 Task: Forward email   from Parteek.kumar@sogtage.net including the signature Sign0000000001 to Sandip@sogtage.net with a subject Subject0000000031 and add a message Message0000000031. Forward email   from Parteek.kumar@sogtage.net including the signature Sign0000000001 to Sandip@sogtage.net; Email000000002; Email000000003 with a subject Subject0000000032 and add a message Message0000000033. Forward email   from Parteek.kumar@sogtage.net including the signature Sign0000000001 to Sandip@sogtage.net with a cc to Vanshu.thakur@sogtage.net with a subject Subject0000000031 and add a message Message0000000033. Forward email   from Parteek.kumar@sogtage.net including the signature Sign0000000001 to Sandip@sogtage.net with a cc to Vanshu.thakur@sogtage.net and bcc to Nikhil.rathi@sogtage.net with a subject Subject0000000031 and add a message Message0000000033. Forward email   from Parteek.kumar@sogtage.net including the signature Sign0000000001 to Sandip@sogtage.net; Email000000002 with a cc to Nikhil.rathi@sogtage.net; Ayush@sogtage.net and bcc to Pooja.Chaudhary@sogtage.net with a subject Subject0000000031 and add a message Message0000000033
Action: Mouse moved to (347, 428)
Screenshot: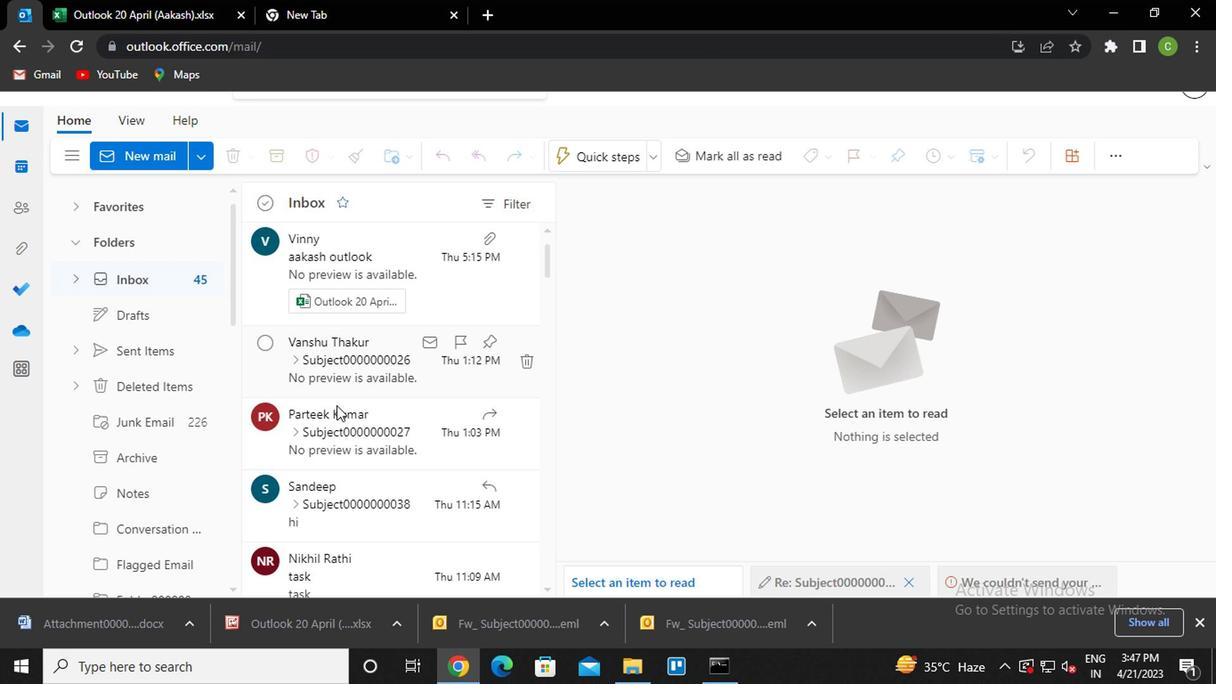 
Action: Mouse pressed left at (347, 428)
Screenshot: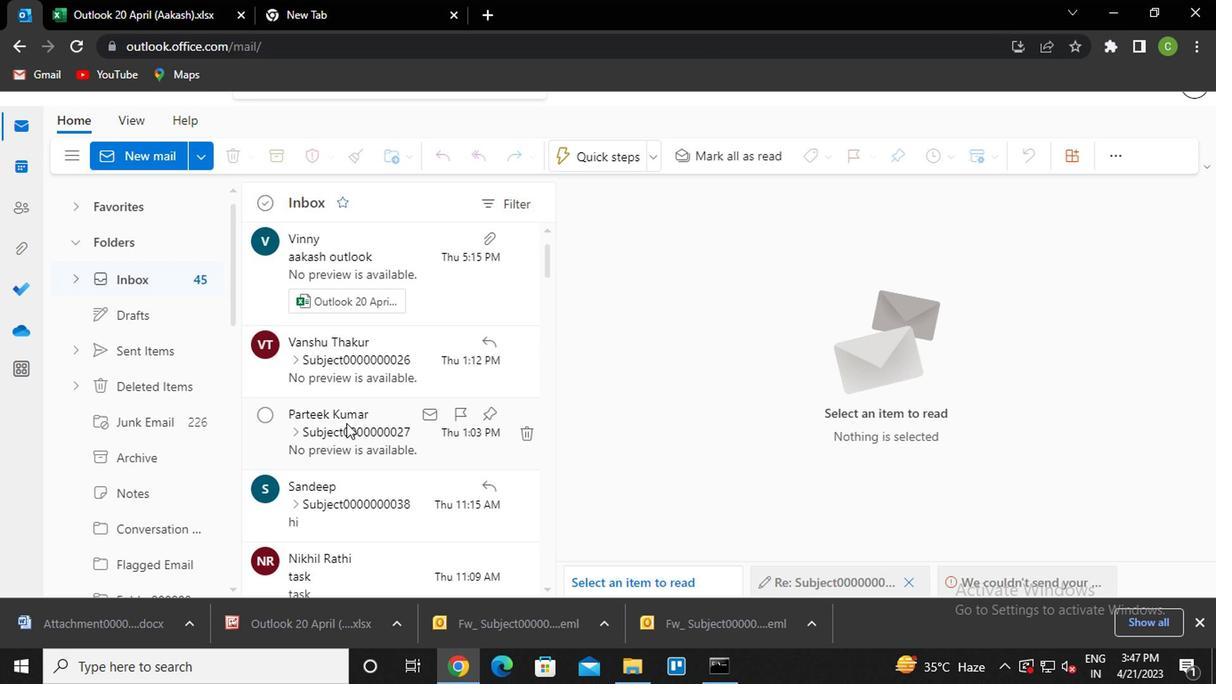 
Action: Mouse moved to (1132, 255)
Screenshot: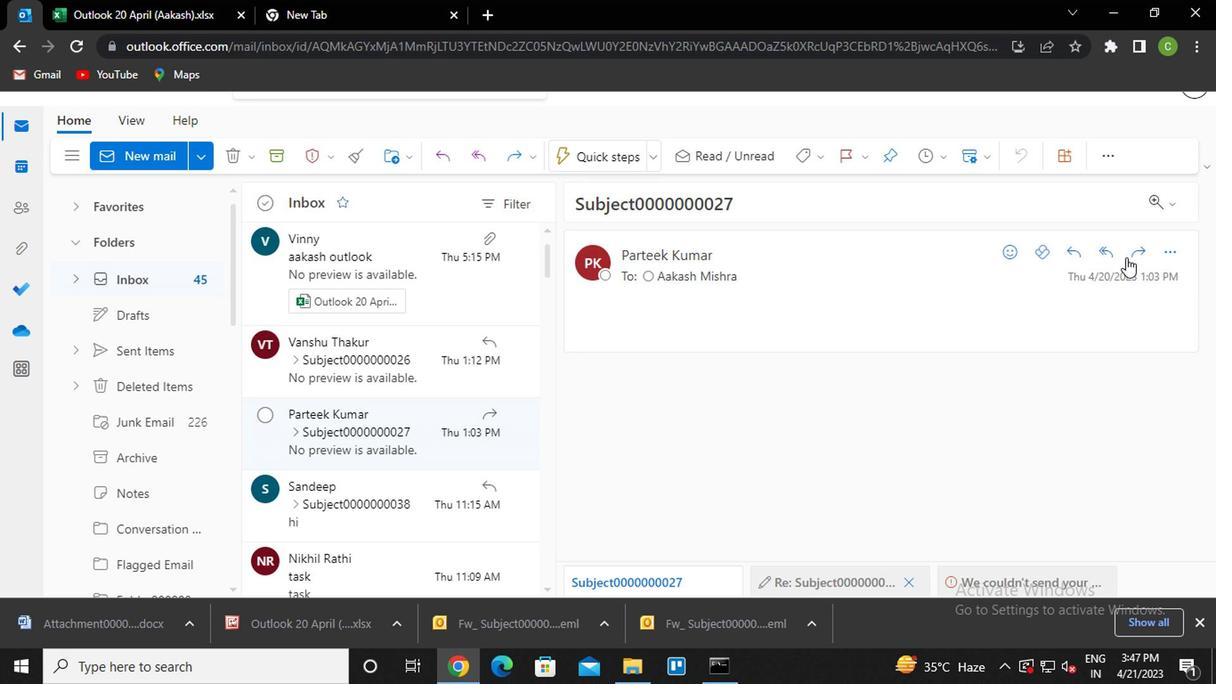 
Action: Mouse pressed left at (1132, 255)
Screenshot: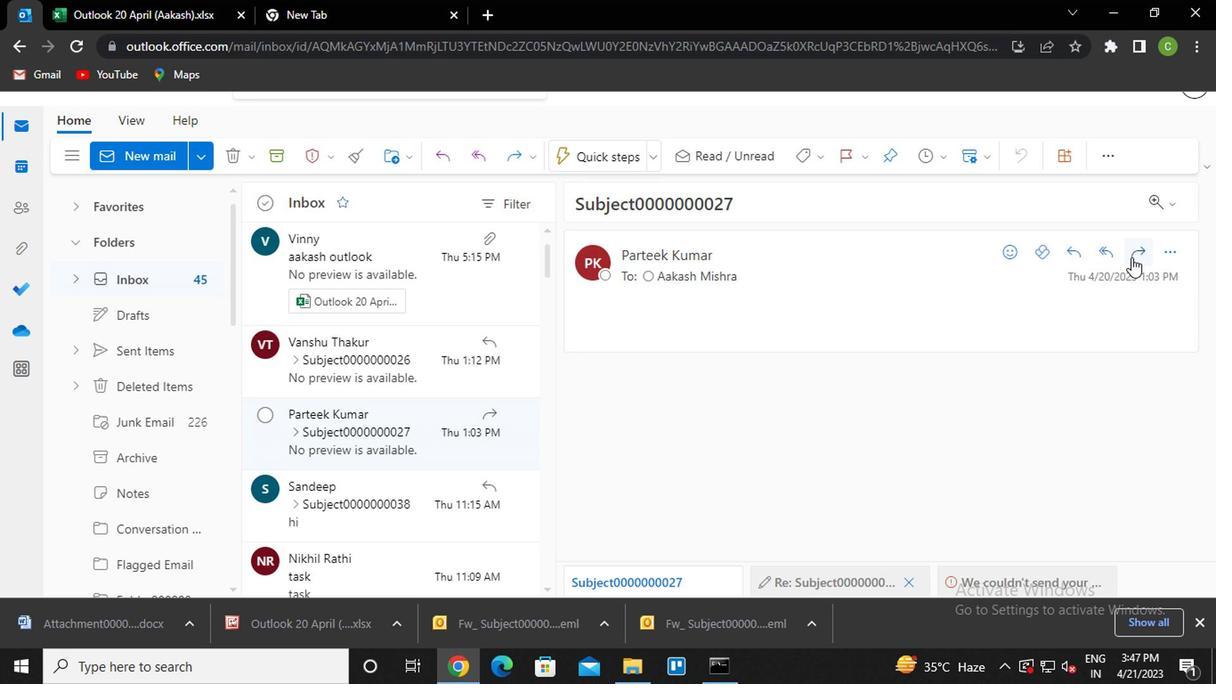 
Action: Mouse moved to (920, 168)
Screenshot: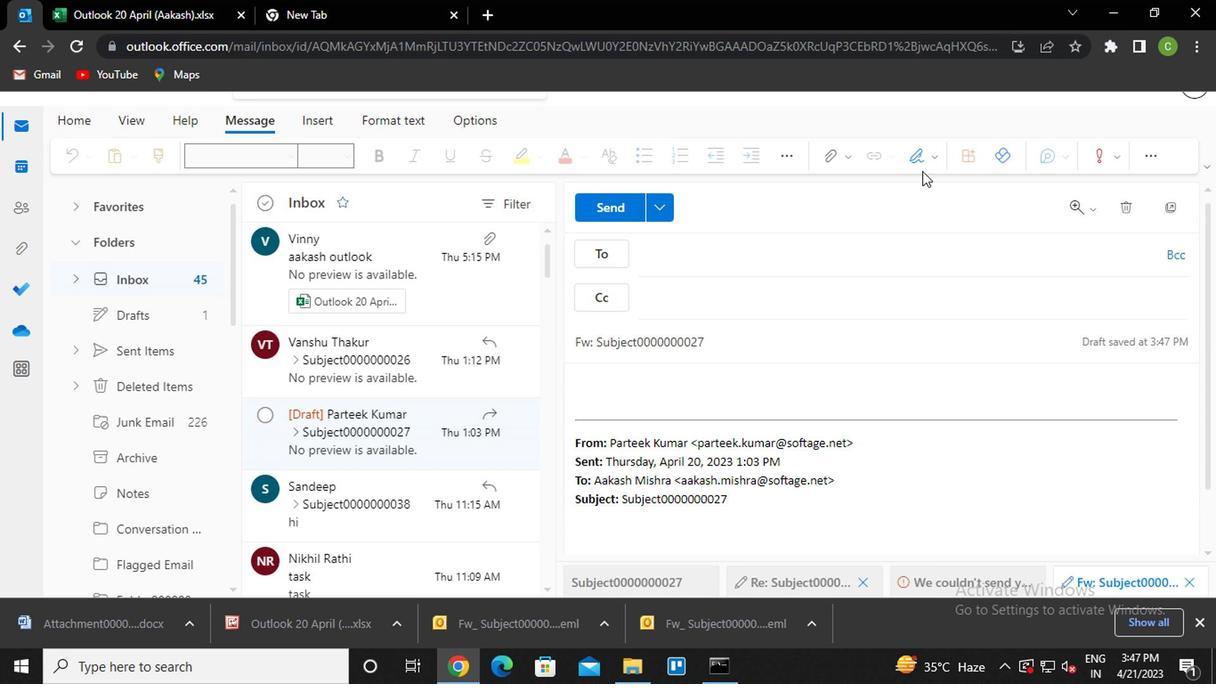 
Action: Mouse pressed left at (920, 168)
Screenshot: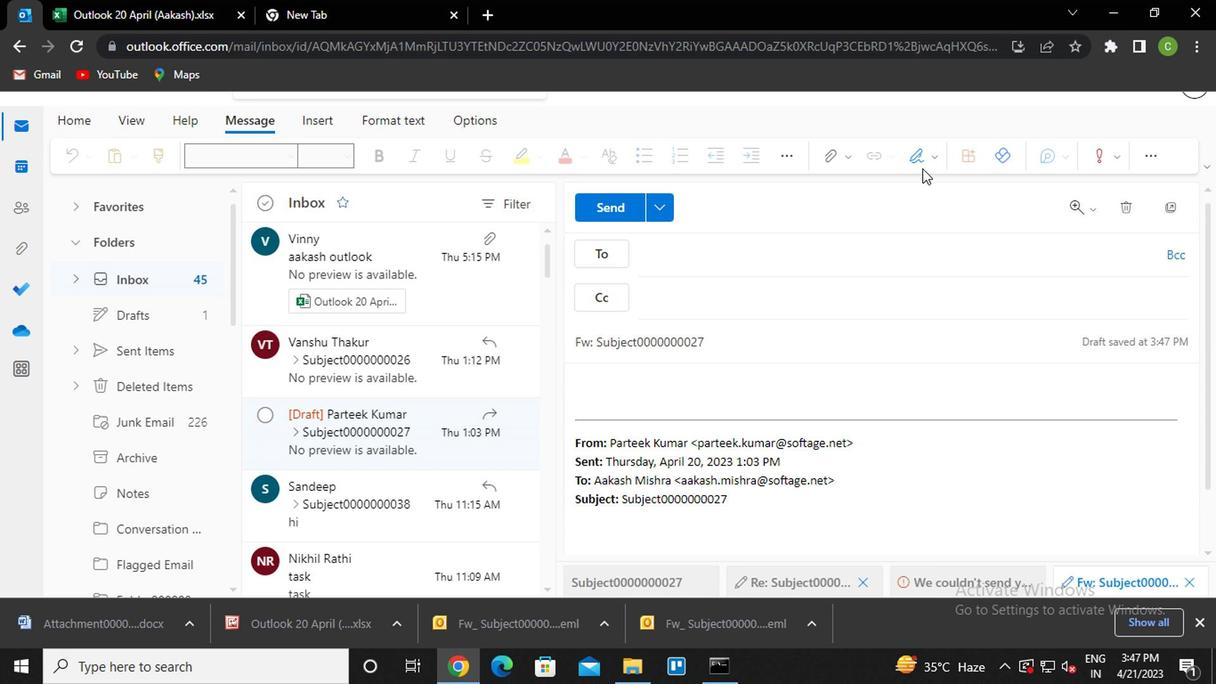 
Action: Mouse moved to (880, 195)
Screenshot: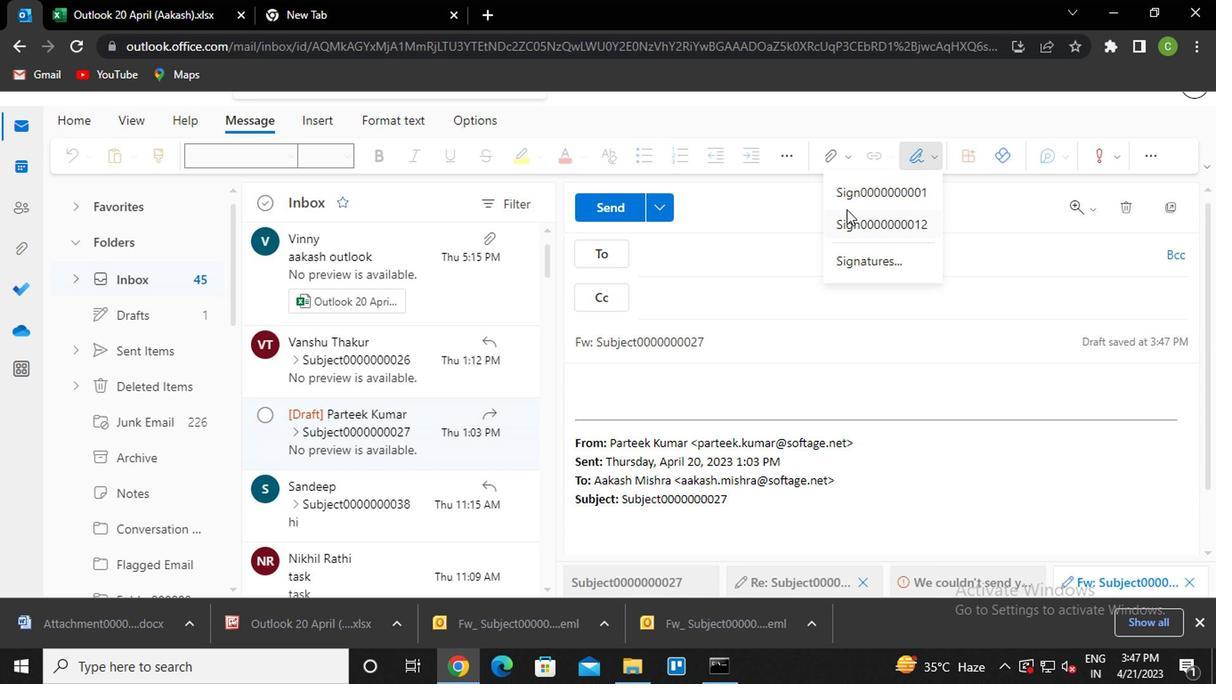 
Action: Mouse pressed left at (880, 195)
Screenshot: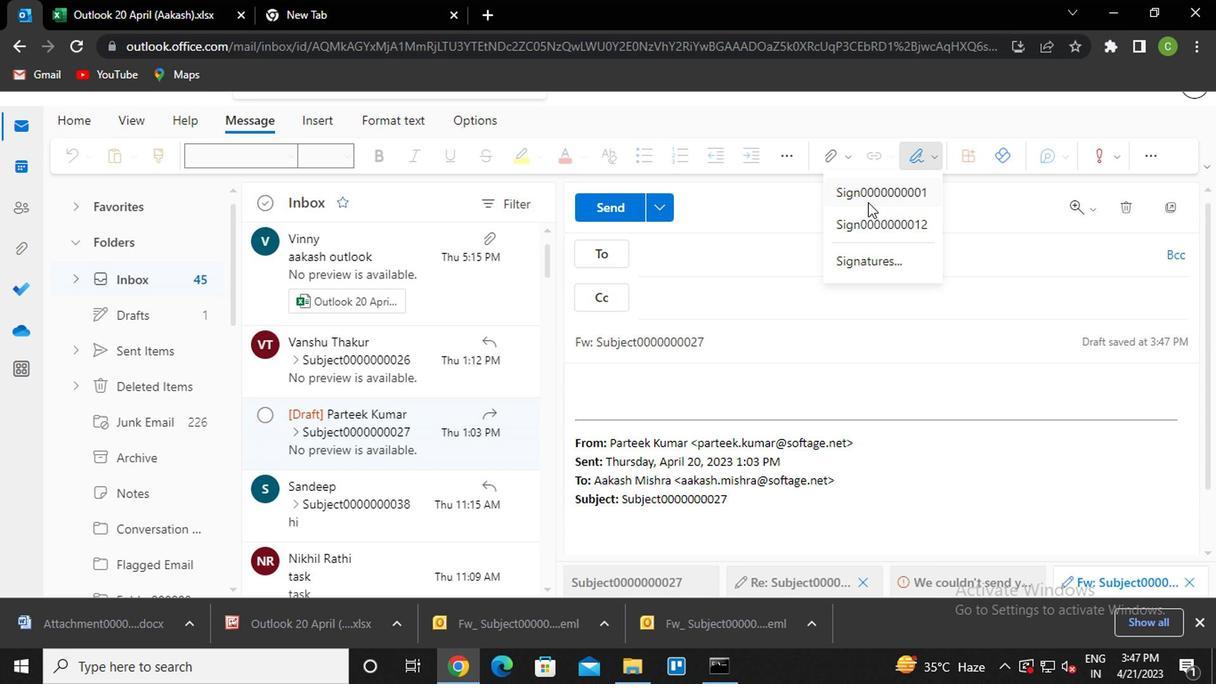 
Action: Mouse moved to (709, 250)
Screenshot: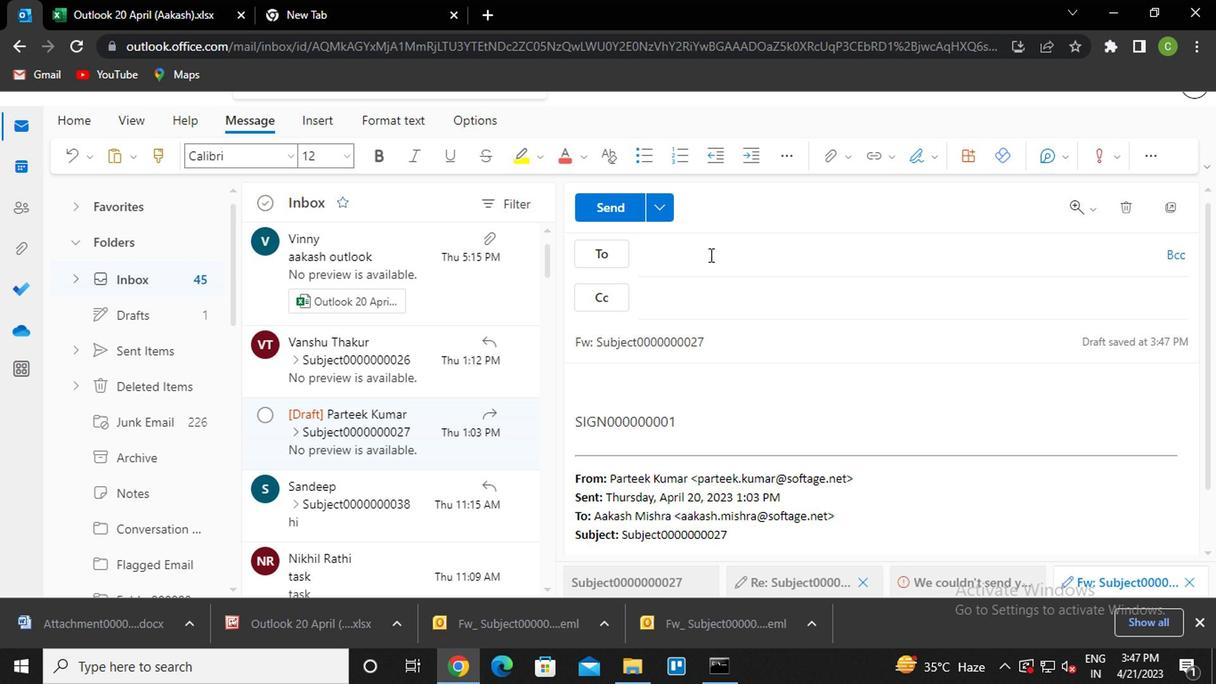 
Action: Mouse pressed left at (709, 250)
Screenshot: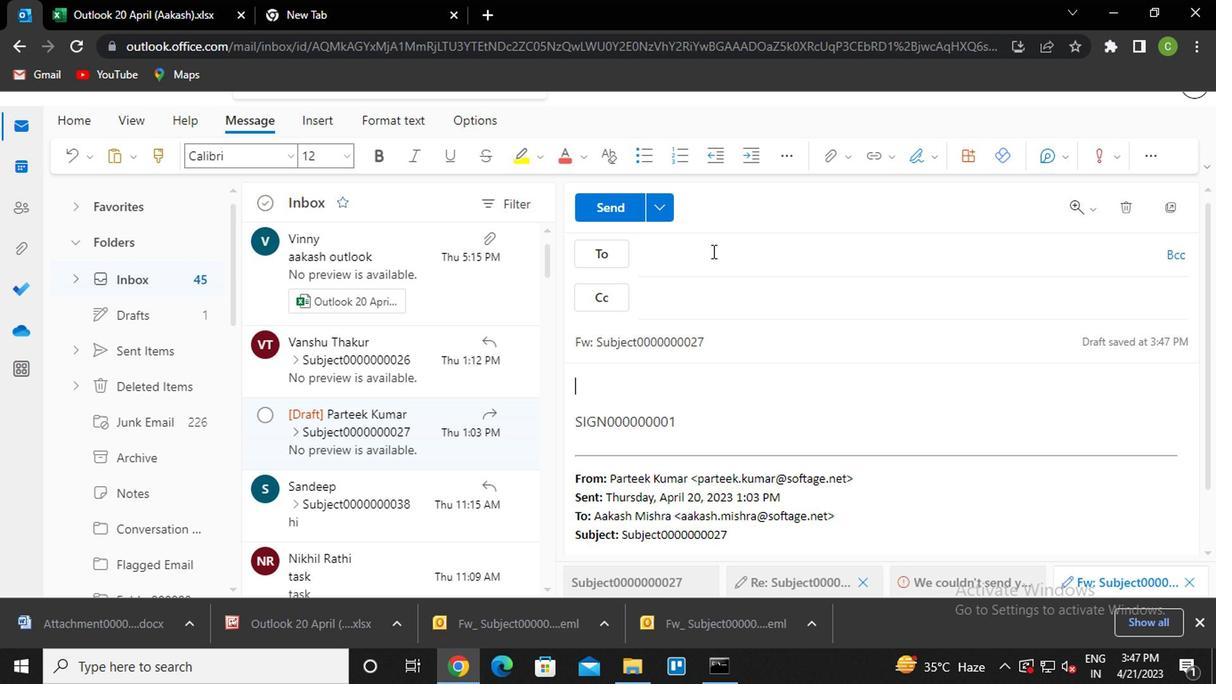 
Action: Key pressed sa<Key.enter>
Screenshot: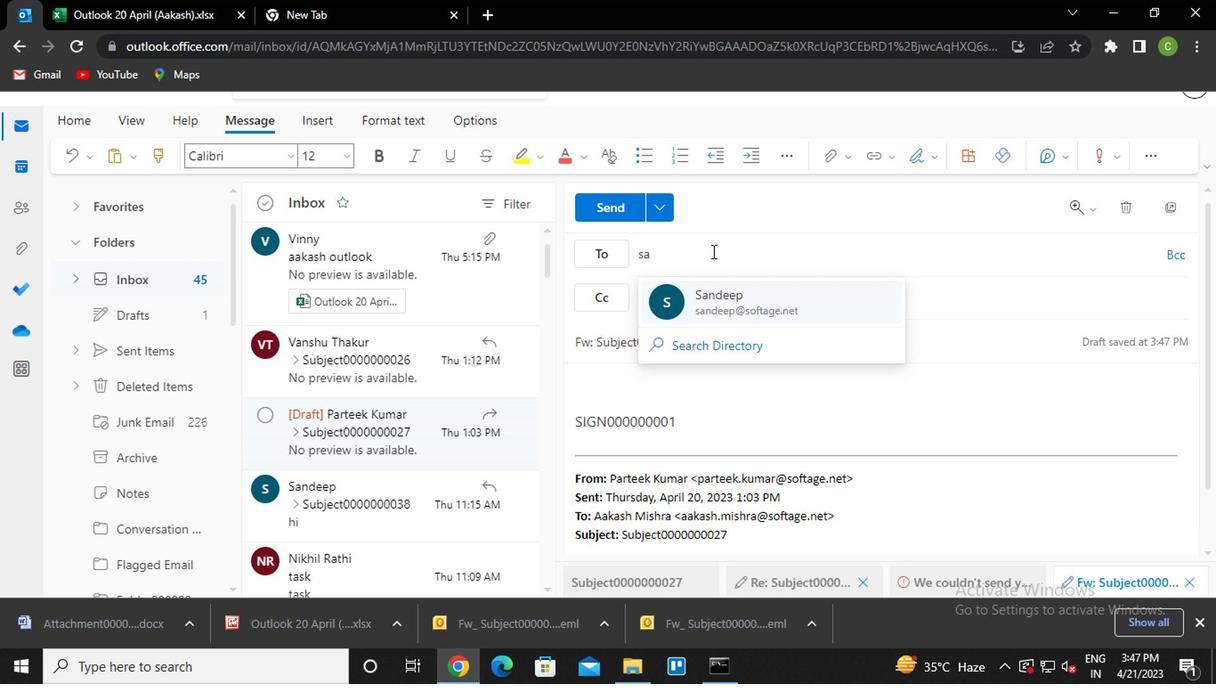 
Action: Mouse moved to (716, 331)
Screenshot: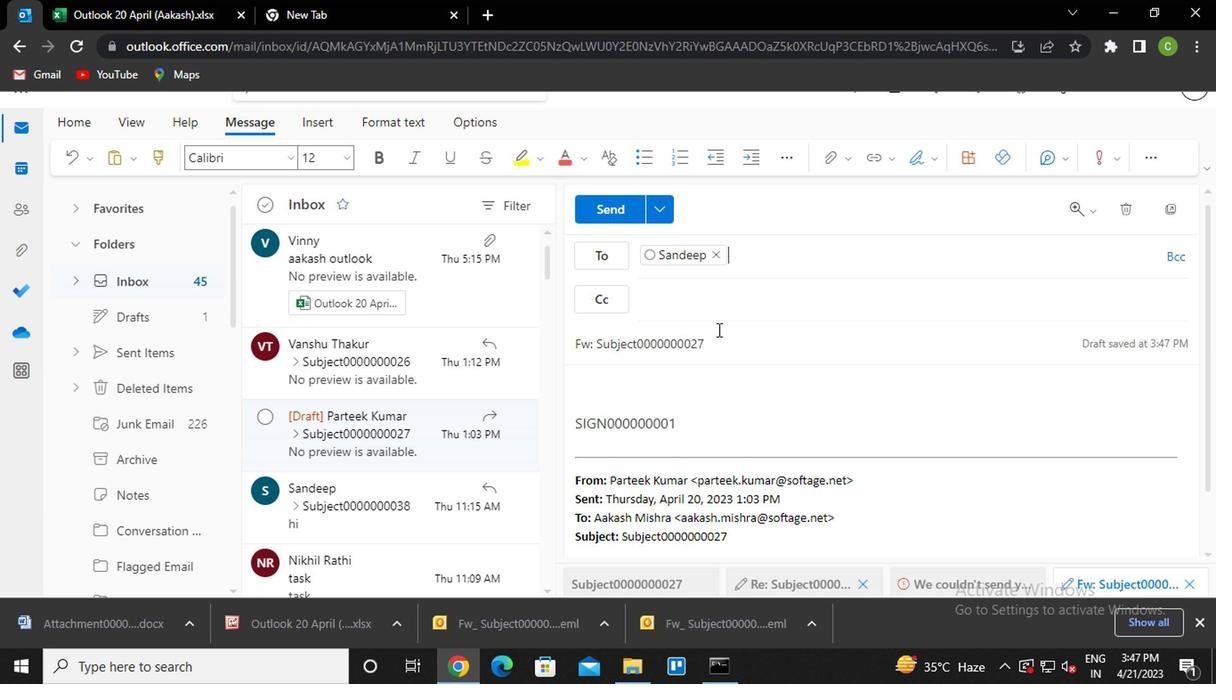 
Action: Mouse pressed left at (716, 331)
Screenshot: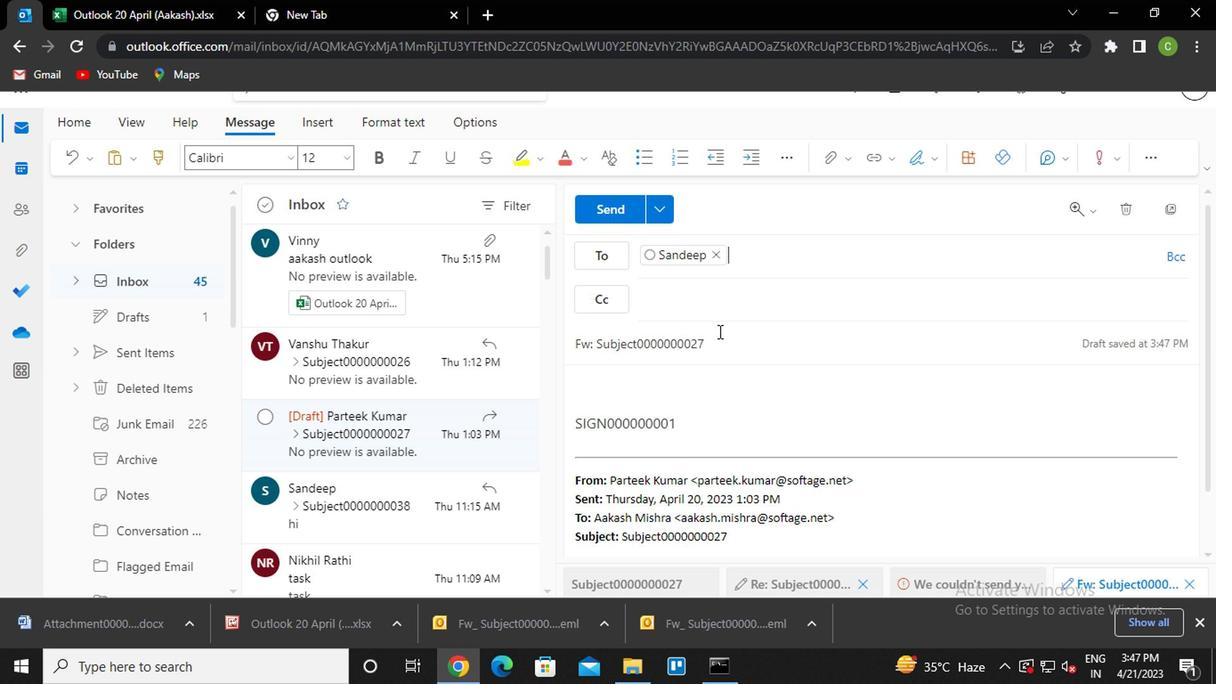 
Action: Key pressed <Key.backspace><Key.backspace>31
Screenshot: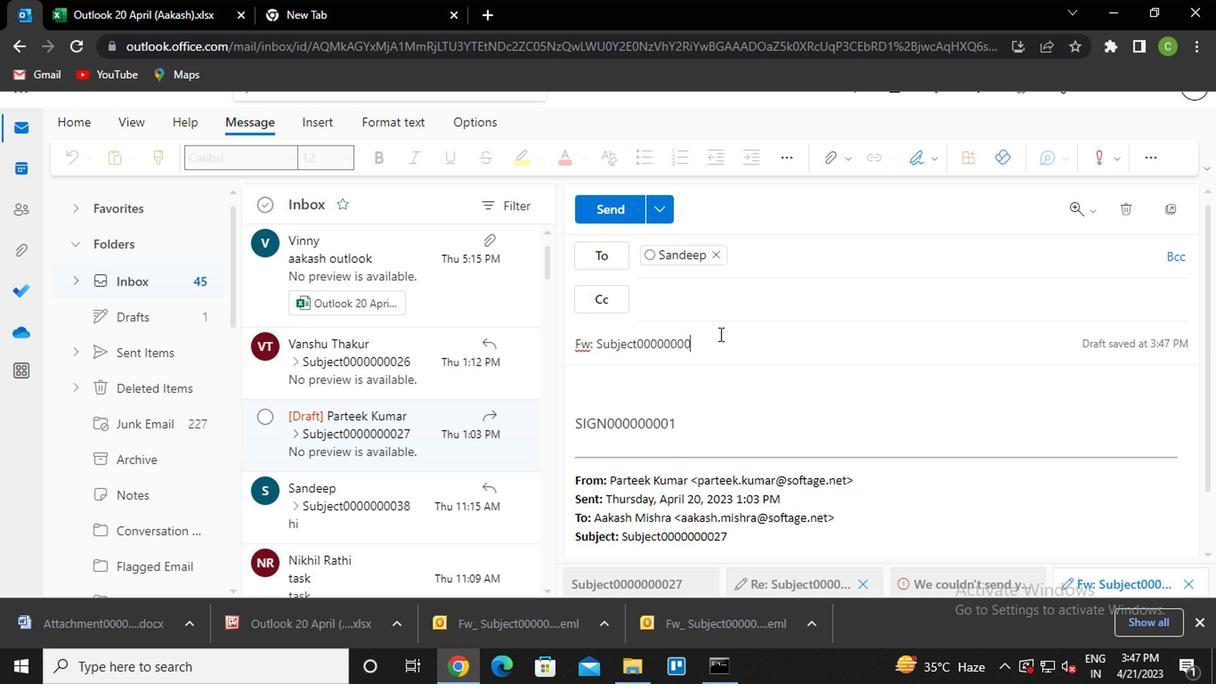 
Action: Mouse moved to (691, 415)
Screenshot: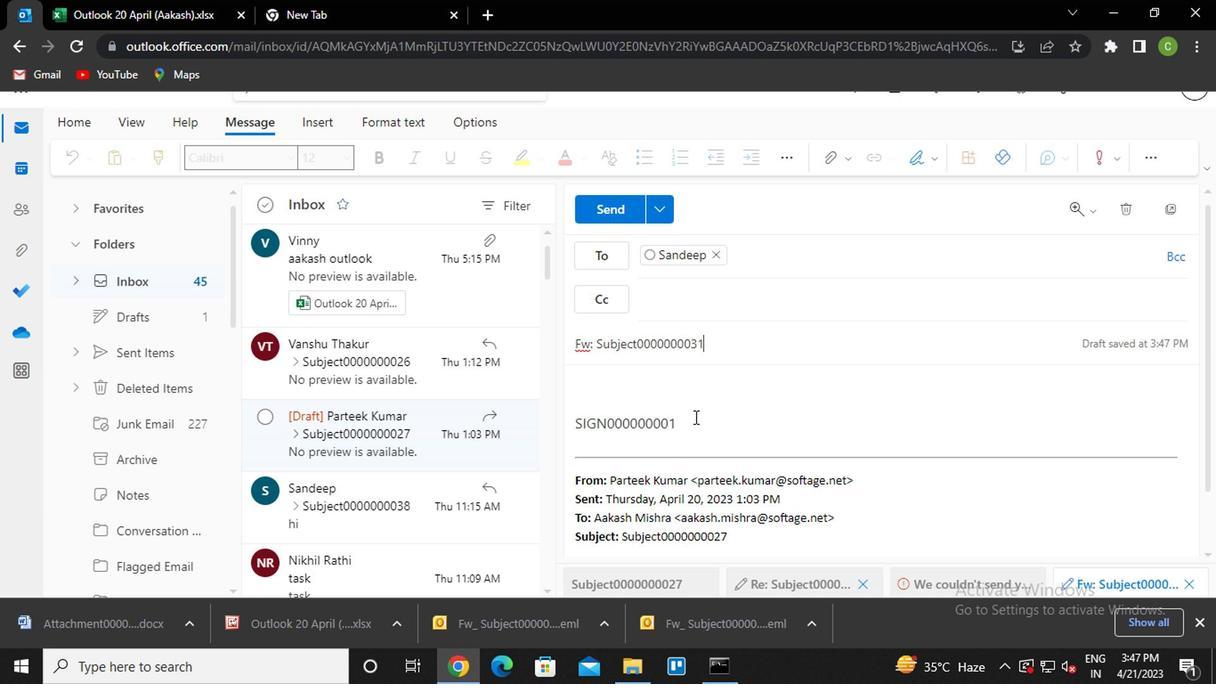 
Action: Mouse pressed left at (691, 415)
Screenshot: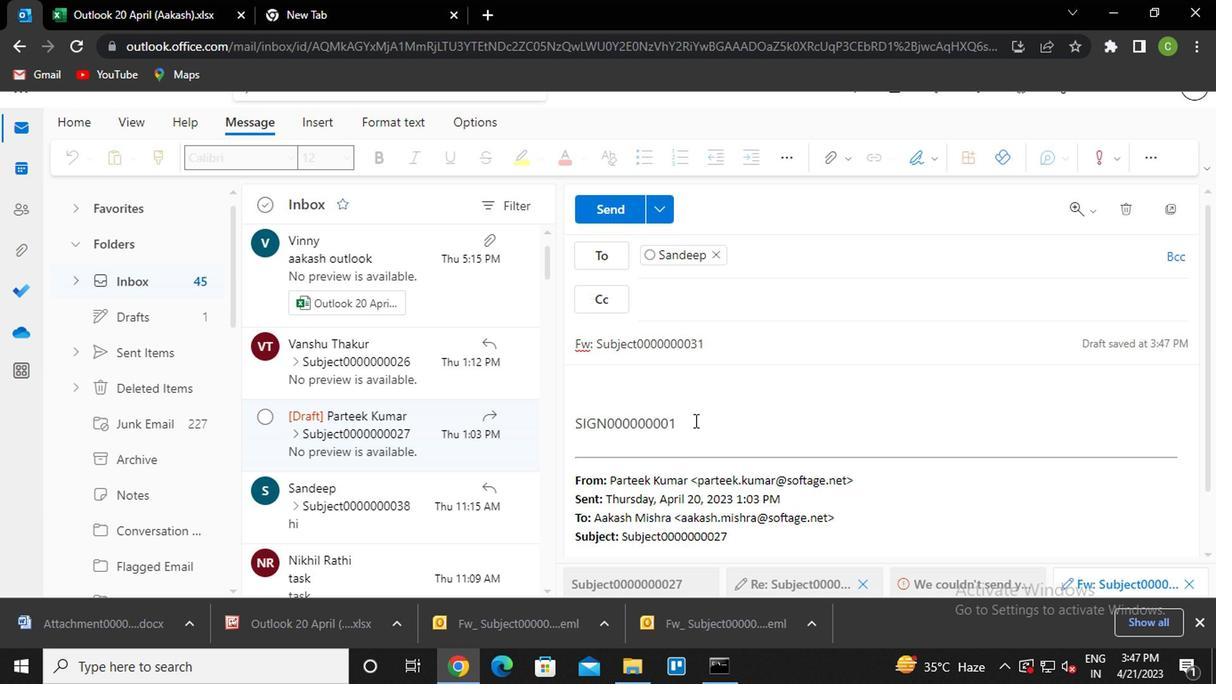 
Action: Key pressed <Key.enter><Key.caps_lock>m<Key.caps_lock>essage0000000031
Screenshot: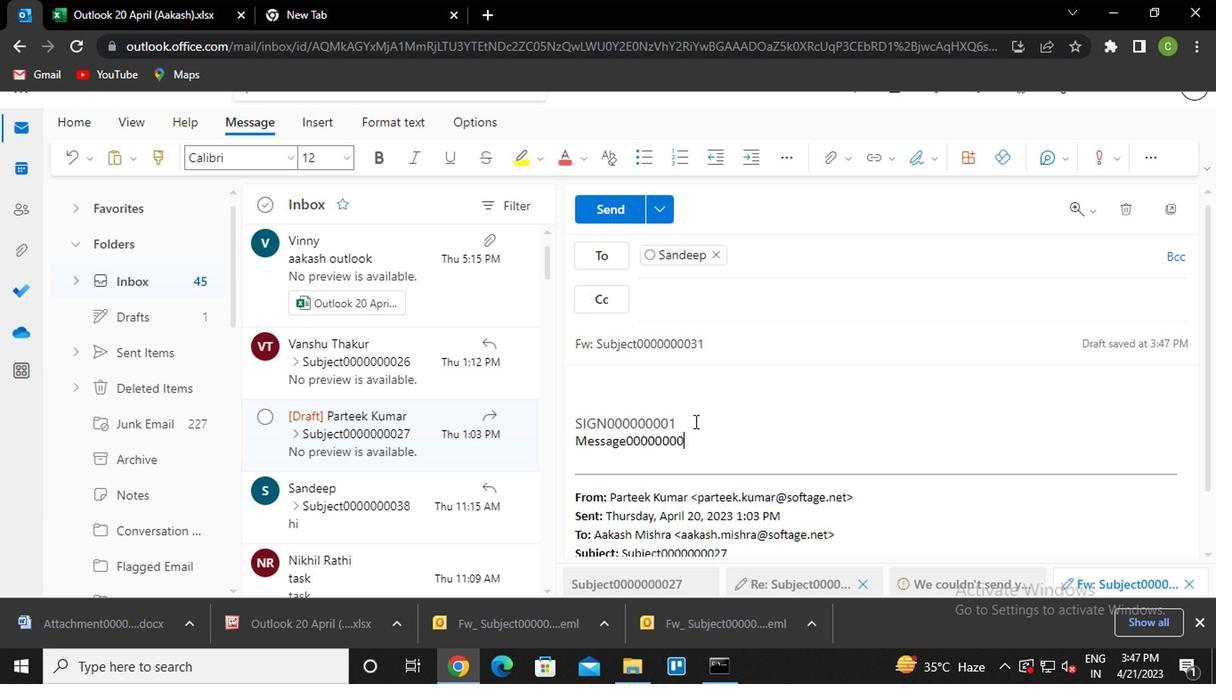 
Action: Mouse moved to (622, 217)
Screenshot: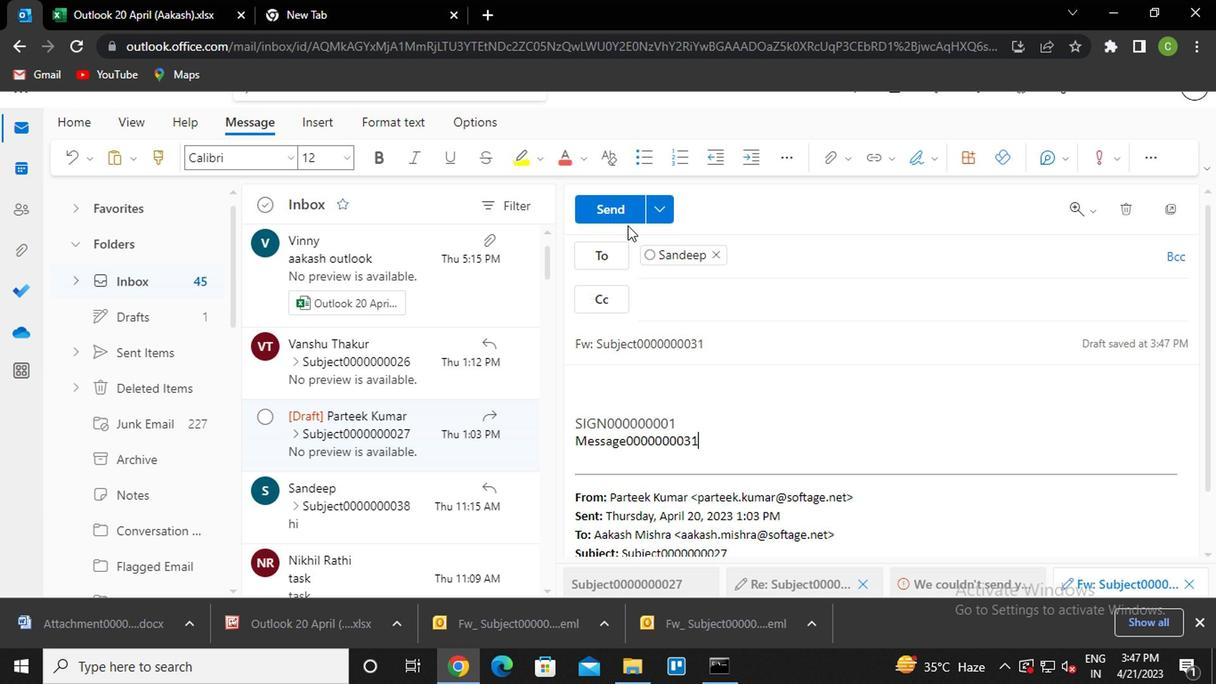 
Action: Mouse pressed left at (622, 217)
Screenshot: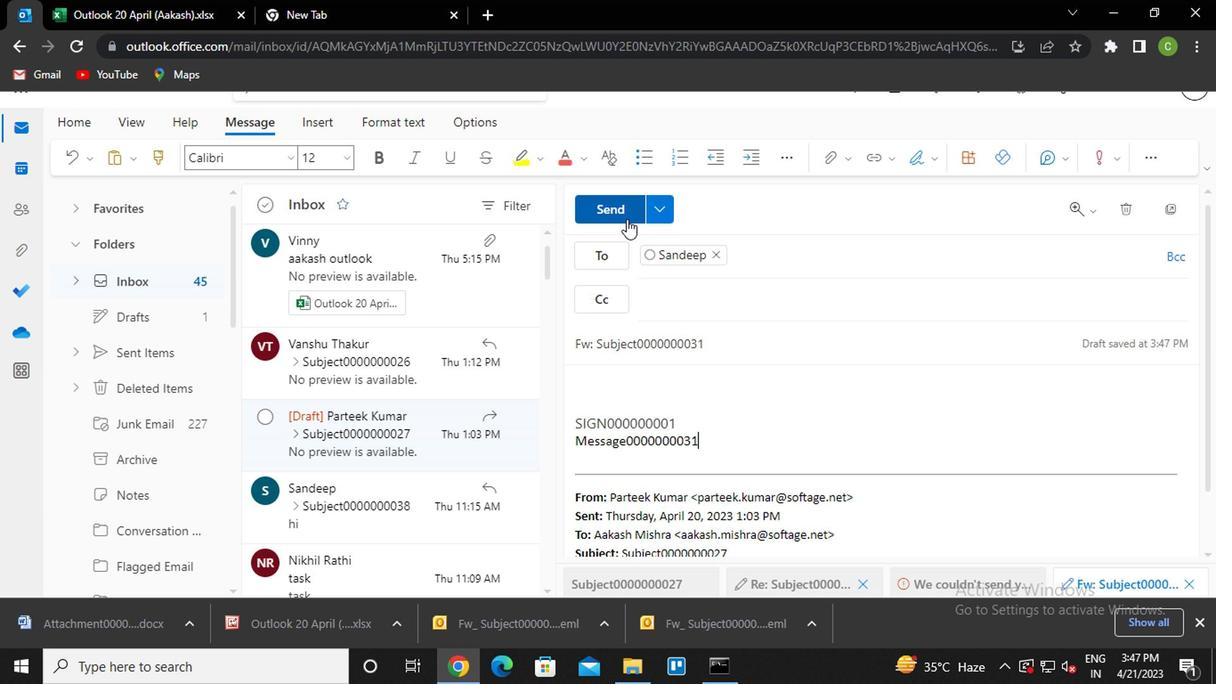 
Action: Mouse moved to (1133, 252)
Screenshot: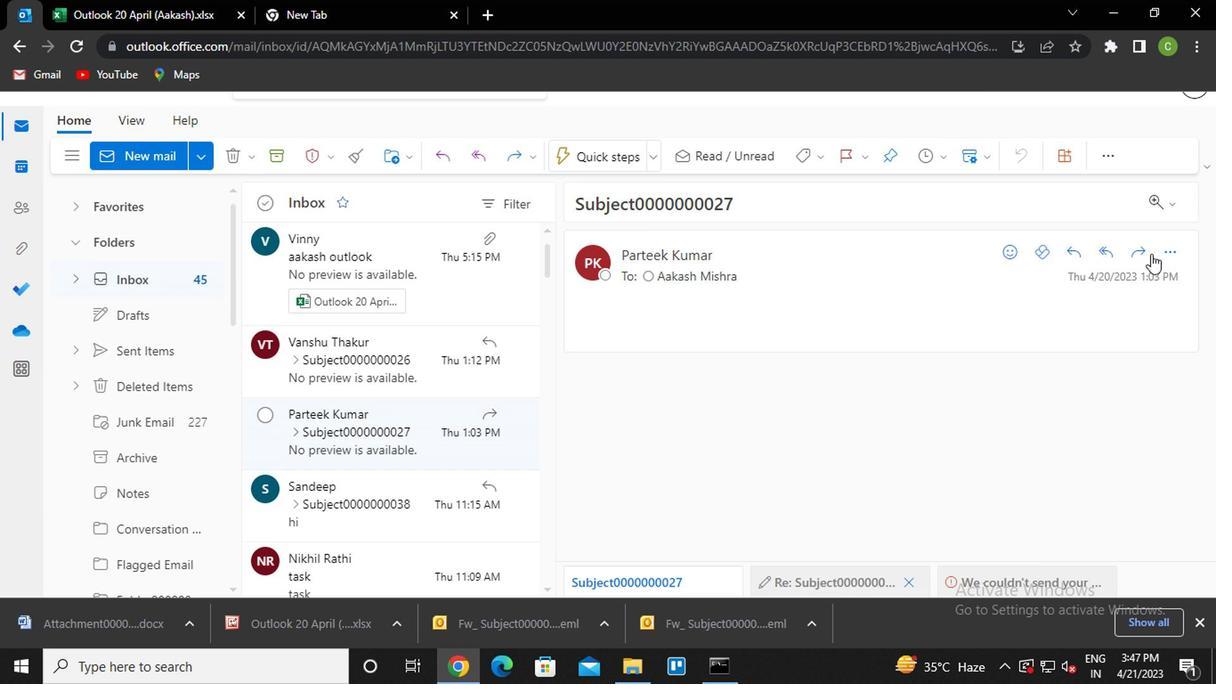 
Action: Mouse pressed left at (1133, 252)
Screenshot: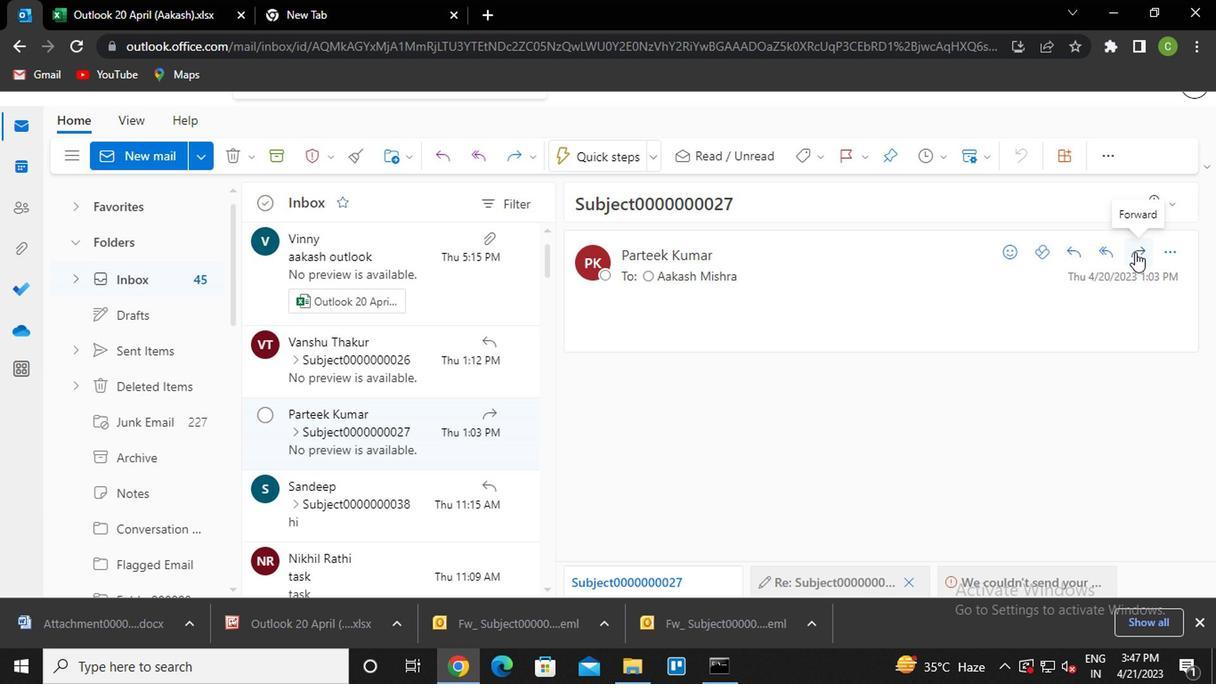 
Action: Mouse moved to (914, 163)
Screenshot: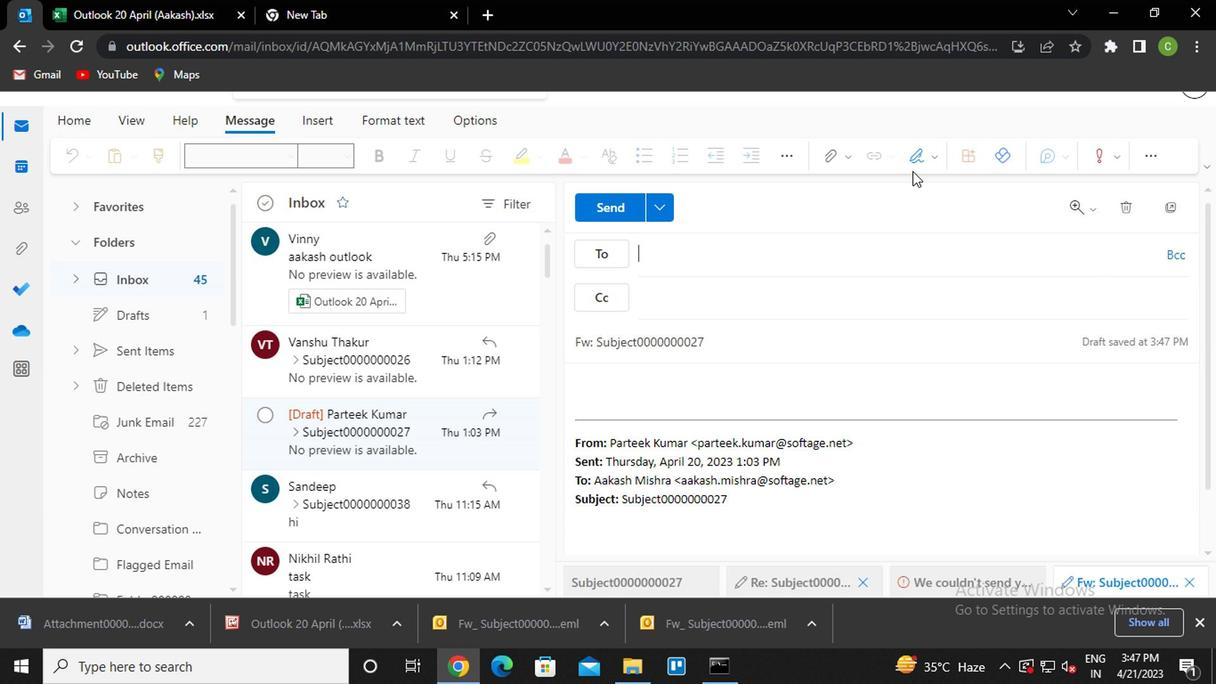 
Action: Mouse pressed left at (914, 163)
Screenshot: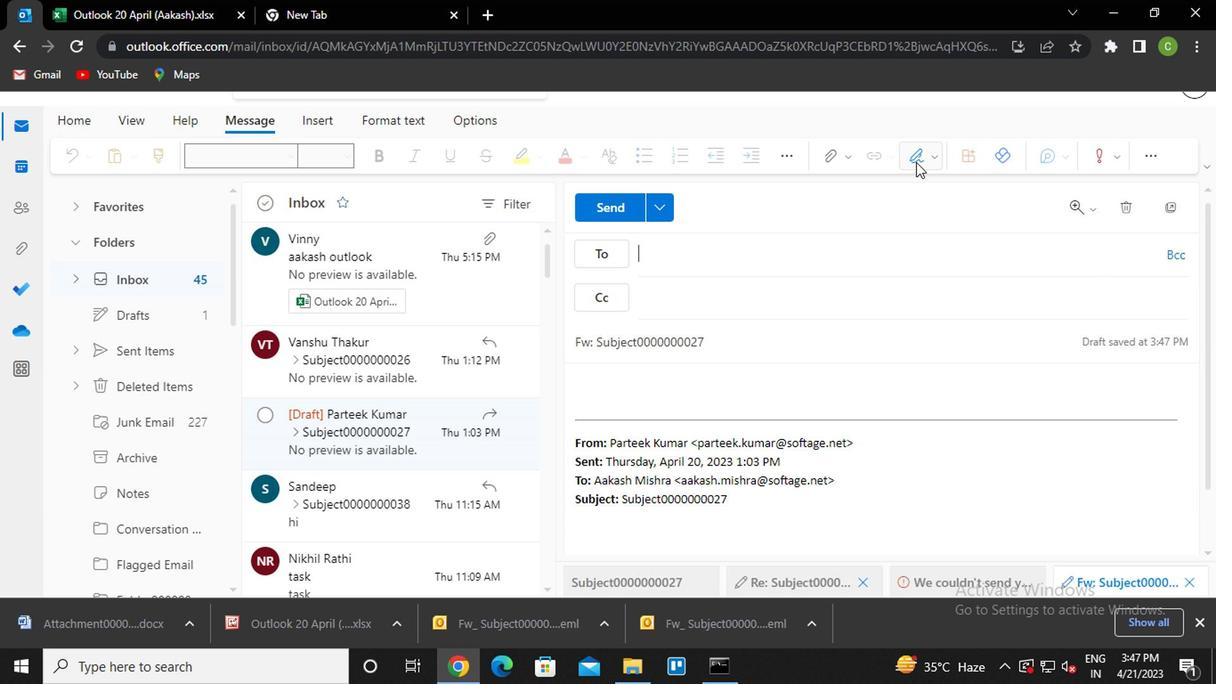 
Action: Mouse moved to (854, 202)
Screenshot: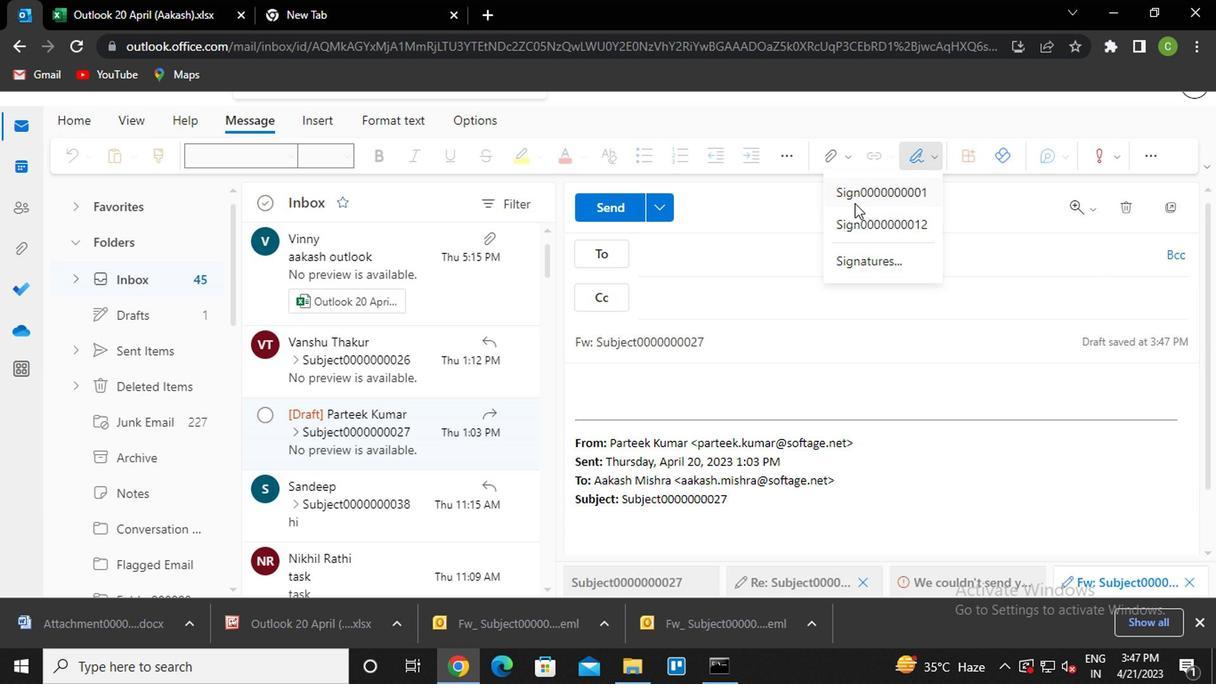 
Action: Mouse pressed left at (854, 202)
Screenshot: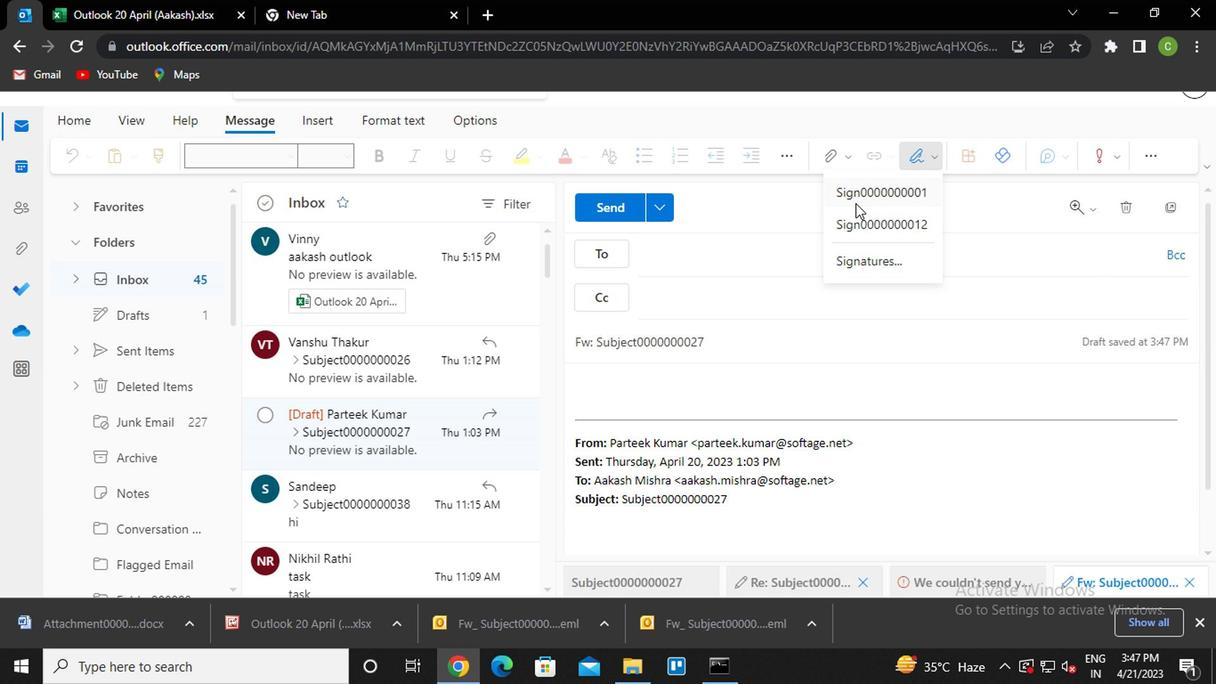 
Action: Mouse moved to (686, 255)
Screenshot: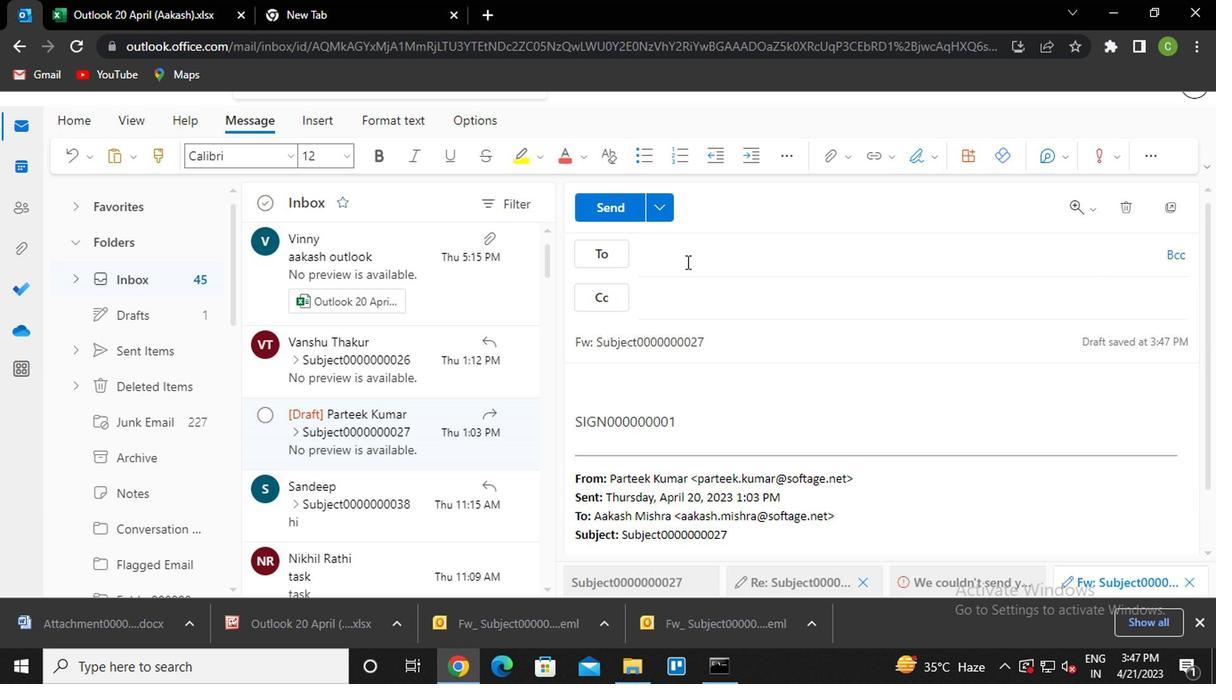 
Action: Mouse pressed left at (686, 255)
Screenshot: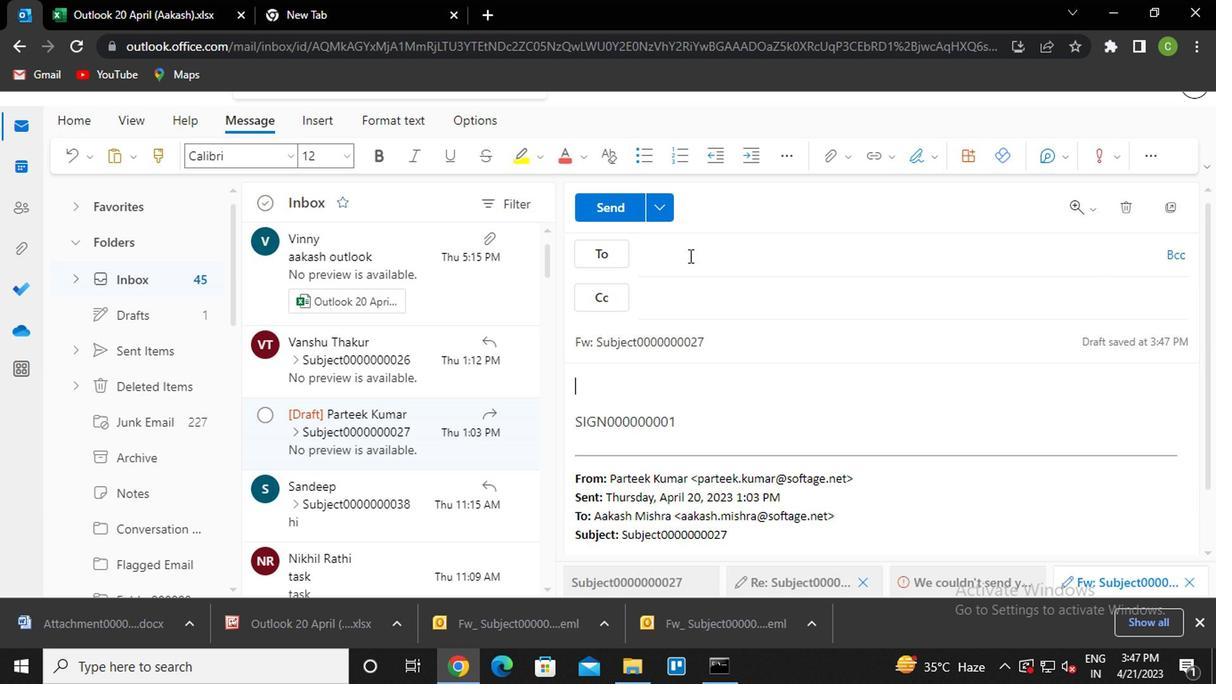 
Action: Key pressed sa<Key.enter>
Screenshot: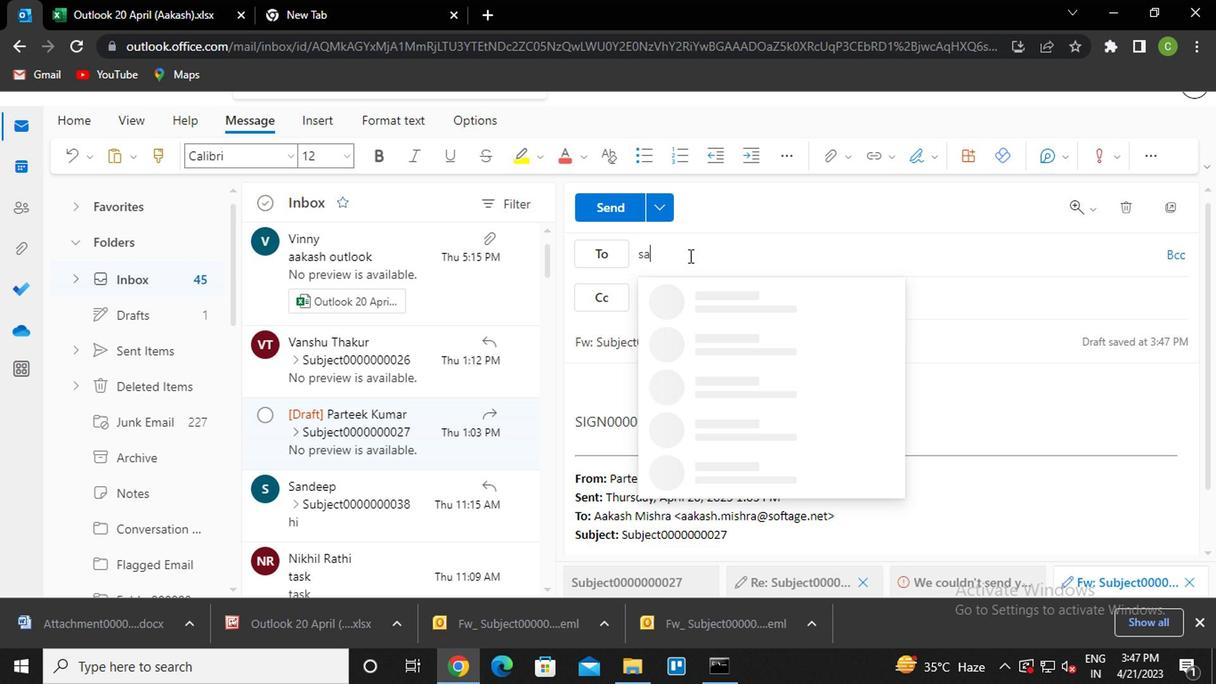
Action: Mouse moved to (745, 268)
Screenshot: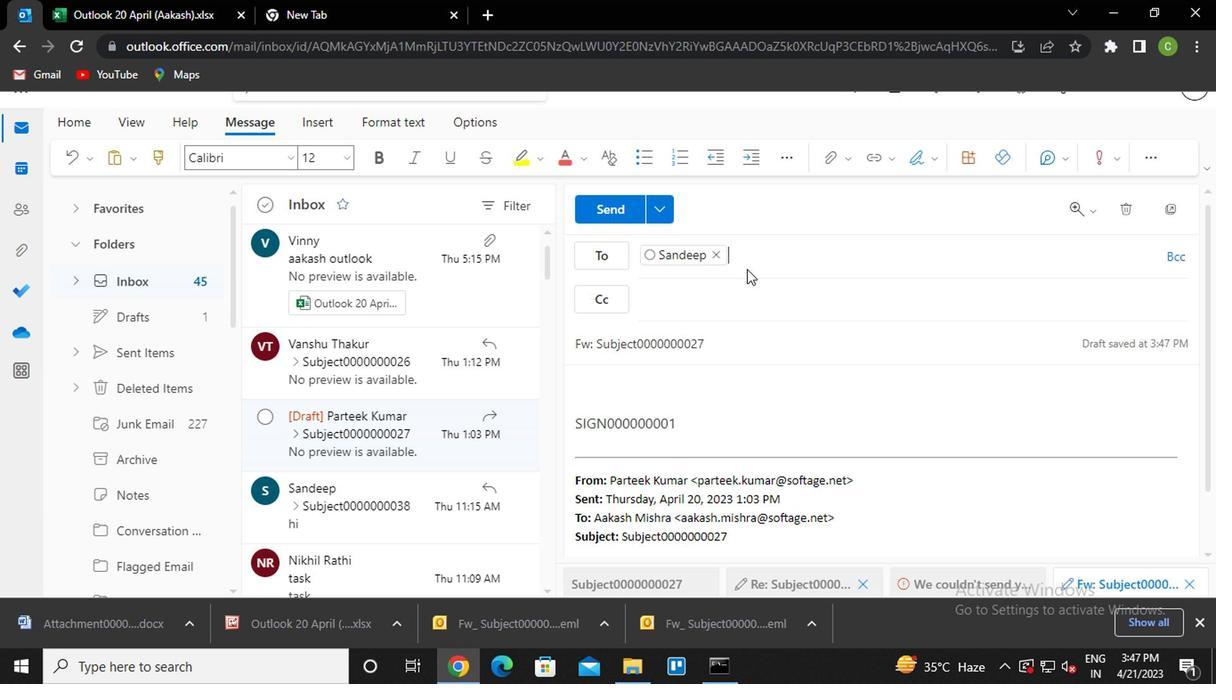 
Action: Key pressed vas<Key.enter>
Screenshot: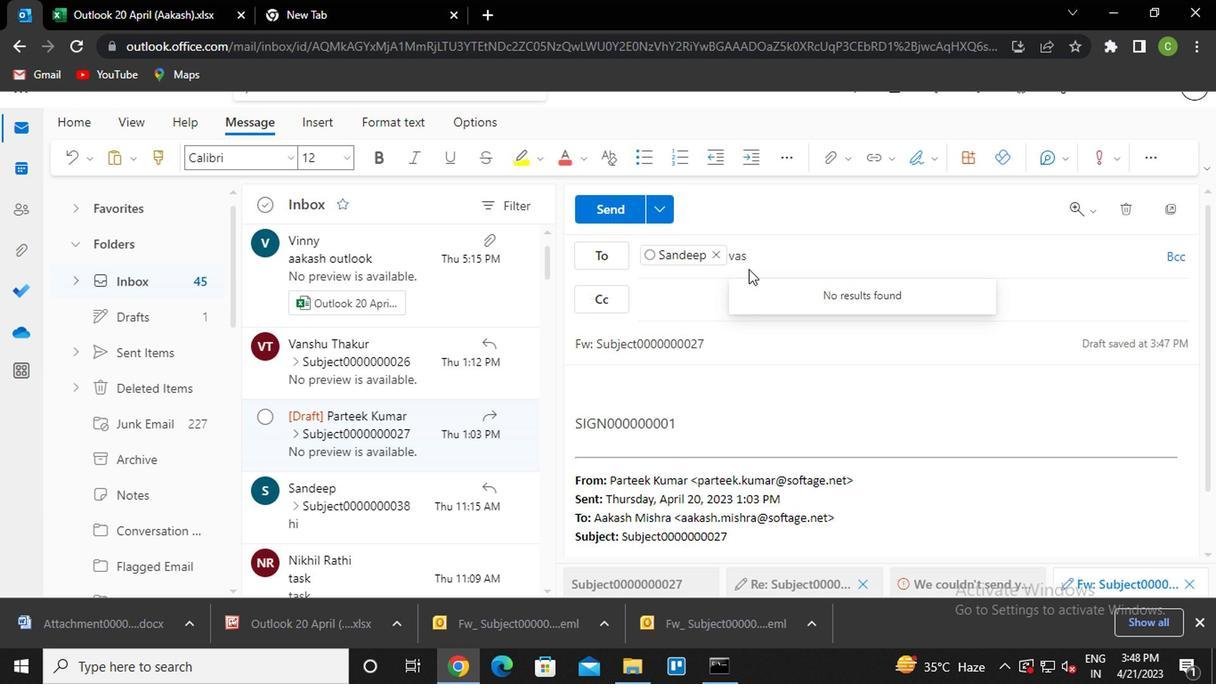 
Action: Mouse moved to (771, 267)
Screenshot: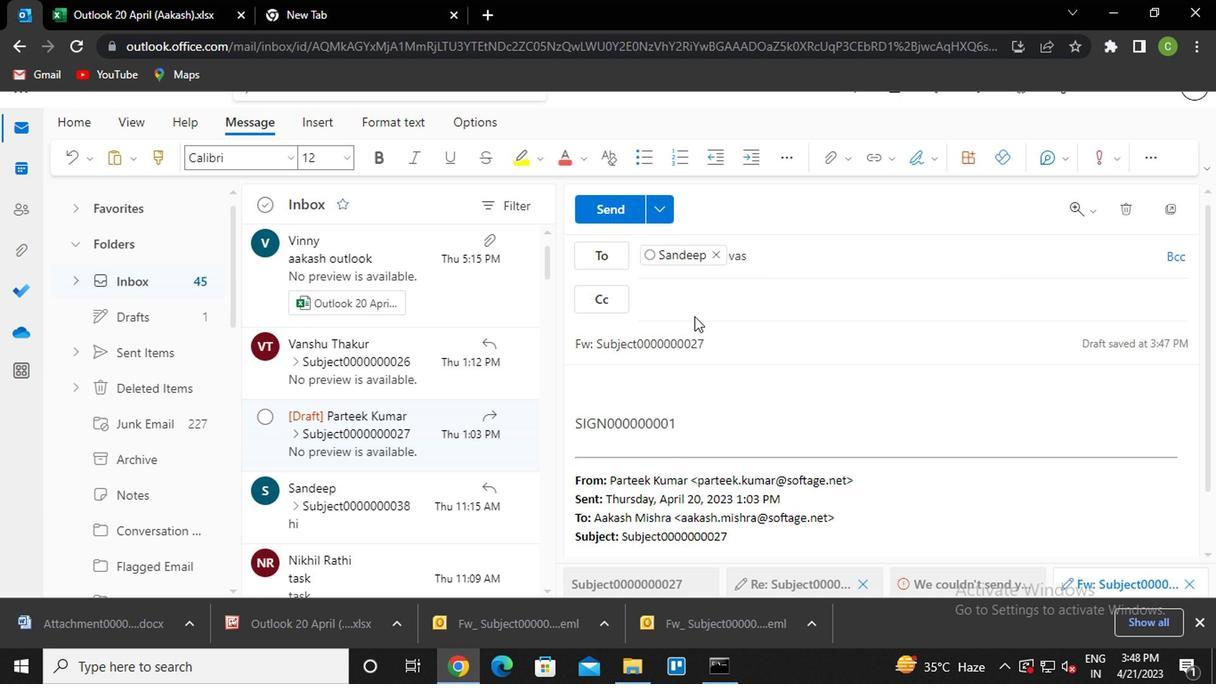 
Action: Key pressed <Key.backspace>n<Key.enter>
Screenshot: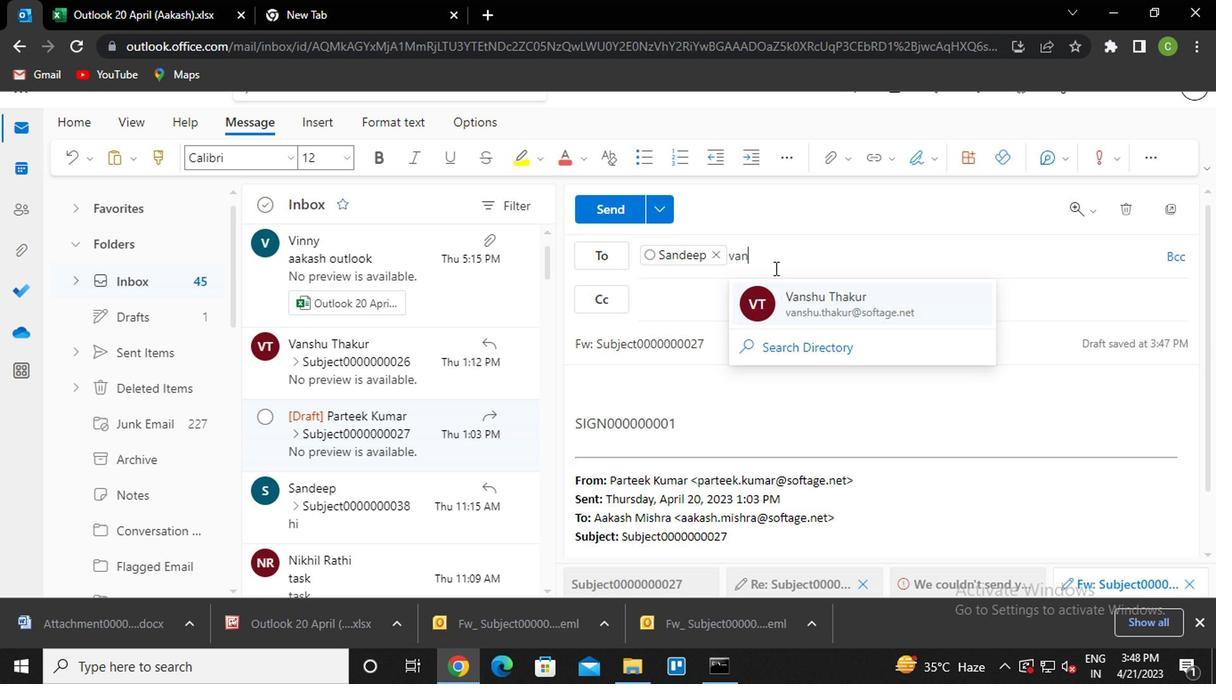 
Action: Mouse moved to (773, 266)
Screenshot: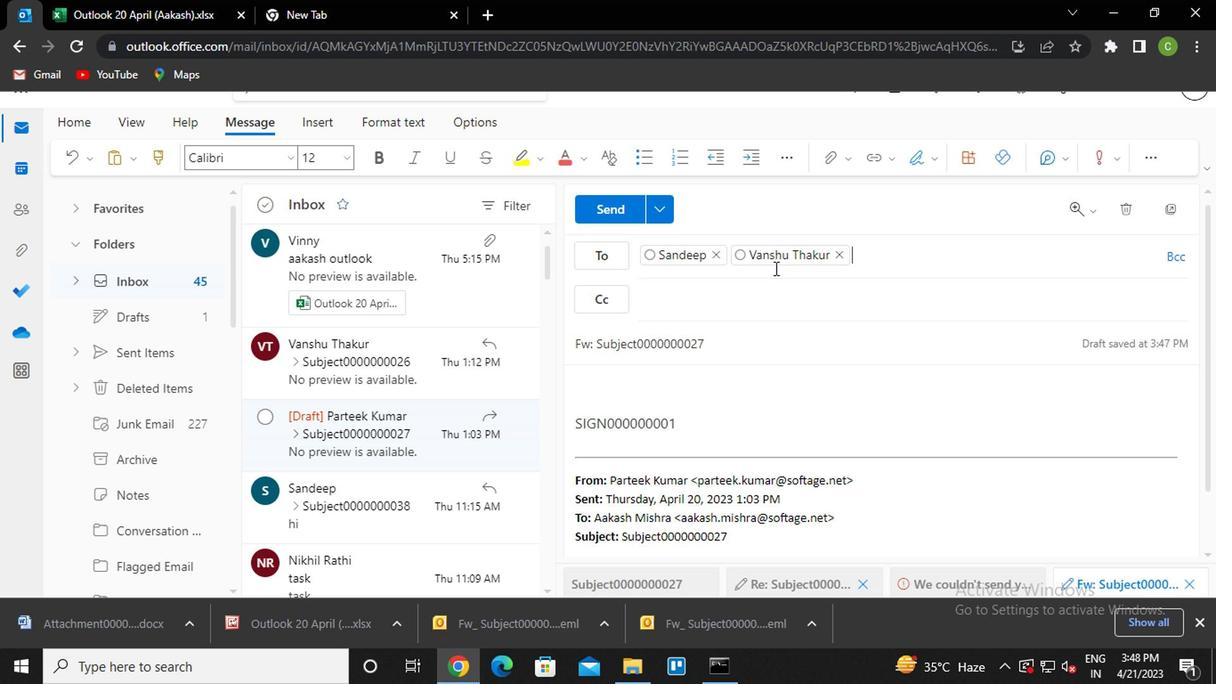 
Action: Key pressed nik<Key.enter>
Screenshot: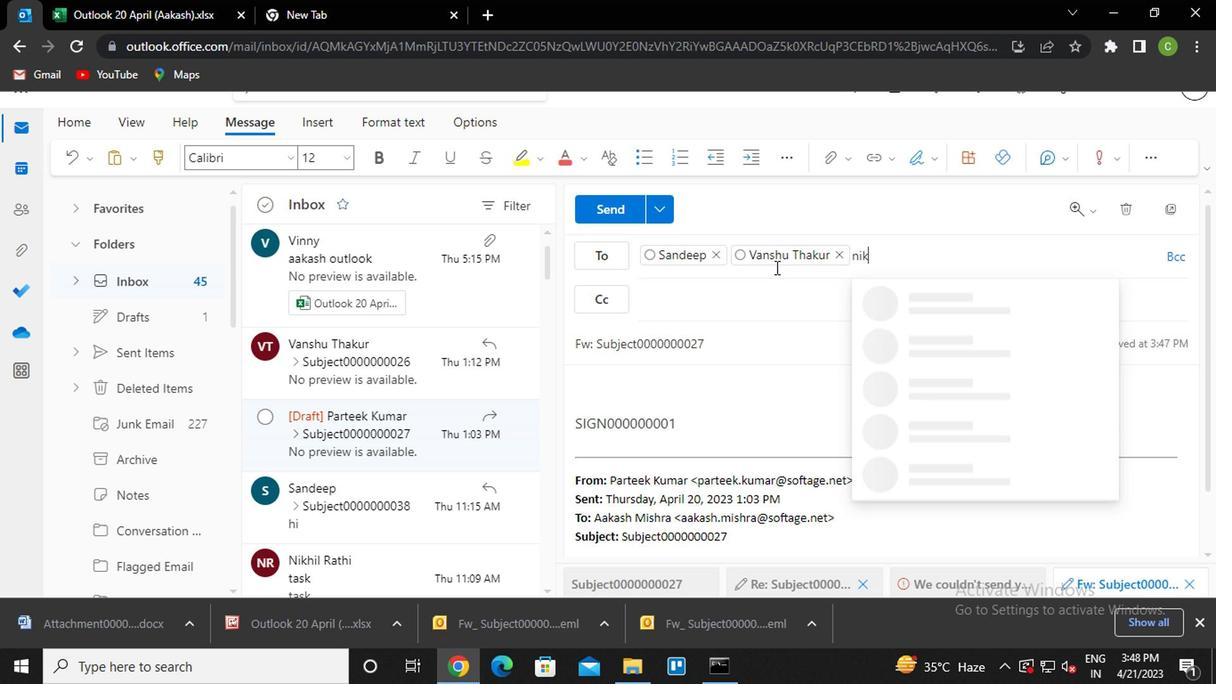 
Action: Mouse moved to (747, 336)
Screenshot: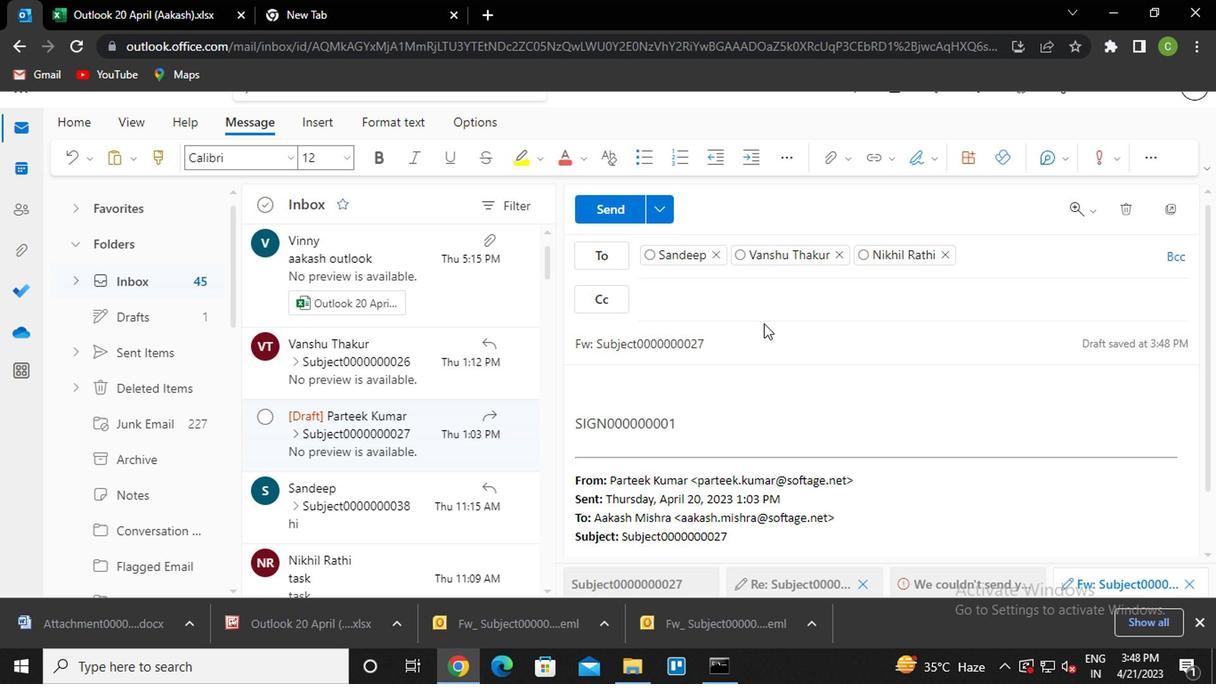 
Action: Mouse pressed left at (747, 336)
Screenshot: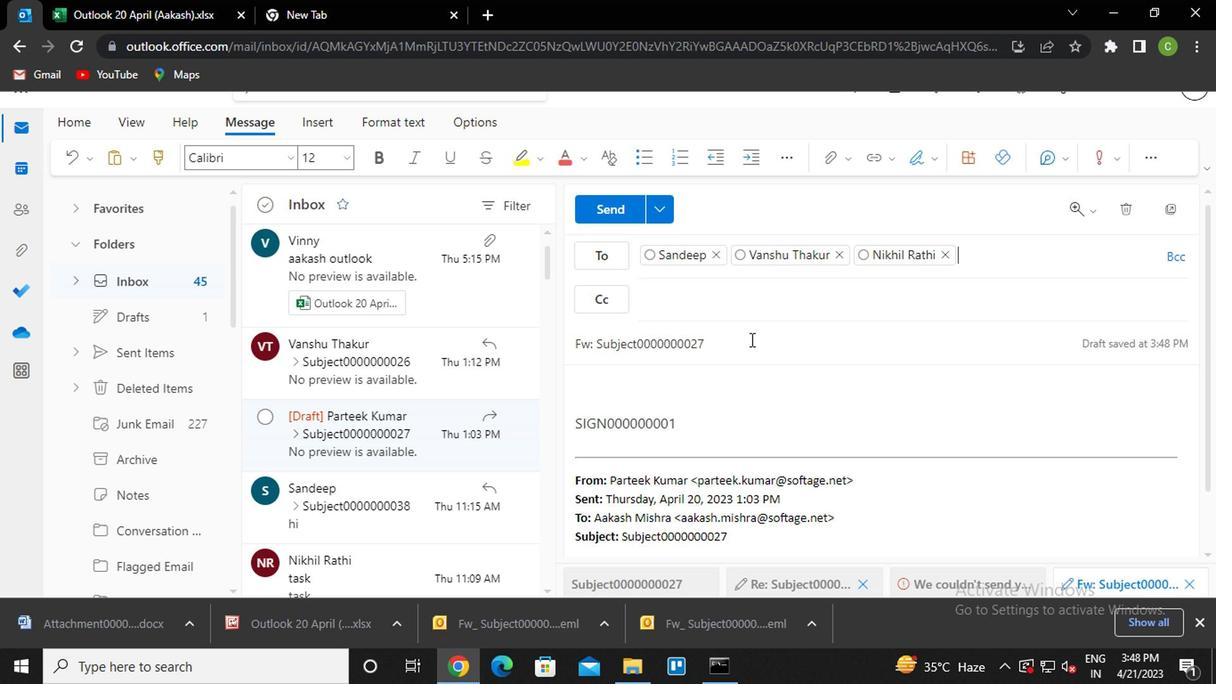 
Action: Key pressed <Key.backspace><Key.backspace>32
Screenshot: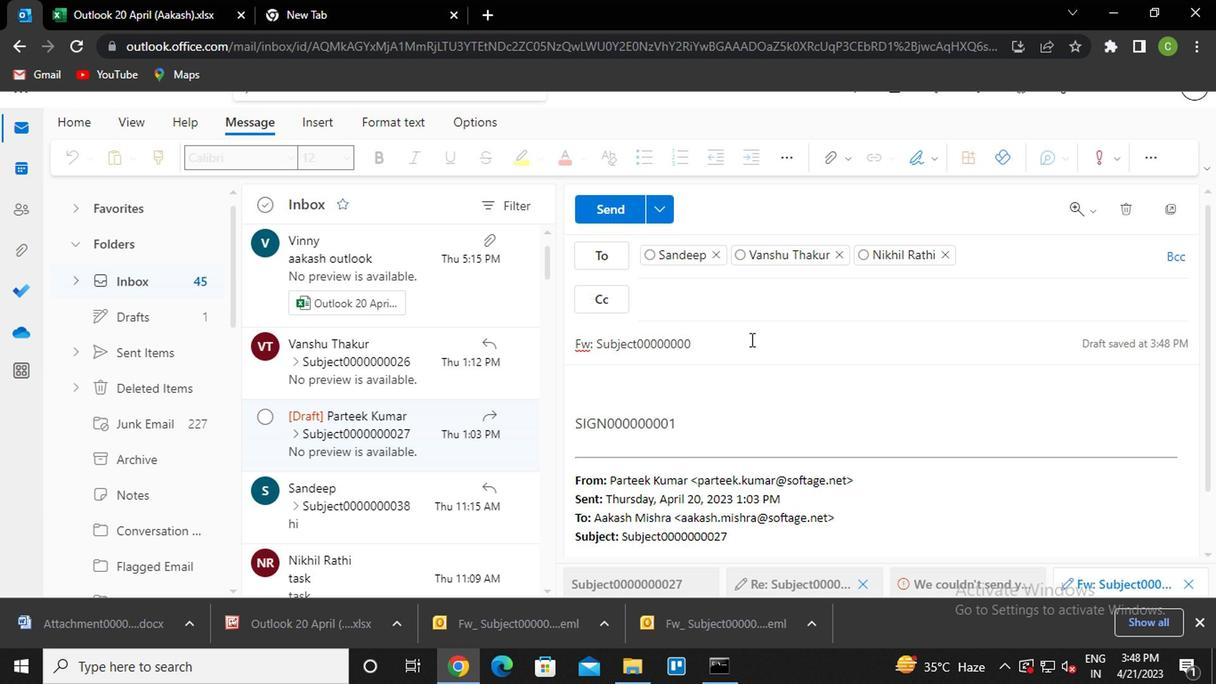 
Action: Mouse moved to (698, 406)
Screenshot: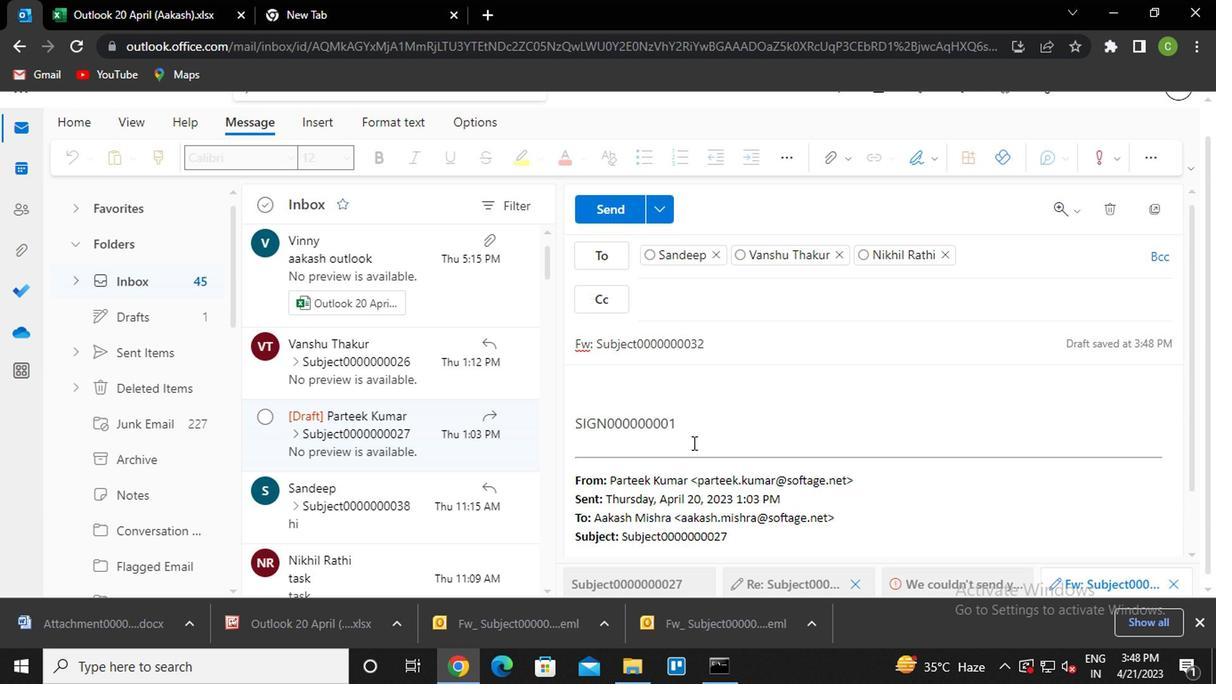 
Action: Mouse pressed left at (698, 406)
Screenshot: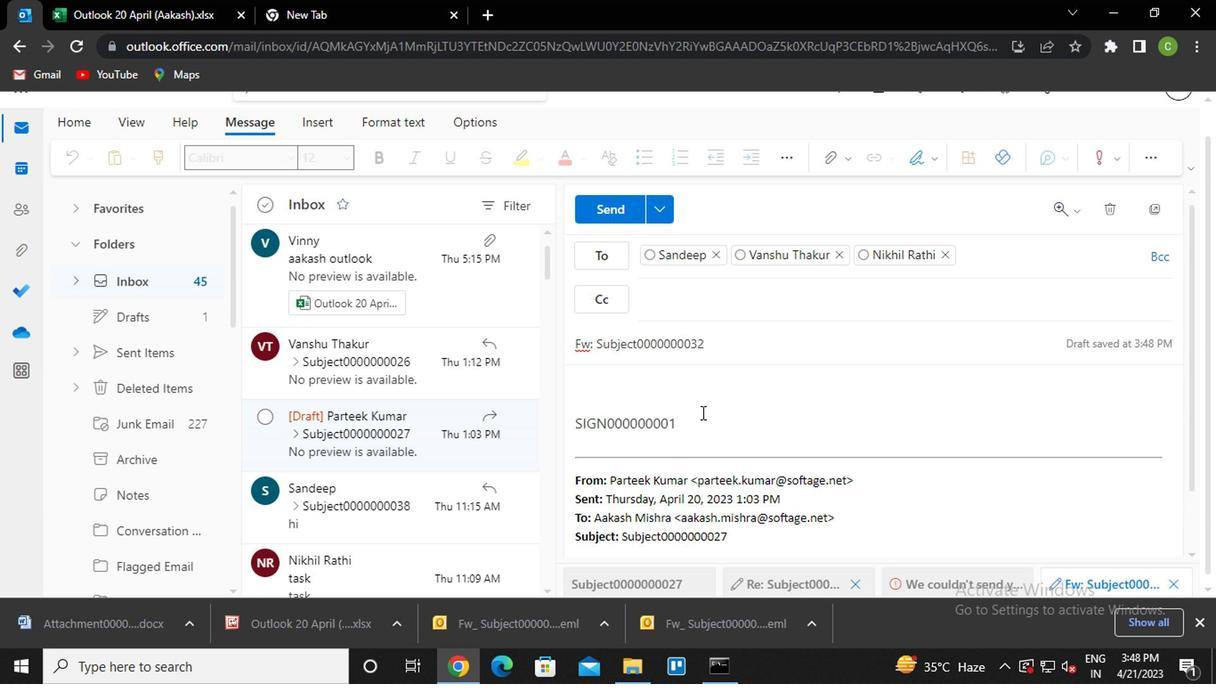 
Action: Mouse moved to (690, 394)
Screenshot: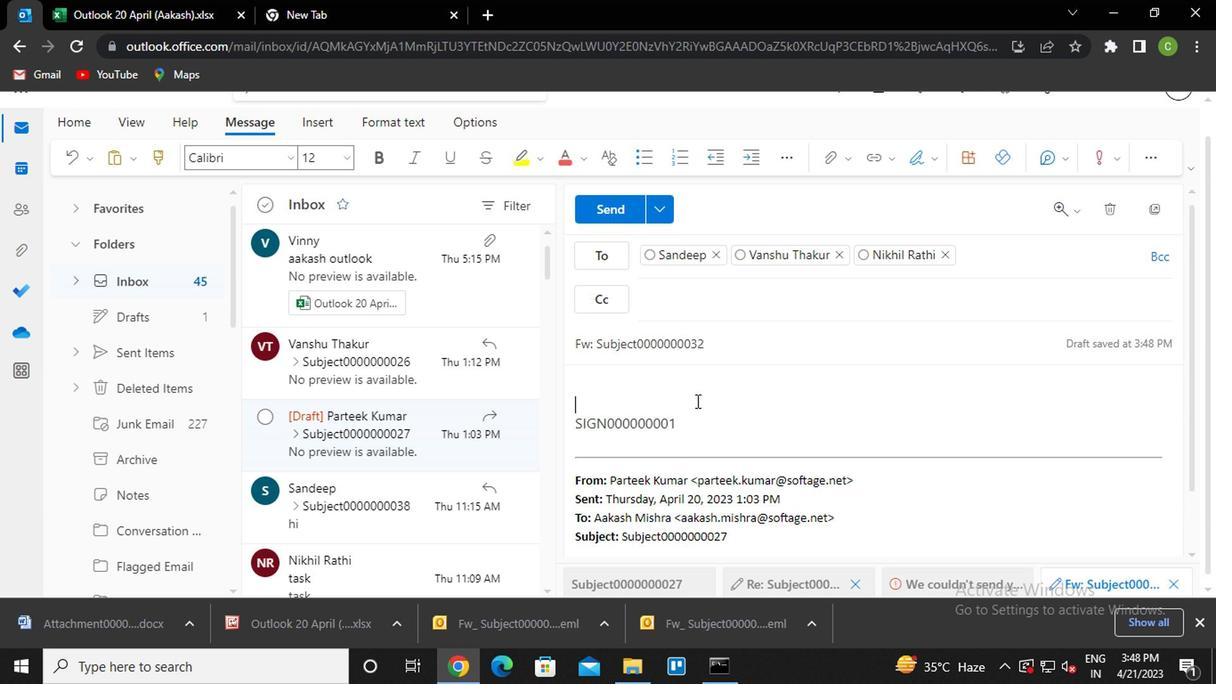 
Action: Key pressed <Key.caps_lock>m<Key.caps_lock>essage-0000000033
Screenshot: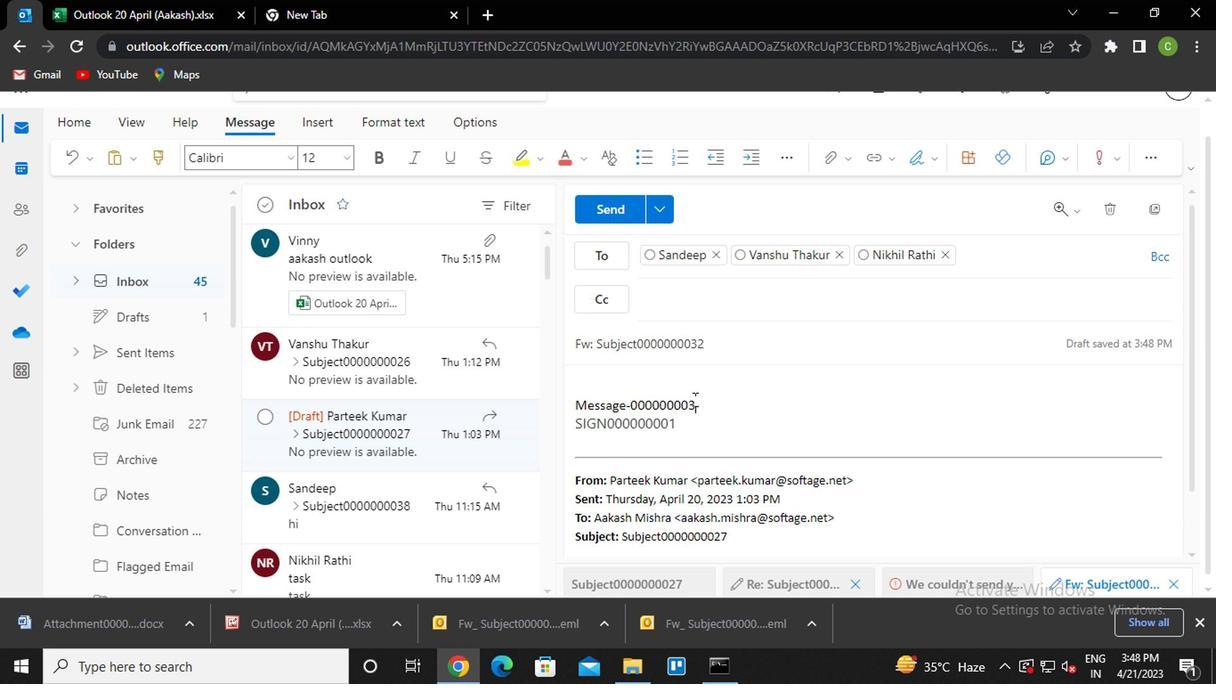 
Action: Mouse moved to (626, 402)
Screenshot: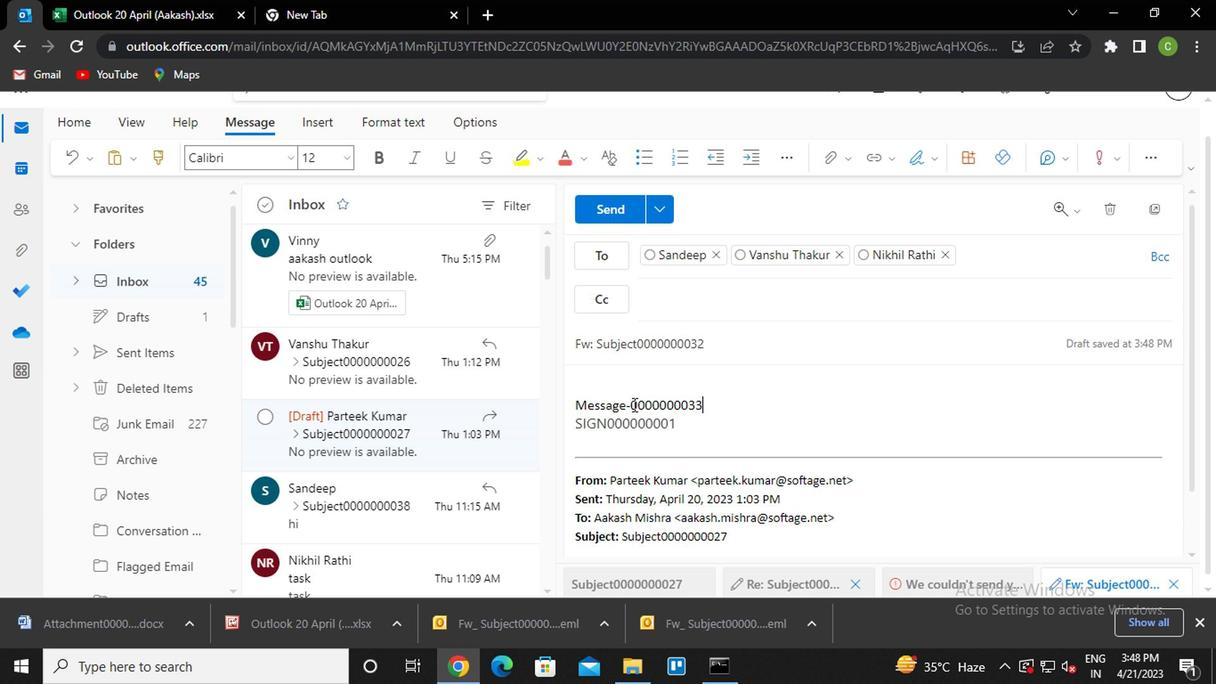 
Action: Mouse pressed left at (626, 402)
Screenshot: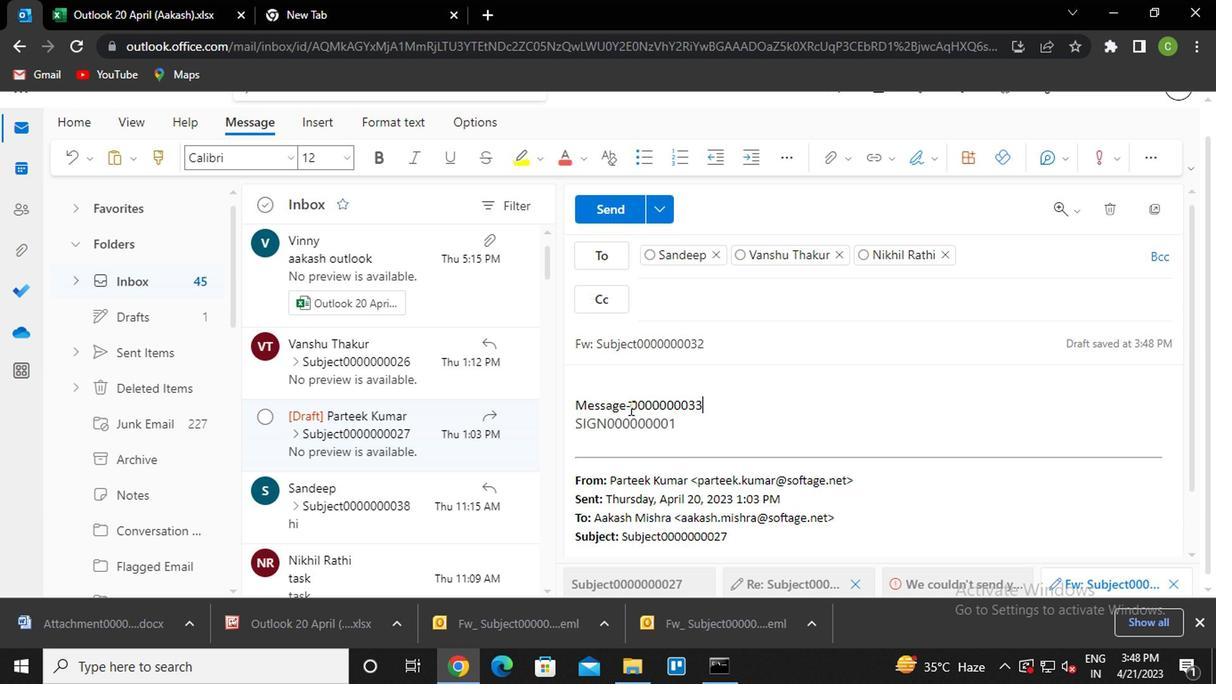 
Action: Mouse moved to (666, 406)
Screenshot: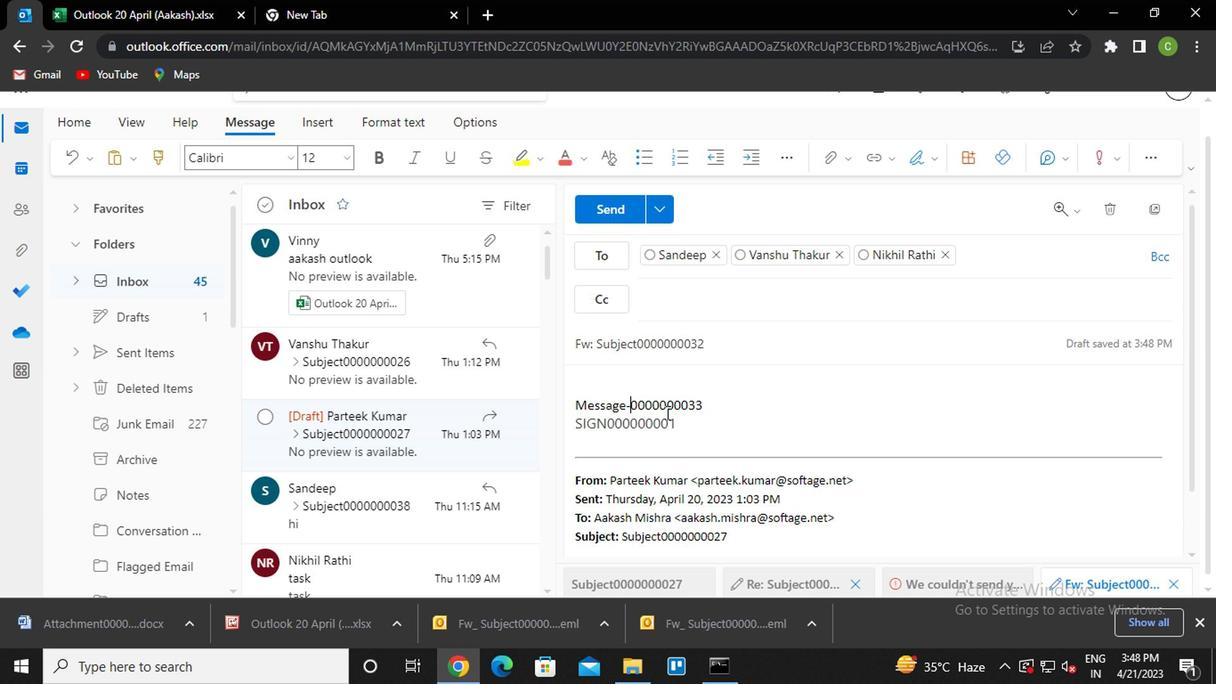 
Action: Key pressed <Key.backspace>0
Screenshot: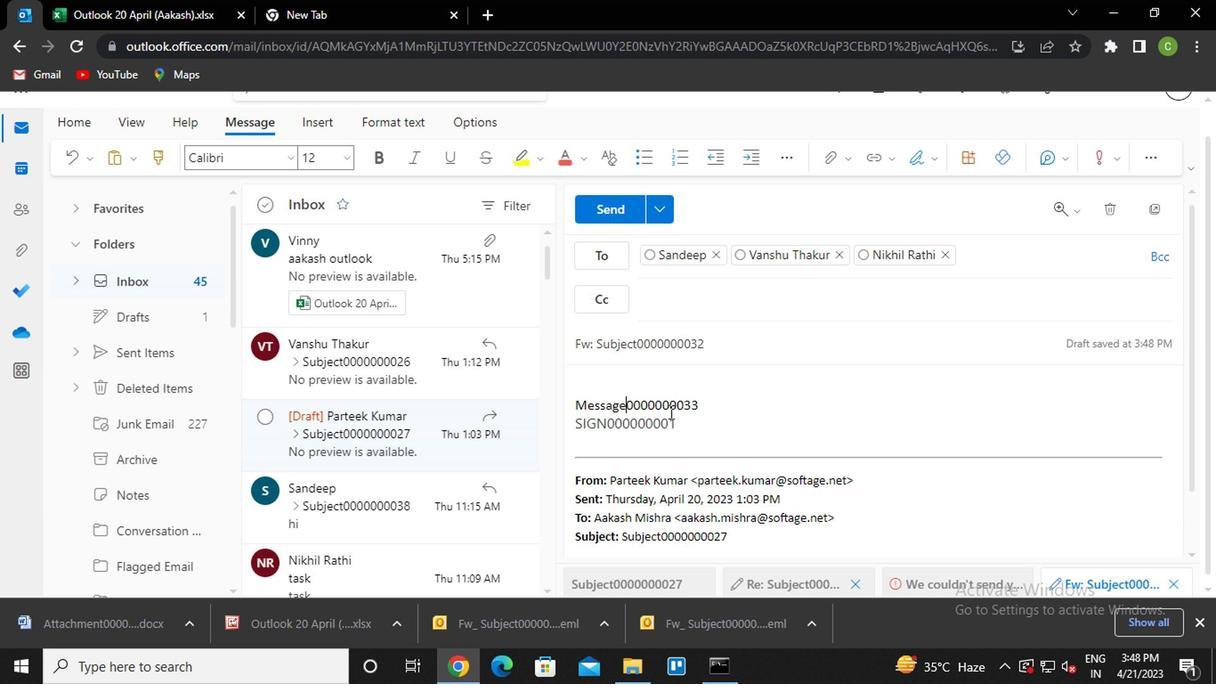 
Action: Mouse moved to (612, 204)
Screenshot: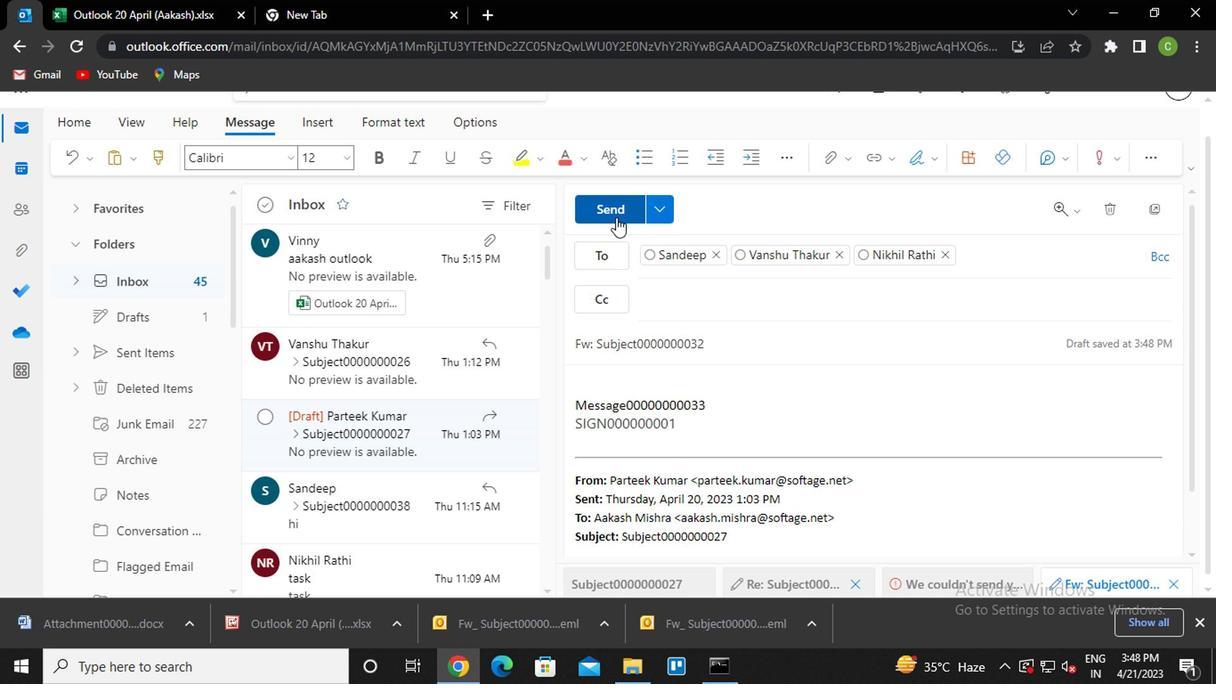
Action: Mouse pressed left at (612, 204)
Screenshot: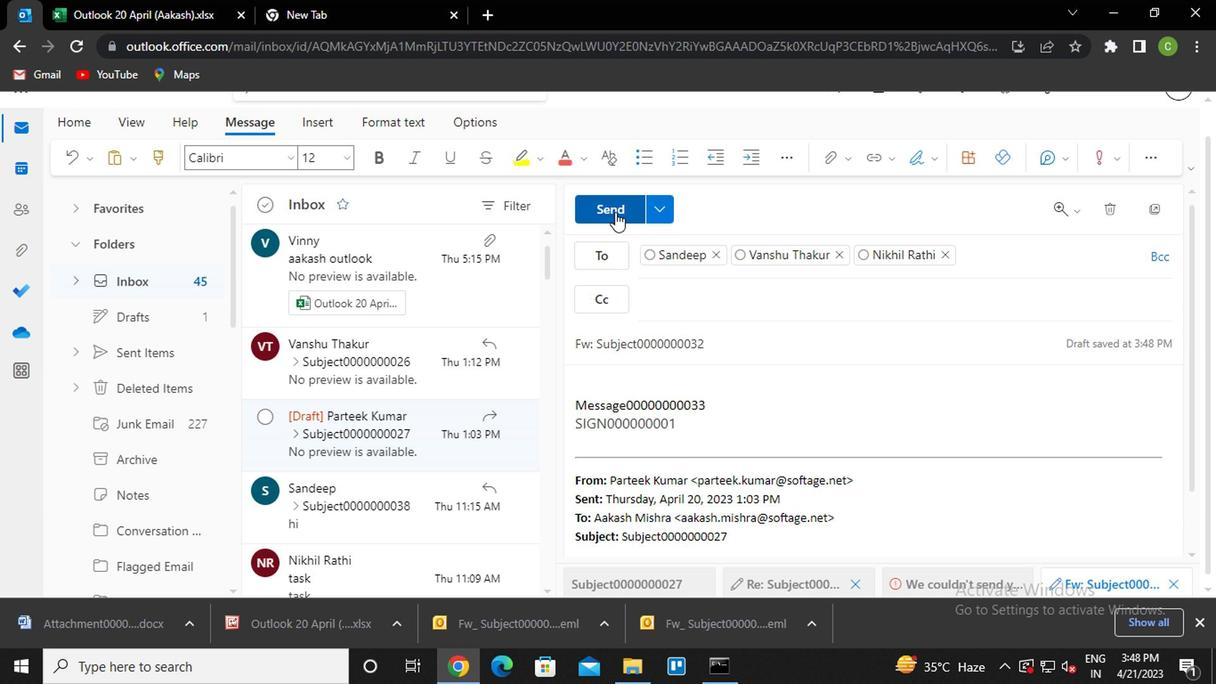 
Action: Mouse moved to (1106, 245)
Screenshot: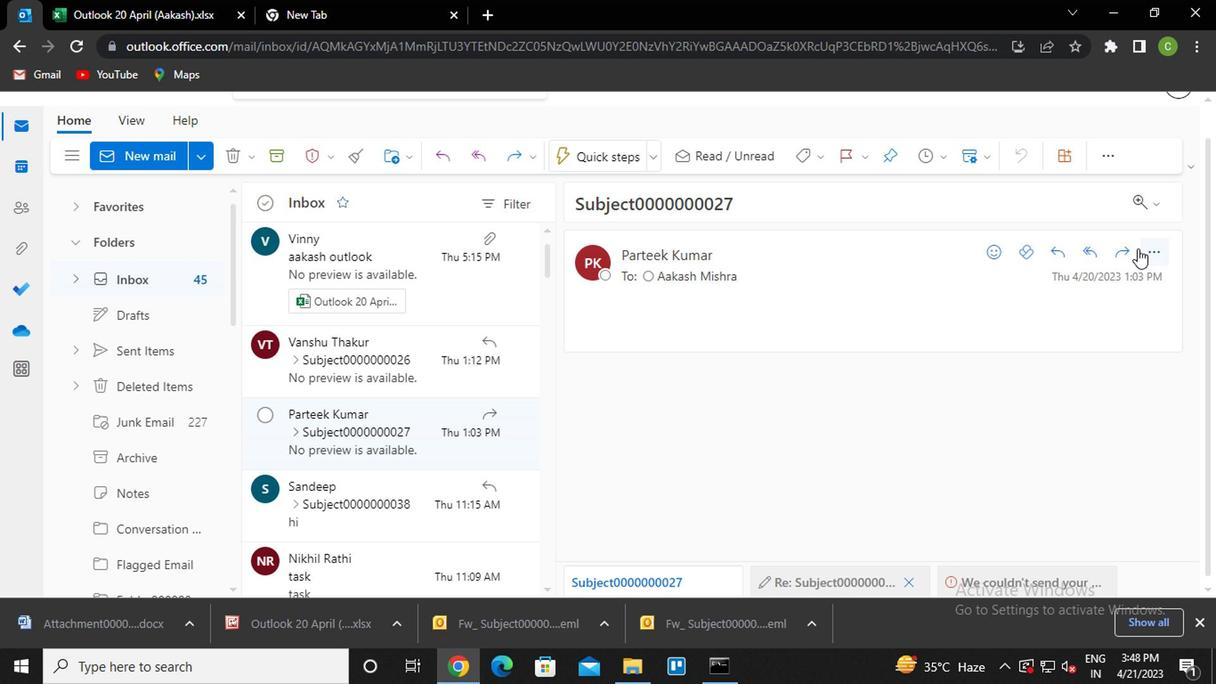
Action: Mouse pressed left at (1106, 245)
Screenshot: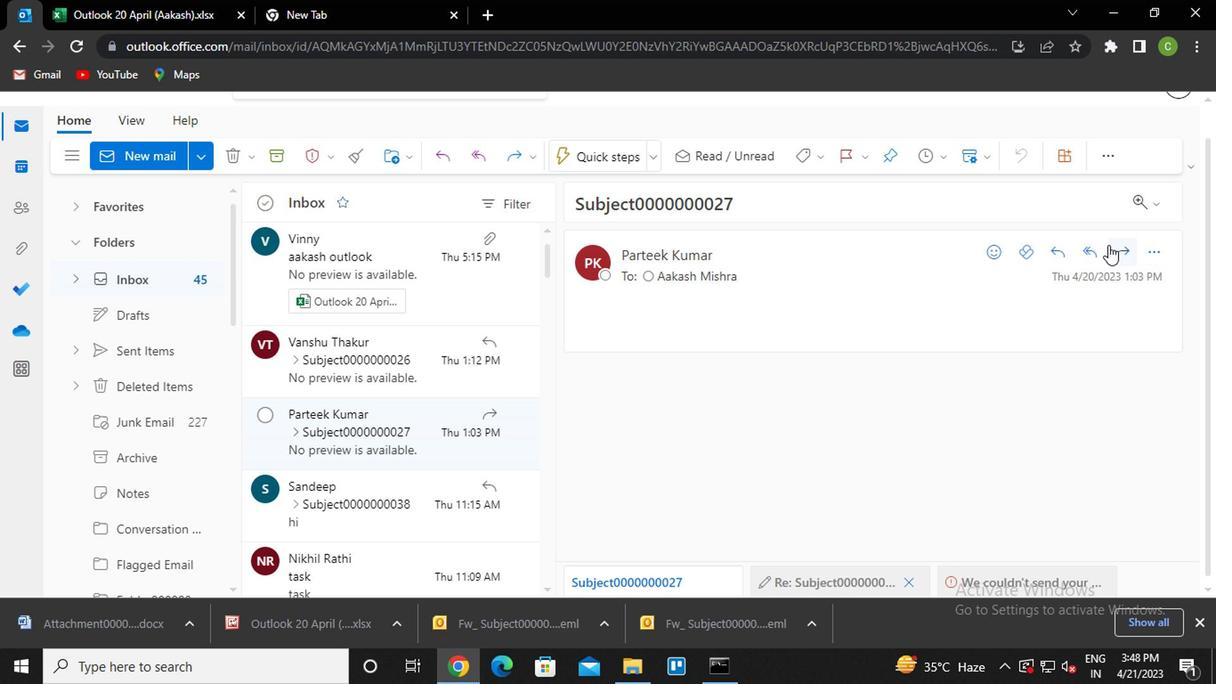 
Action: Mouse moved to (911, 157)
Screenshot: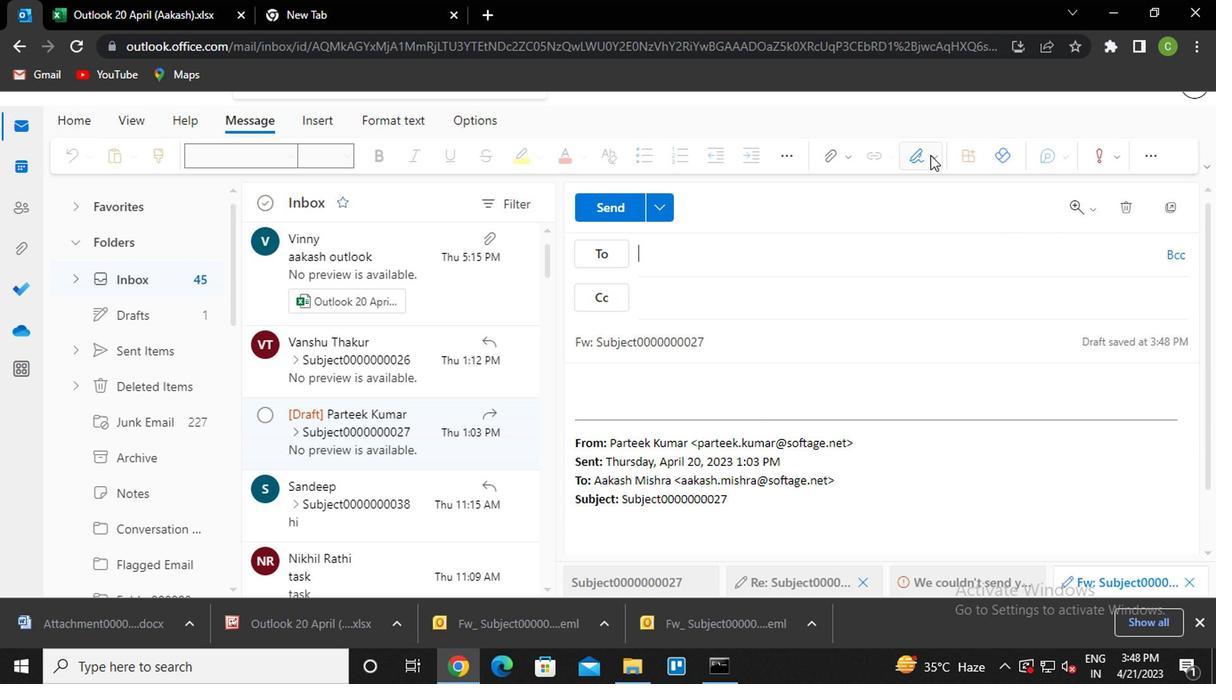 
Action: Mouse pressed left at (911, 157)
Screenshot: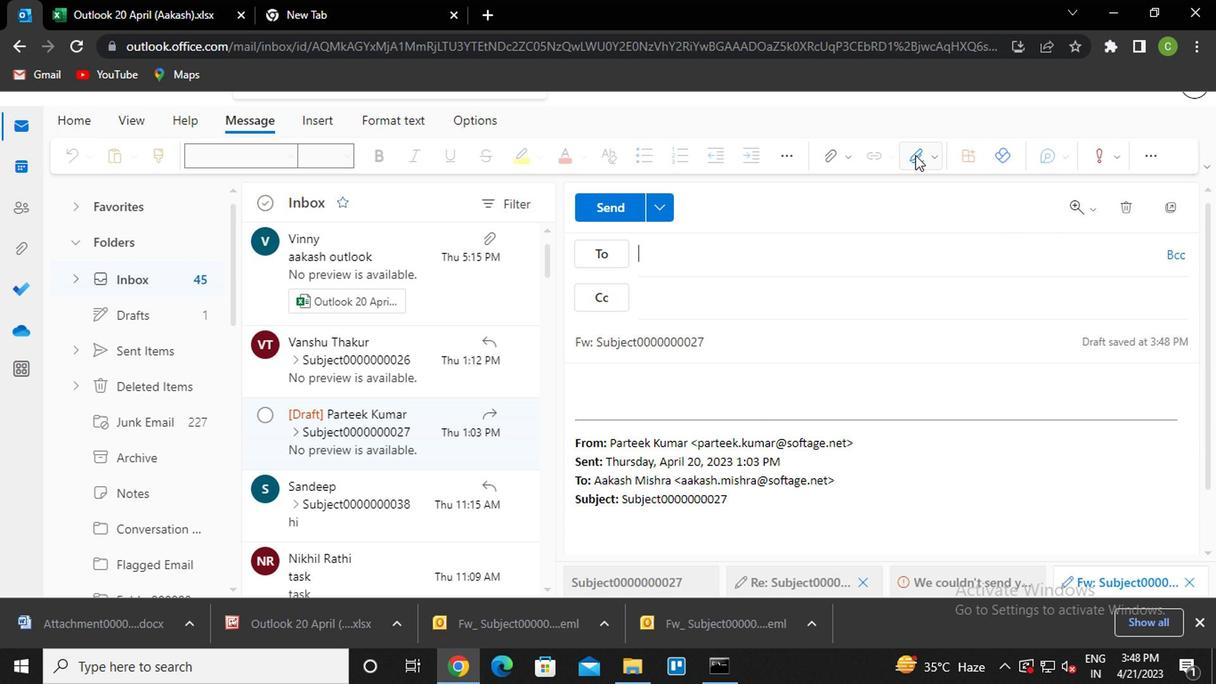 
Action: Mouse moved to (869, 203)
Screenshot: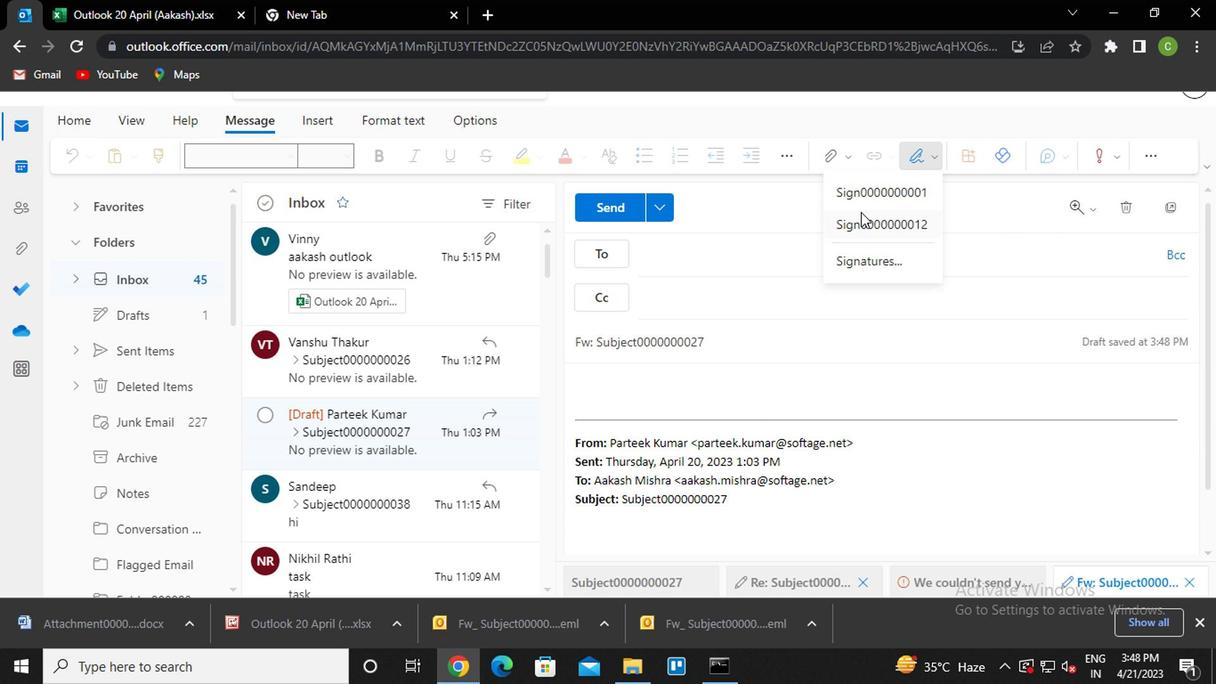 
Action: Mouse pressed left at (869, 203)
Screenshot: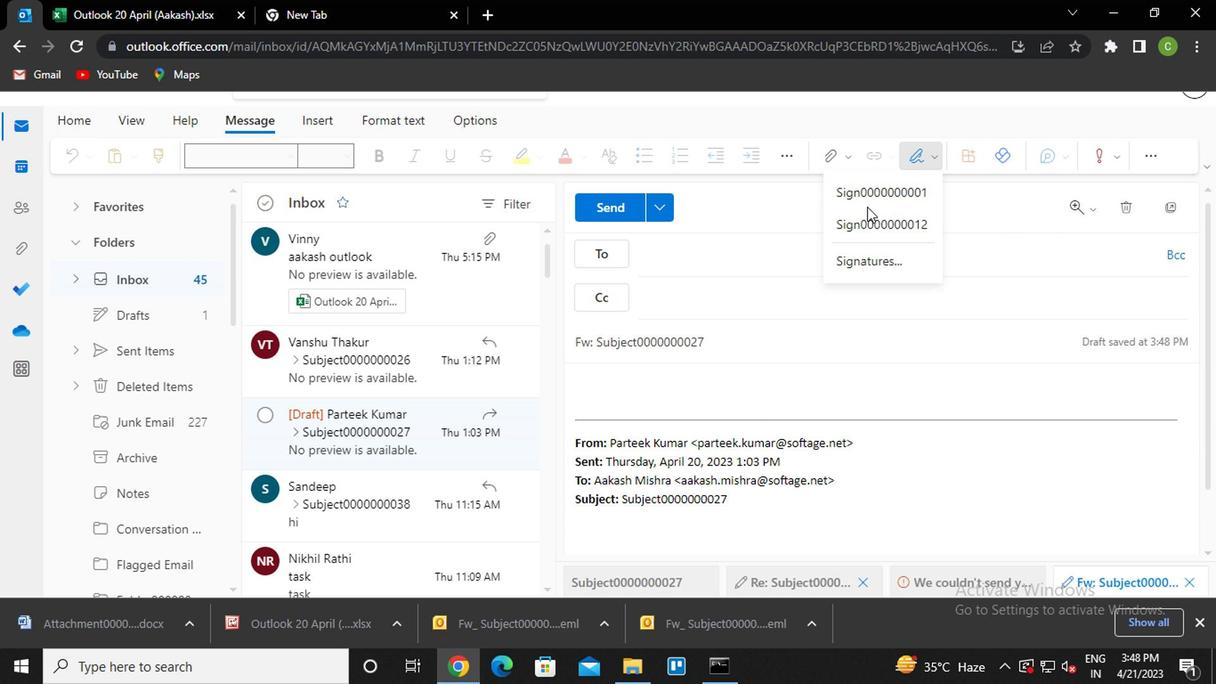 
Action: Mouse moved to (685, 261)
Screenshot: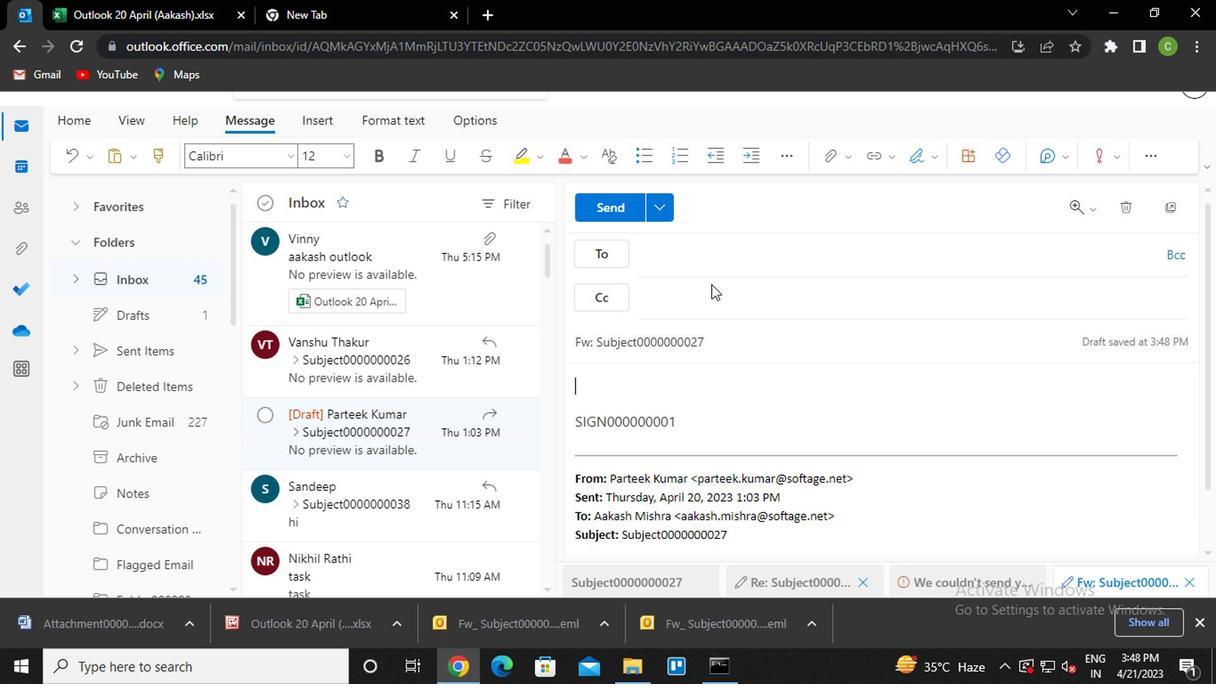 
Action: Mouse pressed left at (685, 261)
Screenshot: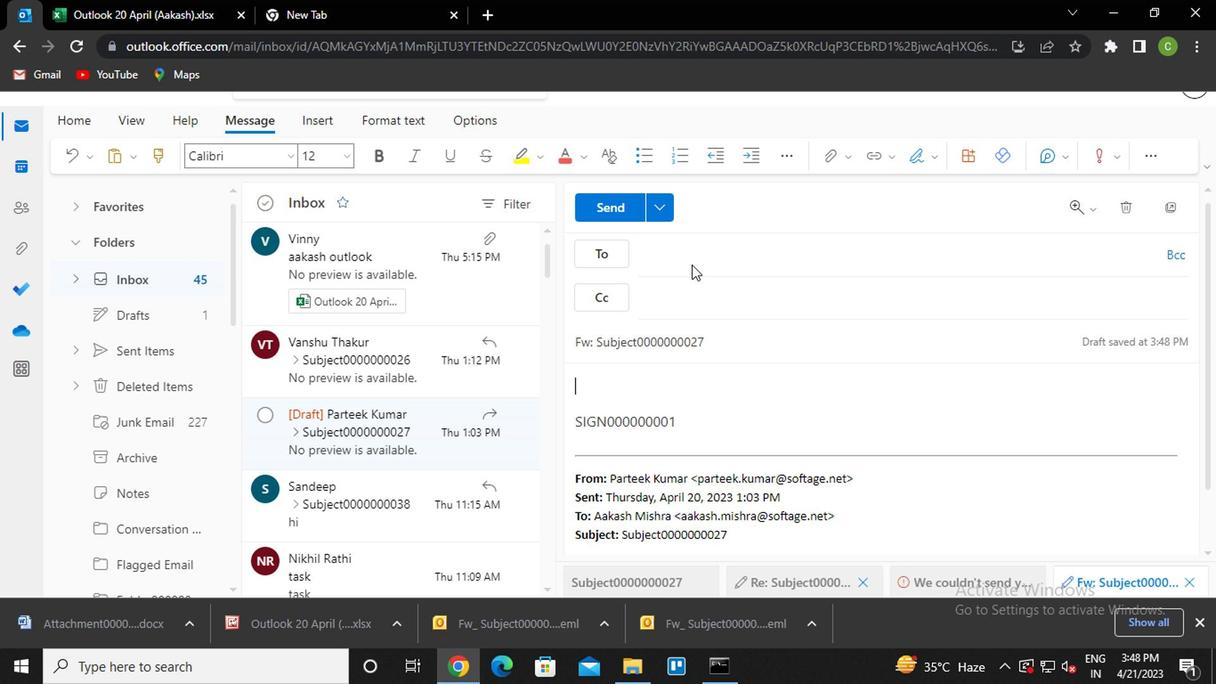 
Action: Key pressed san<Key.enter>
Screenshot: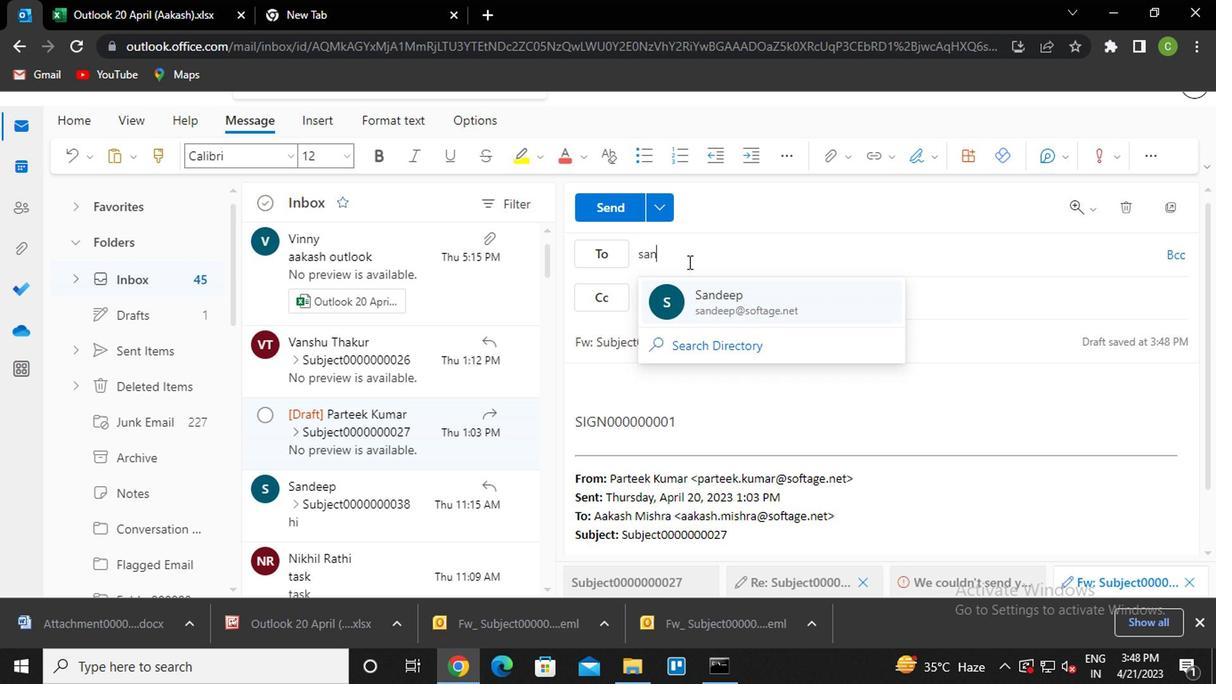 
Action: Mouse moved to (662, 297)
Screenshot: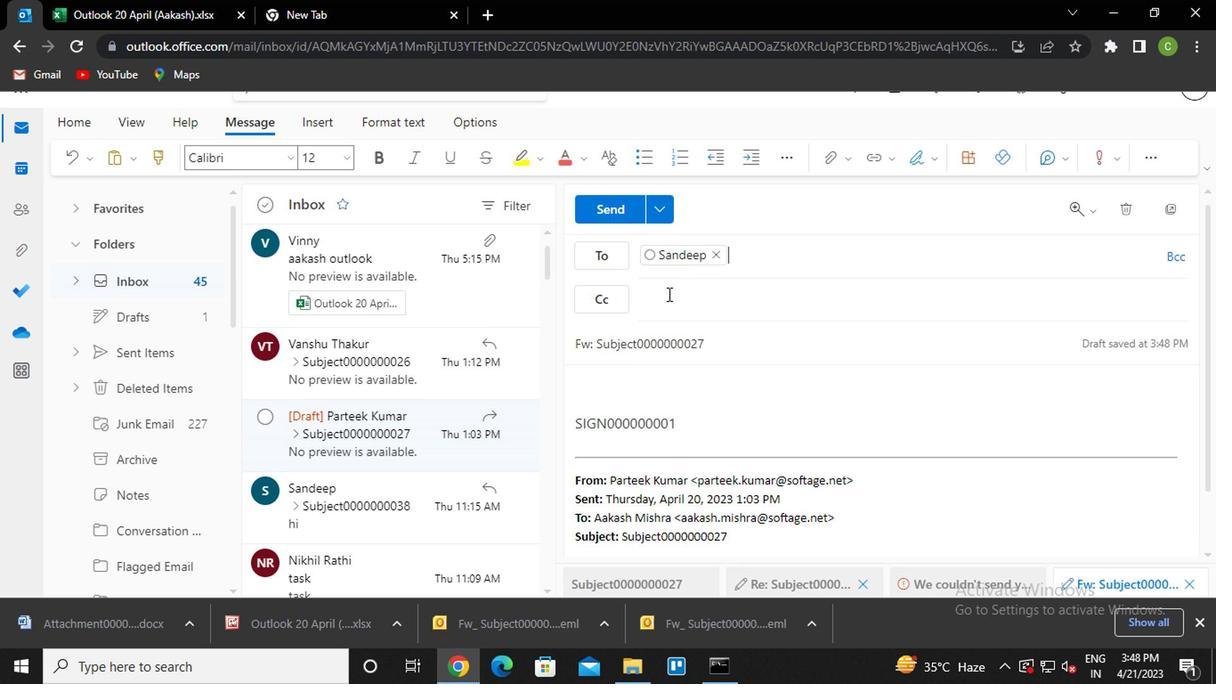 
Action: Mouse pressed left at (662, 297)
Screenshot: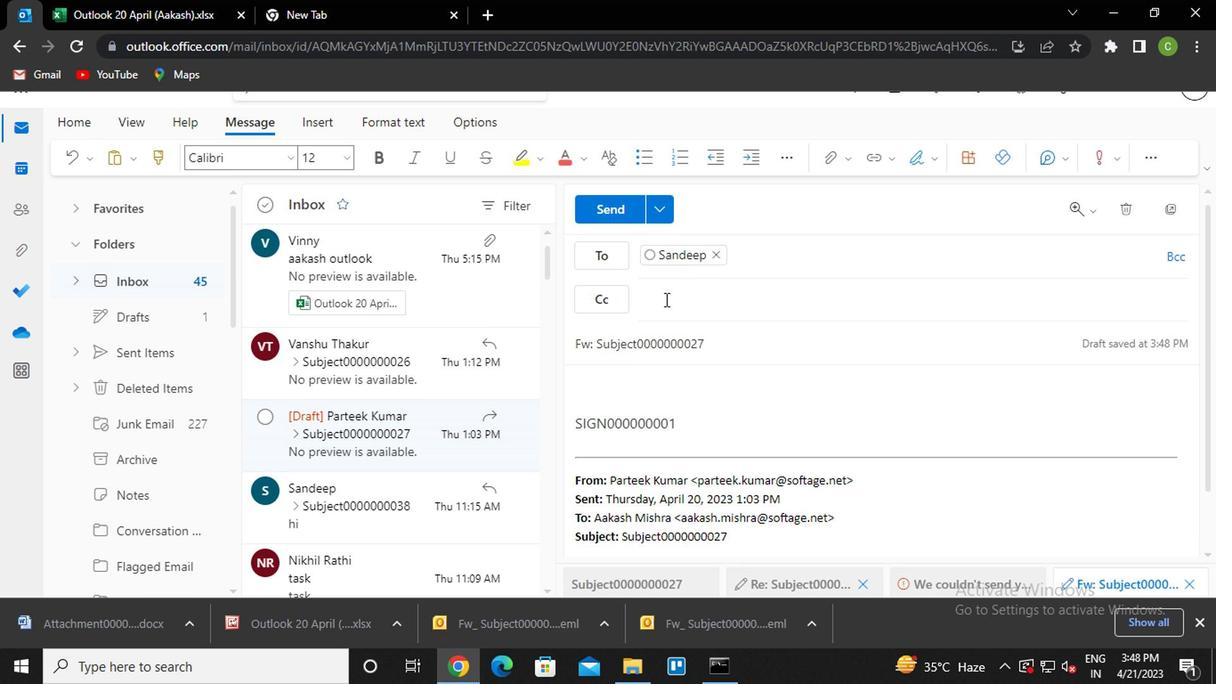 
Action: Key pressed van<Key.enter>
Screenshot: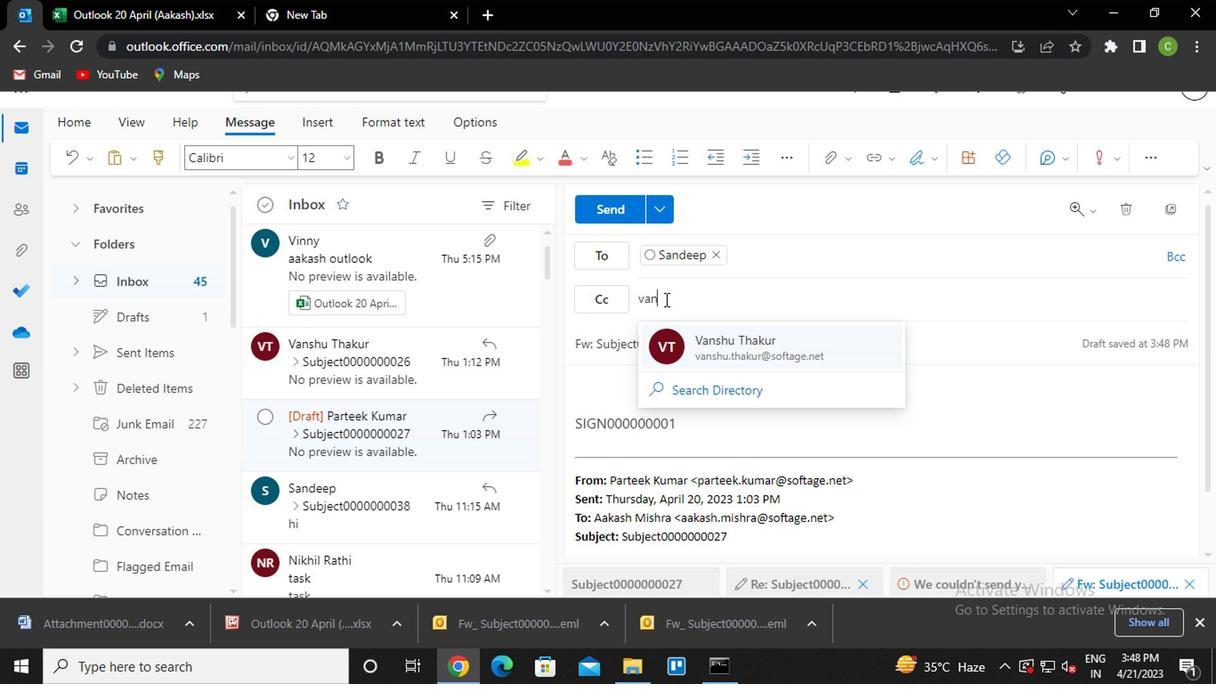
Action: Mouse moved to (742, 340)
Screenshot: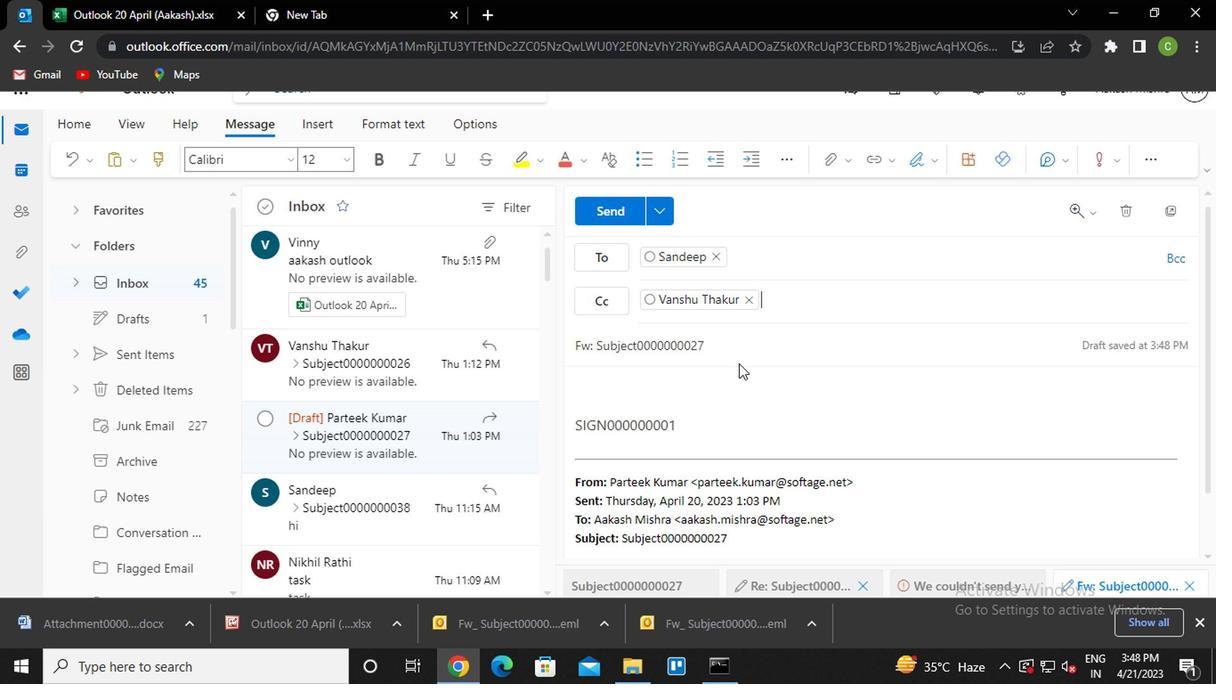 
Action: Mouse pressed left at (742, 340)
Screenshot: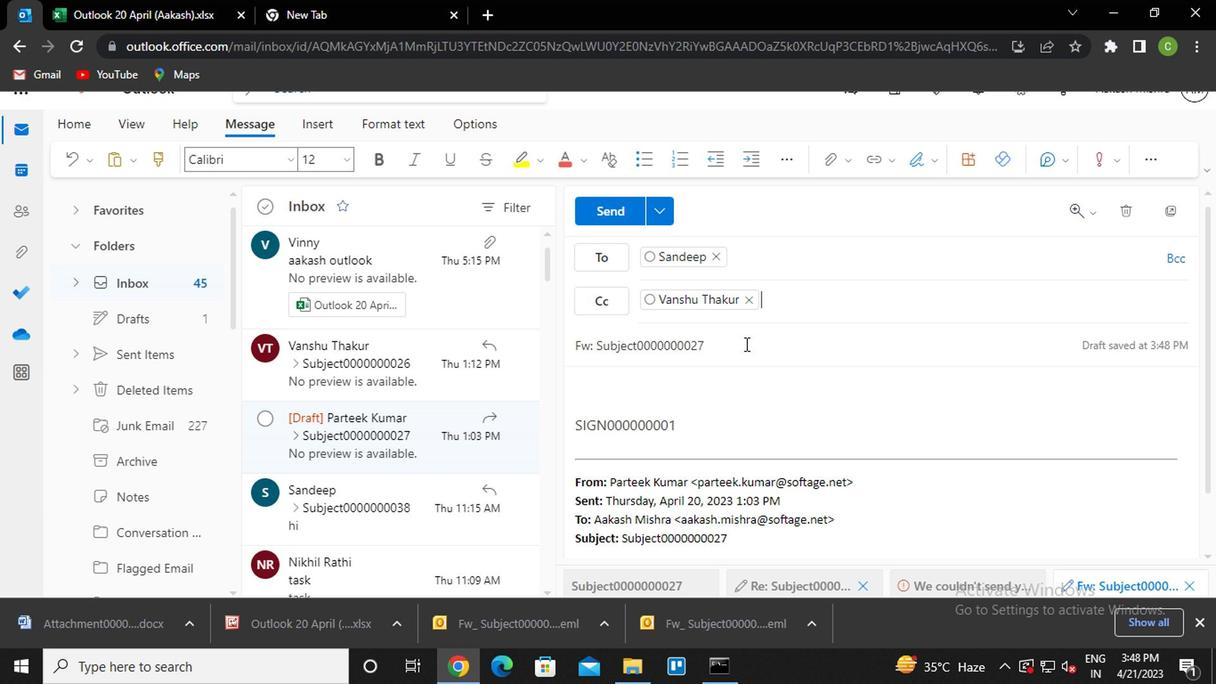 
Action: Key pressed <Key.backspace><Key.backspace>31
Screenshot: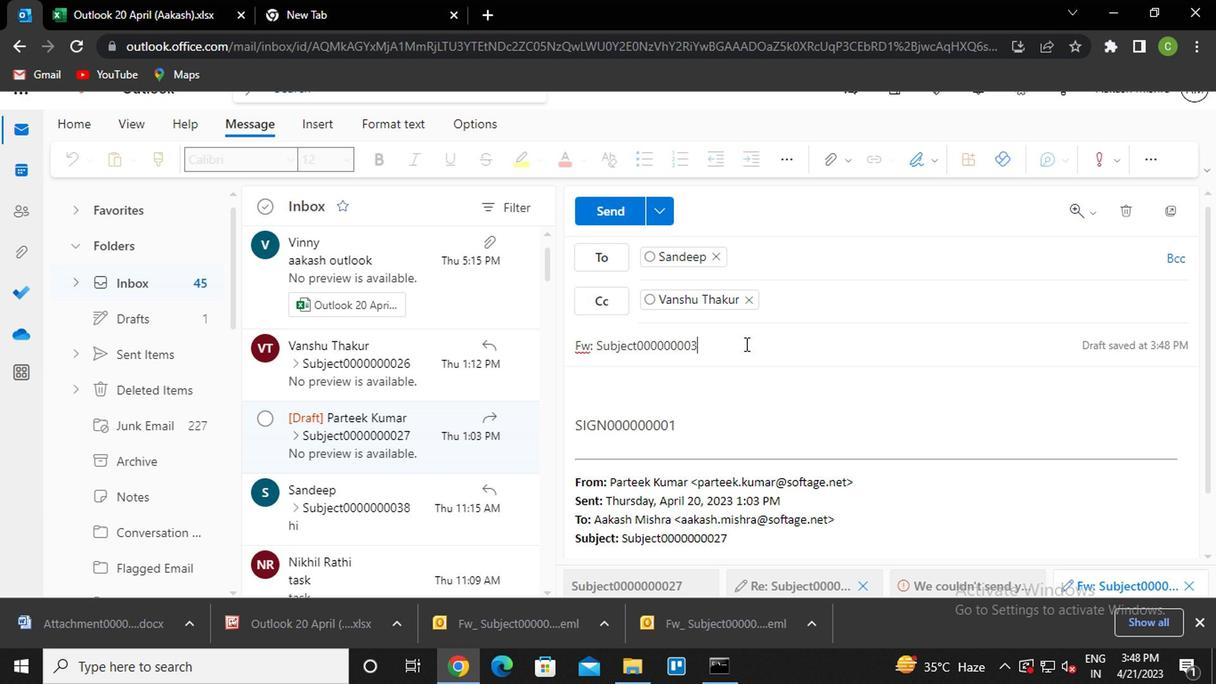 
Action: Mouse moved to (685, 398)
Screenshot: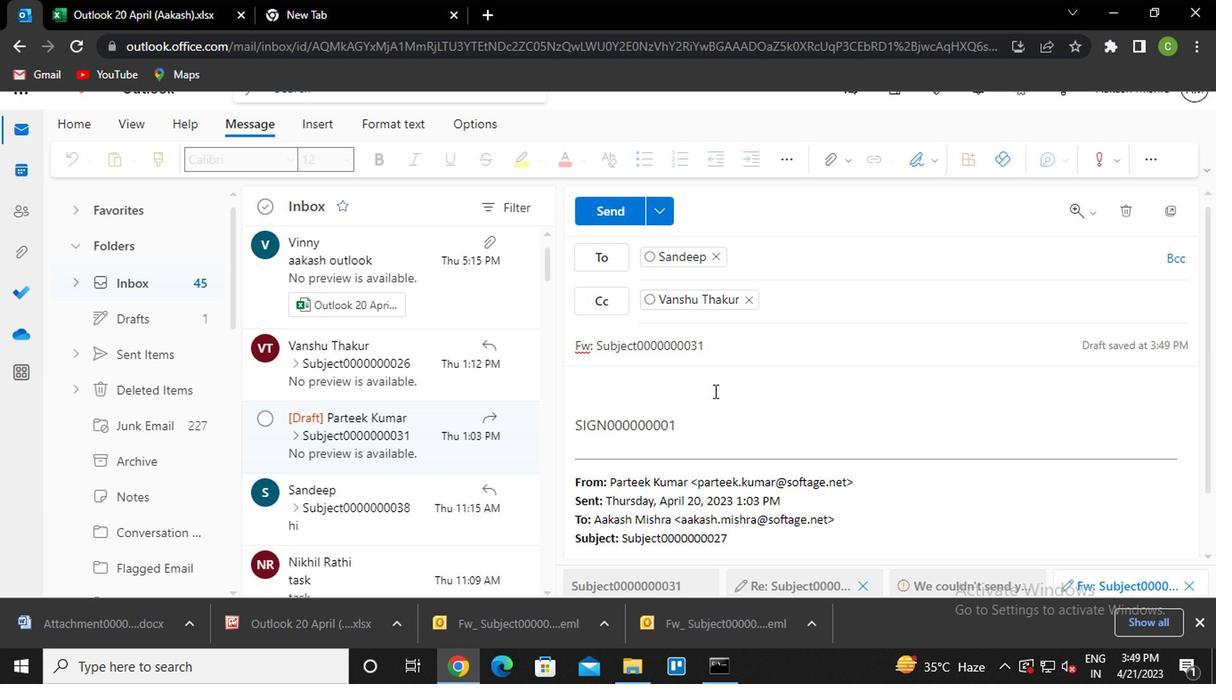 
Action: Mouse pressed left at (685, 398)
Screenshot: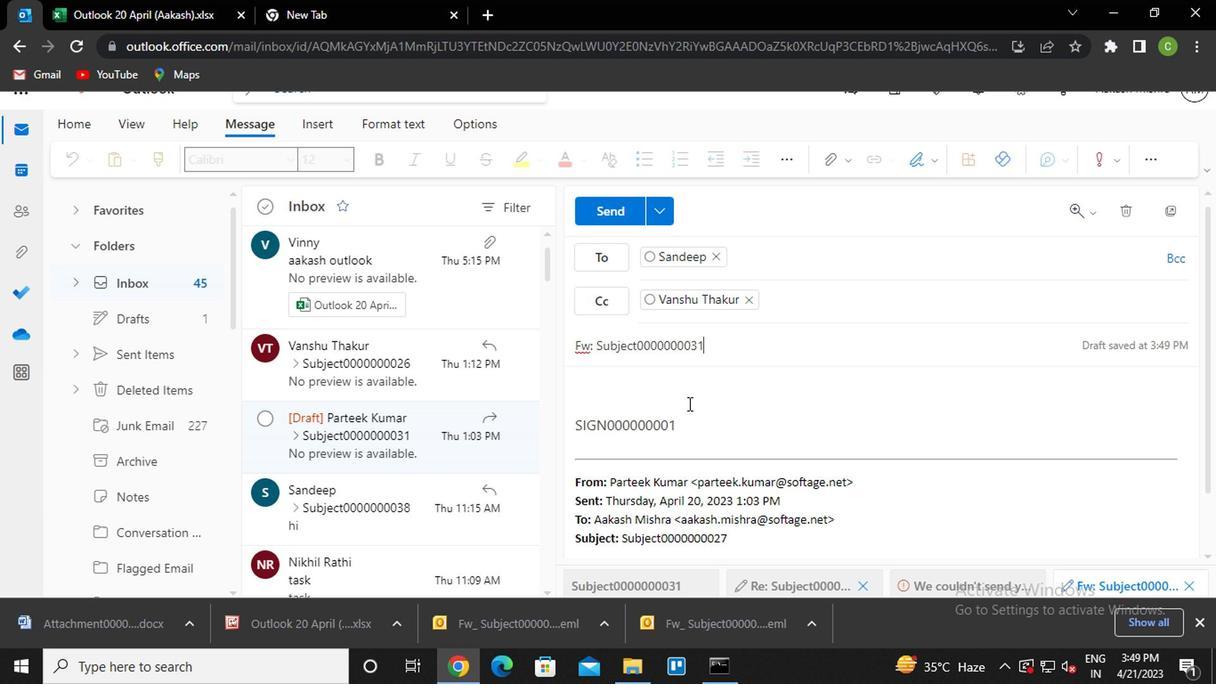 
Action: Key pressed <Key.caps_lock>m<Key.caps_lock>essage0000000033
Screenshot: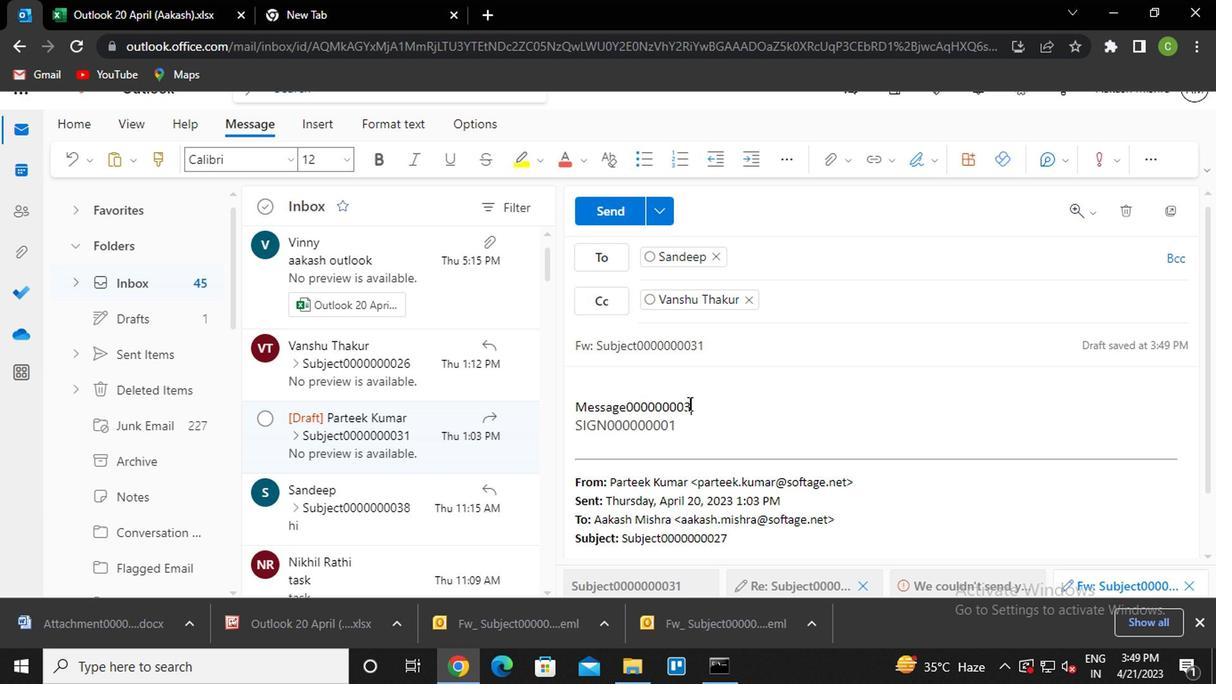 
Action: Mouse moved to (596, 204)
Screenshot: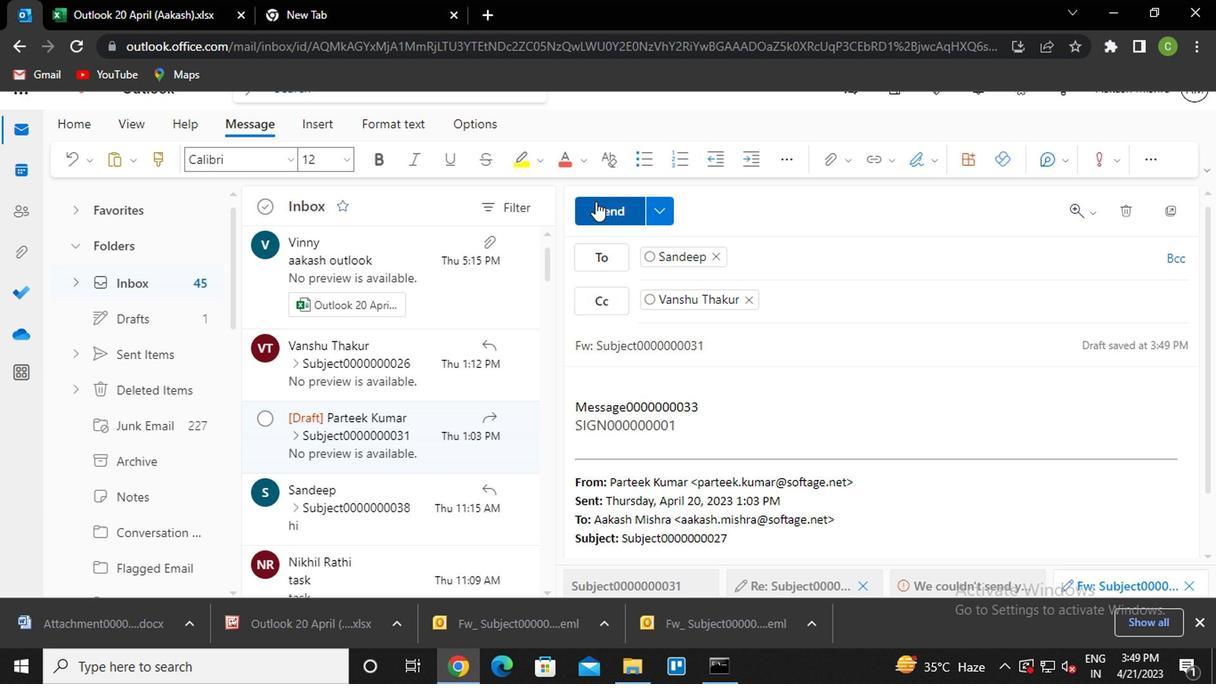 
Action: Mouse pressed left at (596, 204)
Screenshot: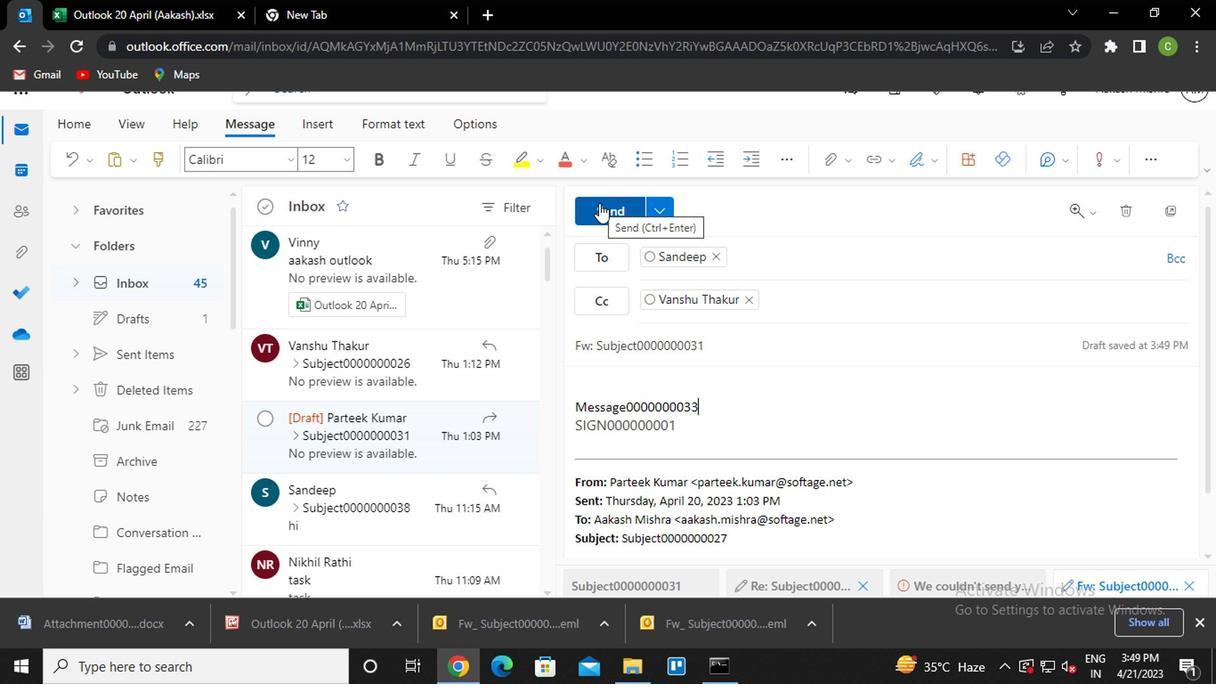 
Action: Mouse moved to (1166, 252)
Screenshot: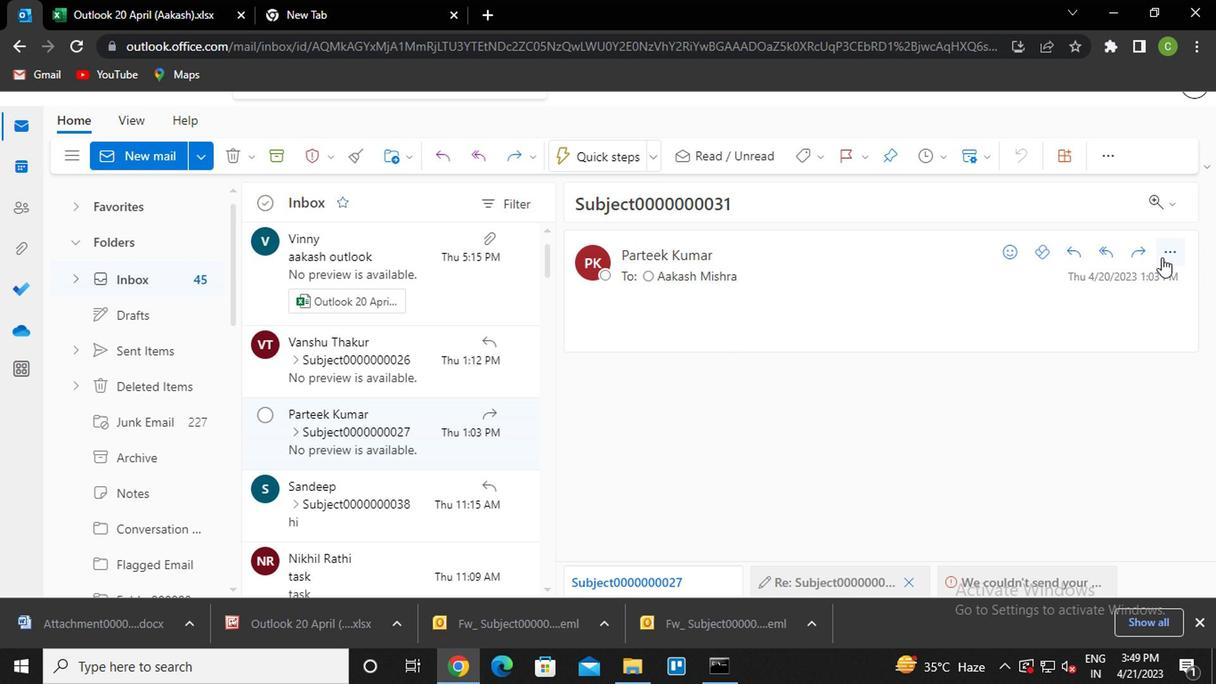 
Action: Mouse pressed left at (1166, 252)
Screenshot: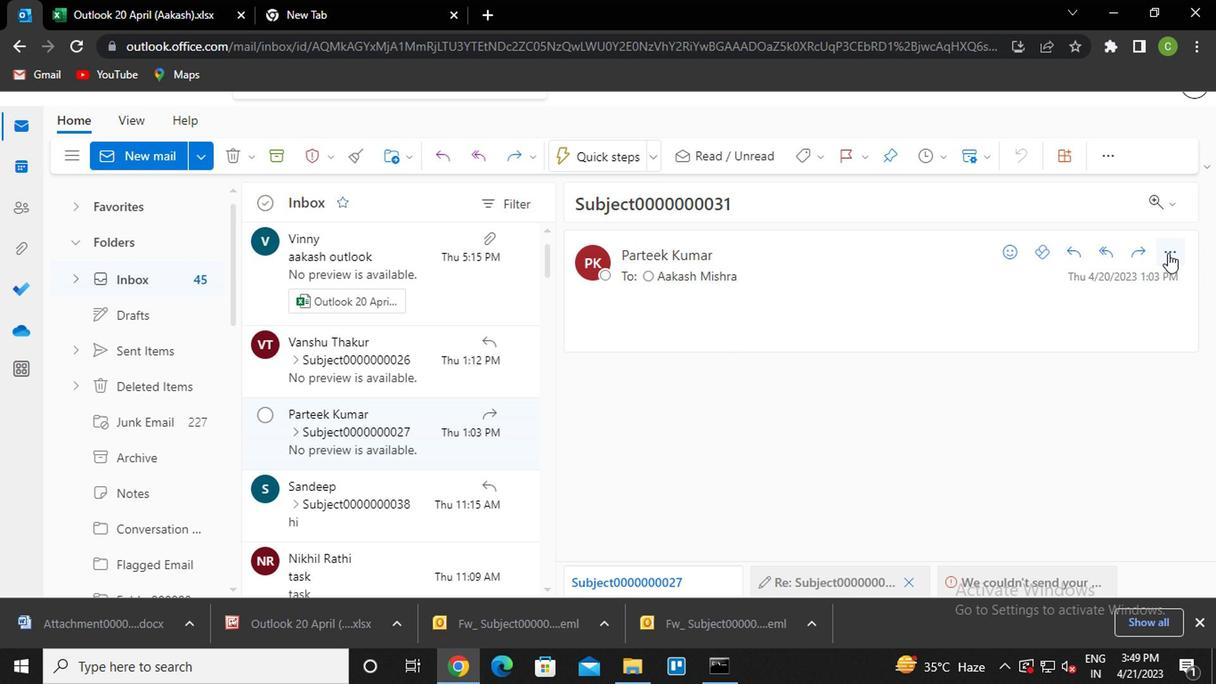 
Action: Mouse moved to (1046, 188)
Screenshot: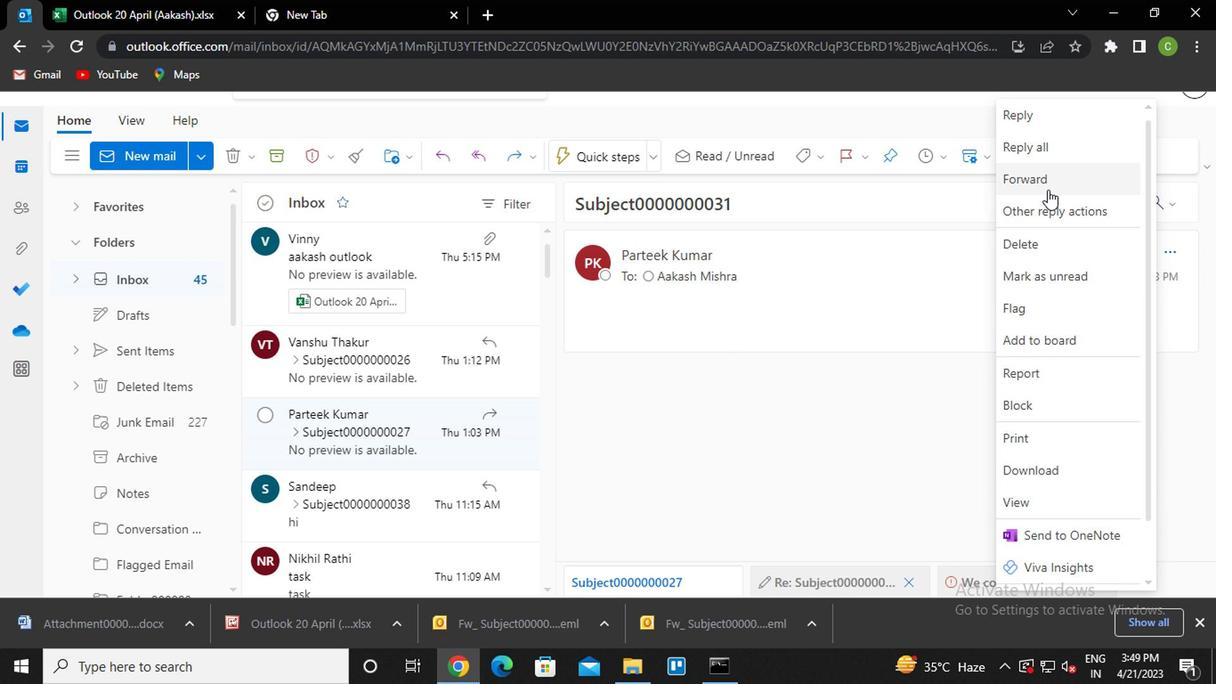 
Action: Mouse pressed left at (1046, 188)
Screenshot: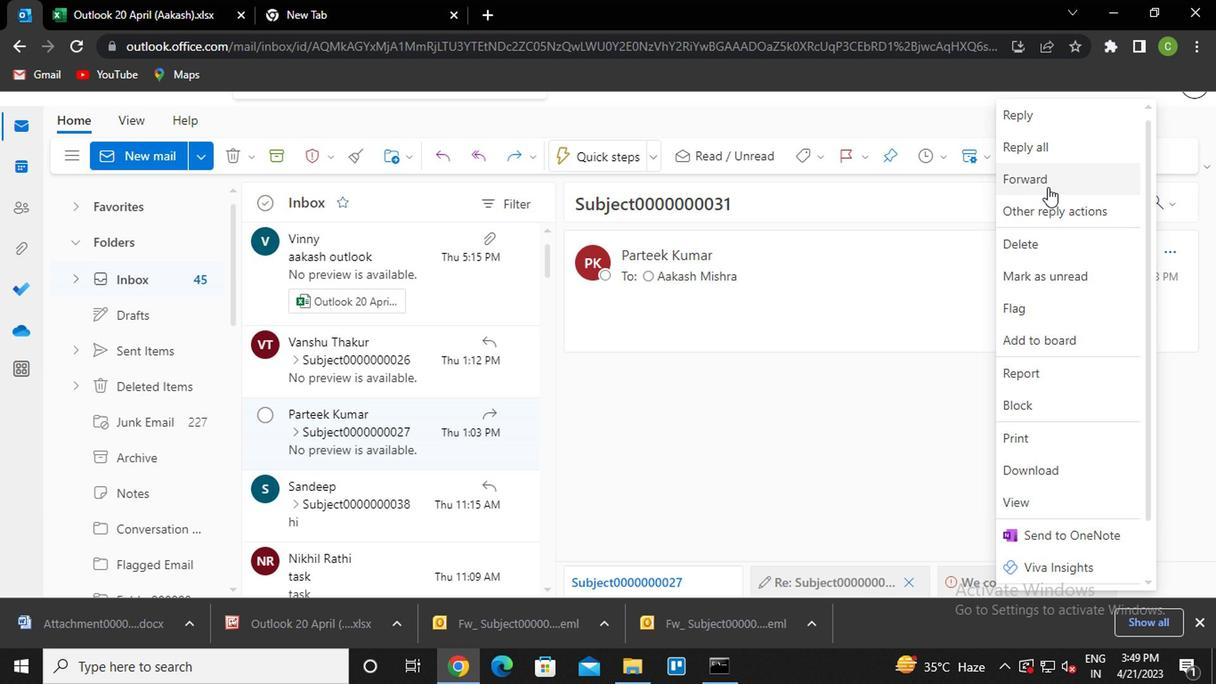
Action: Mouse pressed left at (1046, 188)
Screenshot: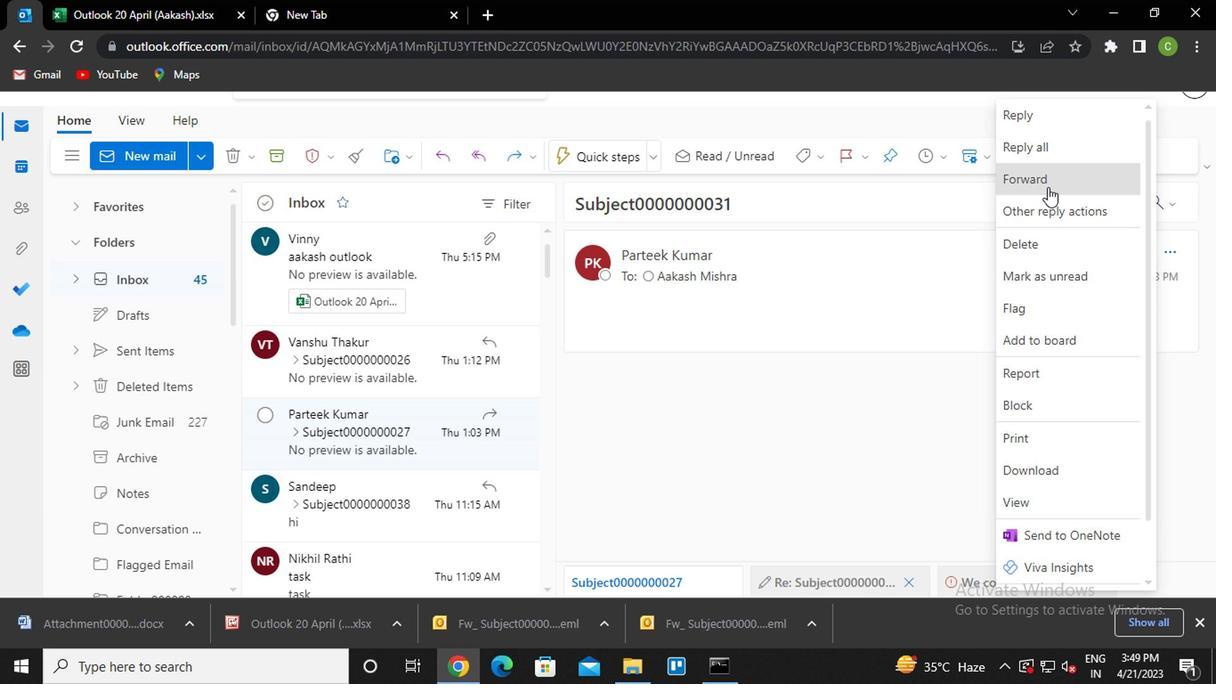 
Action: Mouse moved to (917, 160)
Screenshot: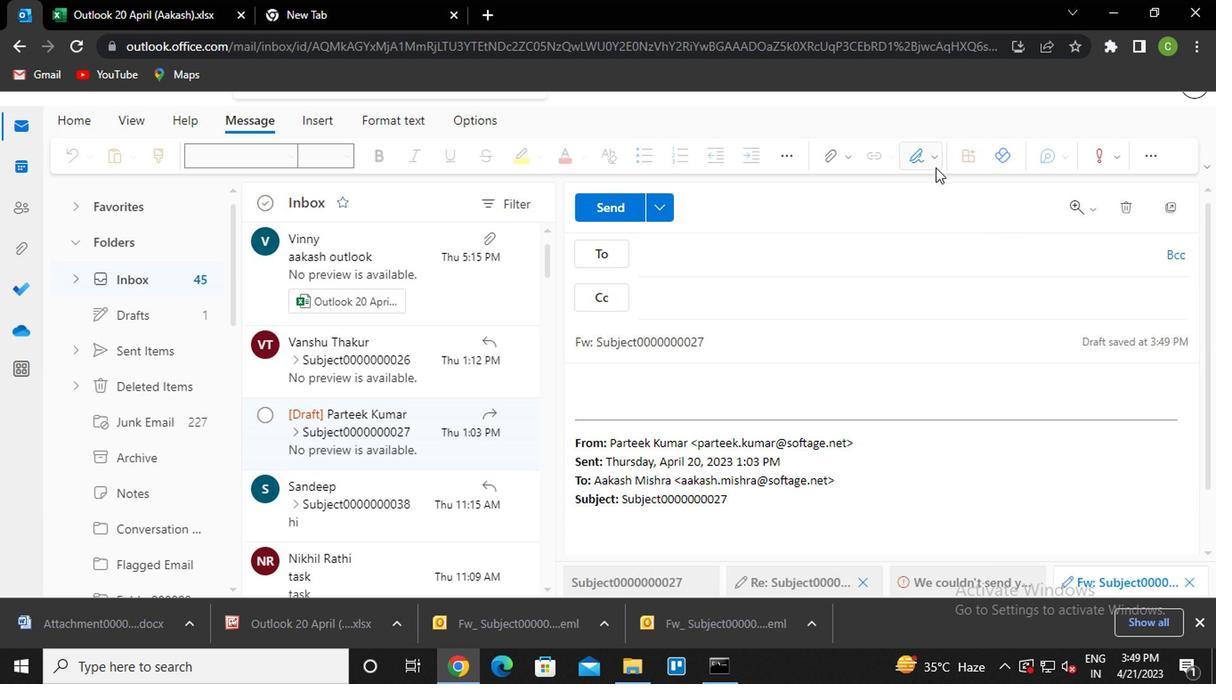 
Action: Mouse pressed left at (917, 160)
Screenshot: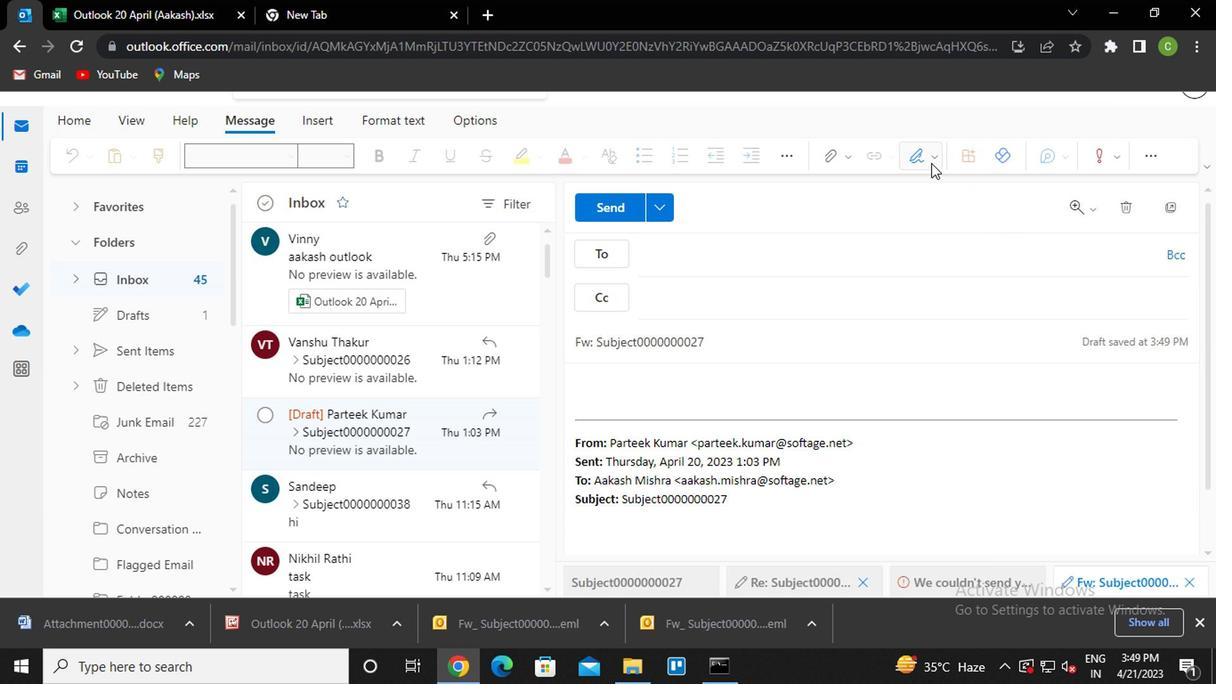 
Action: Mouse moved to (878, 203)
Screenshot: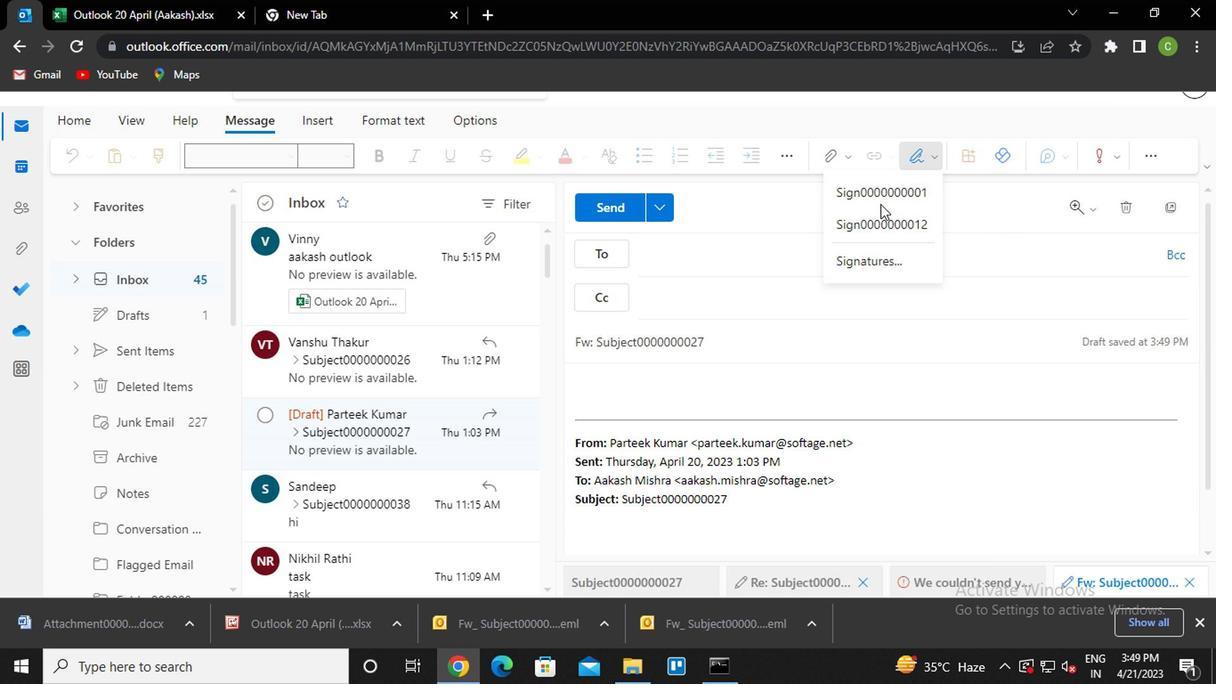 
Action: Mouse pressed left at (878, 203)
Screenshot: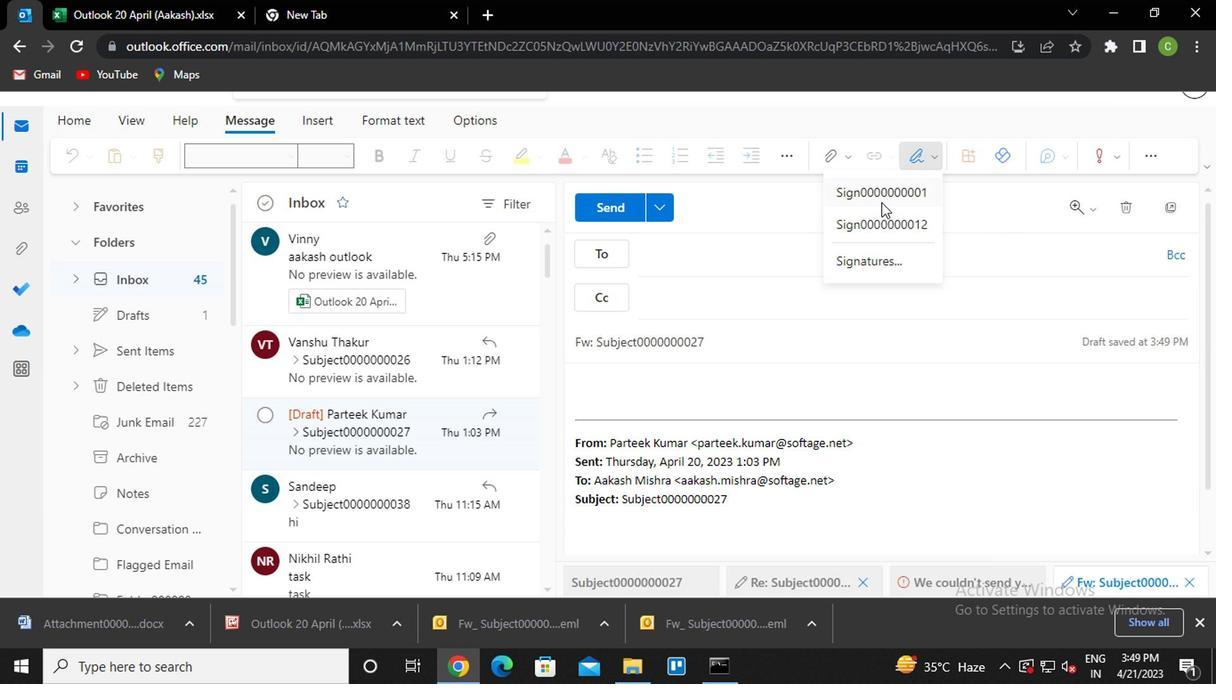 
Action: Mouse moved to (740, 253)
Screenshot: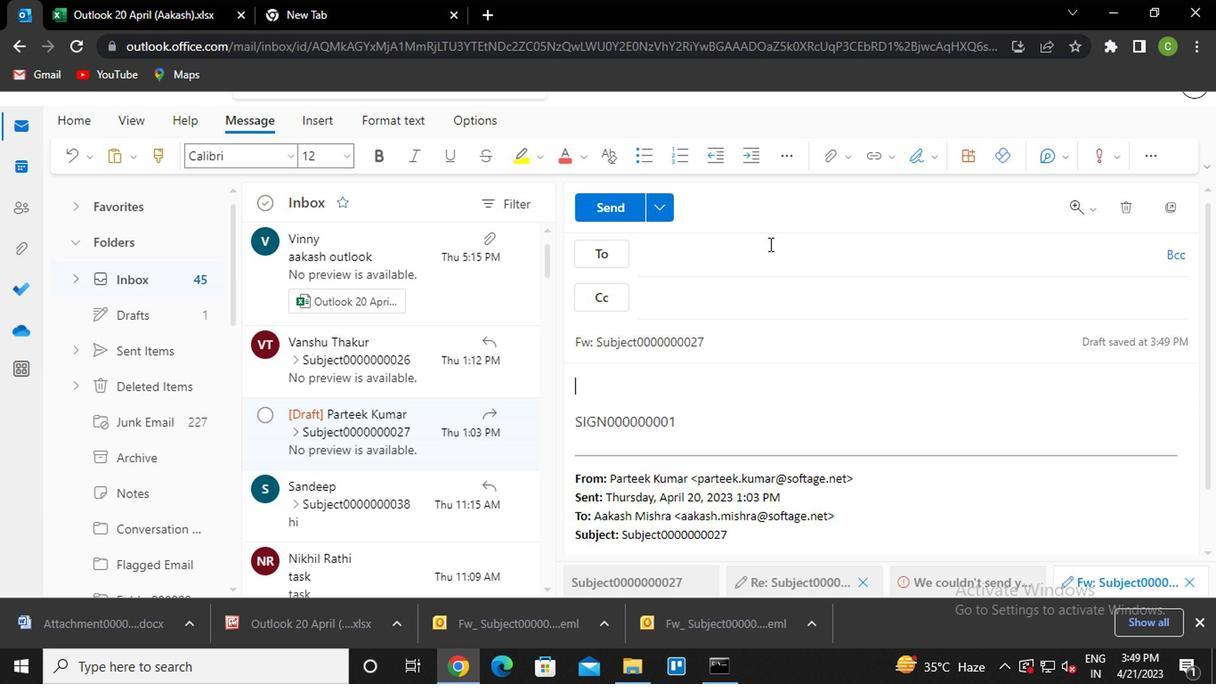 
Action: Mouse pressed left at (740, 253)
Screenshot: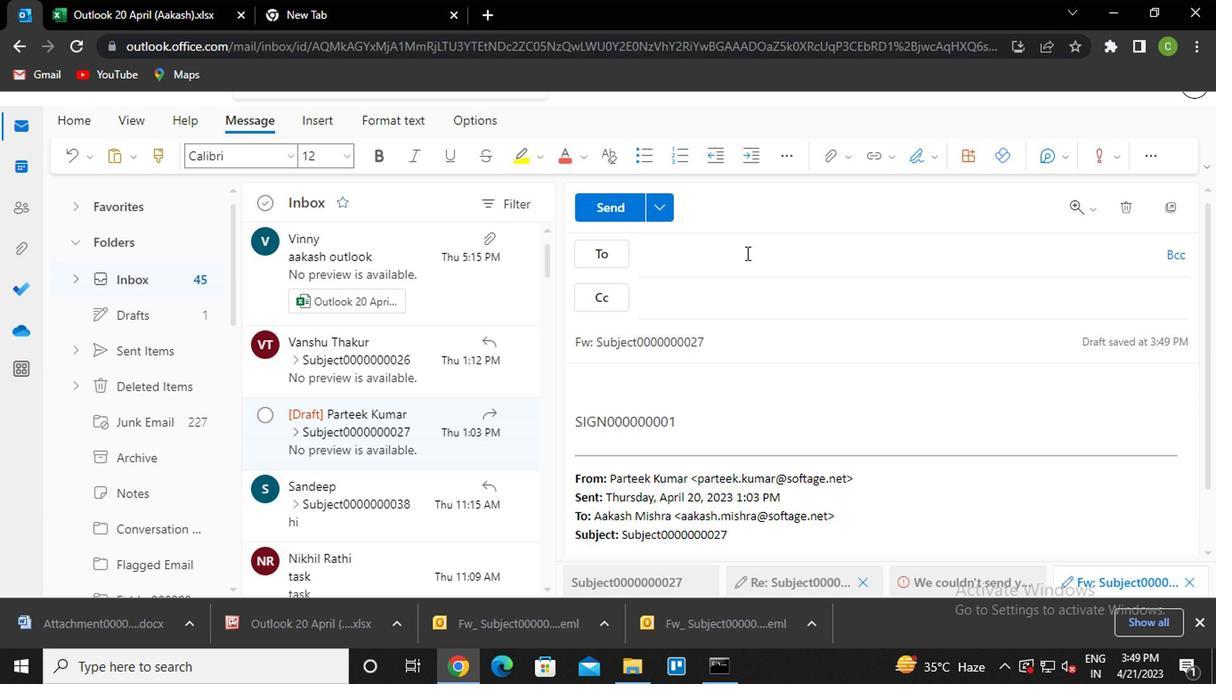 
Action: Key pressed sa<Key.enter>
Screenshot: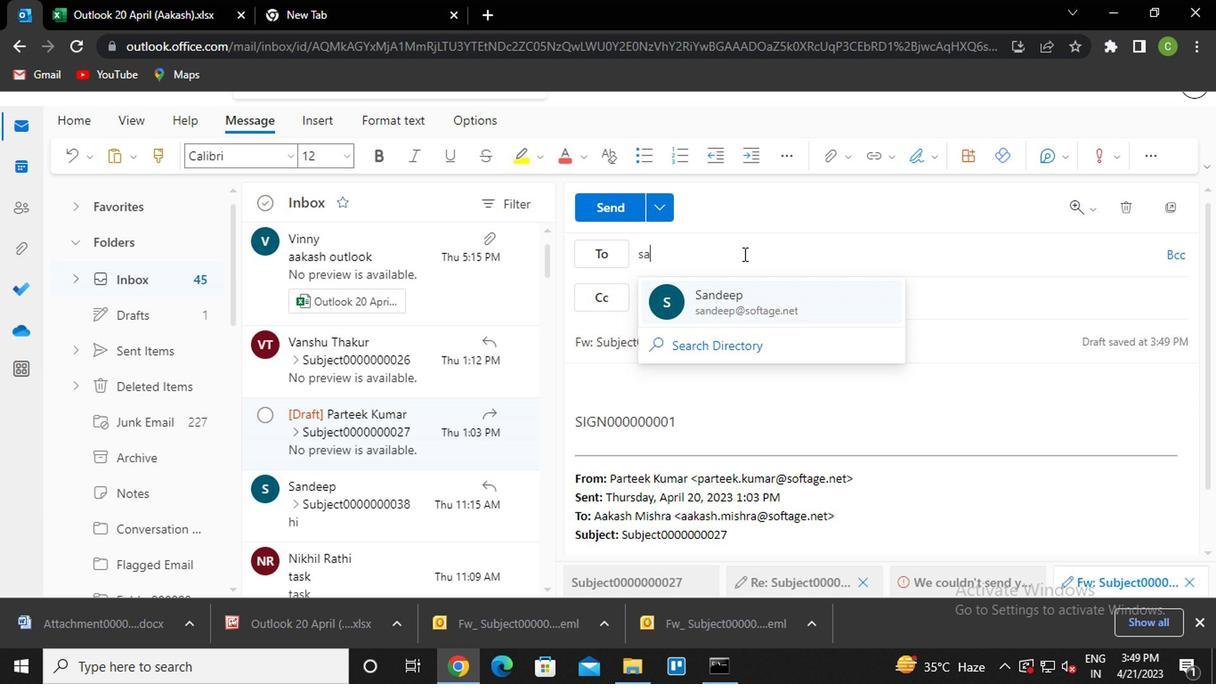 
Action: Mouse moved to (652, 300)
Screenshot: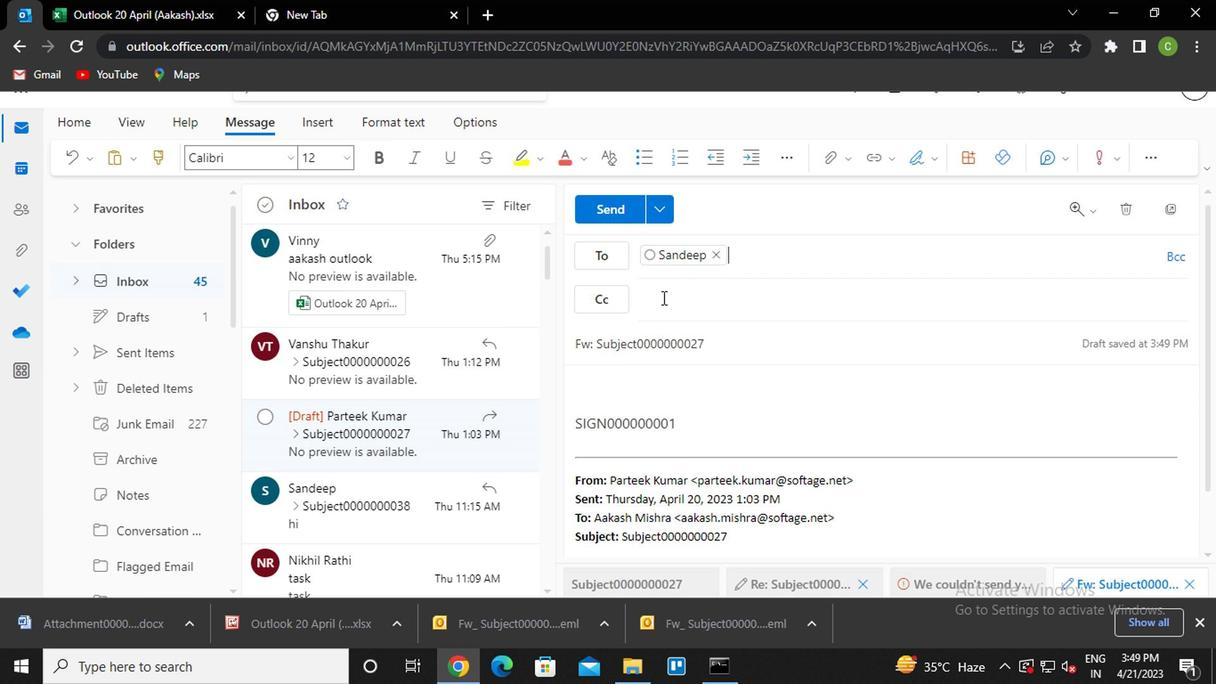 
Action: Mouse pressed left at (652, 300)
Screenshot: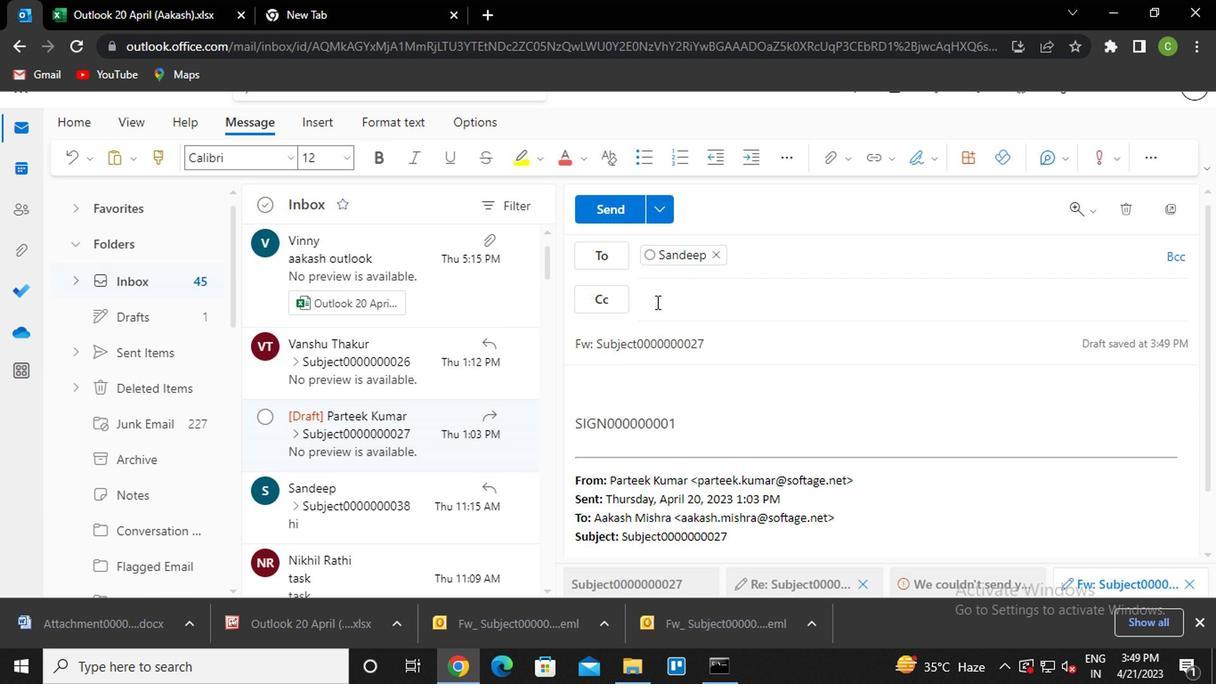 
Action: Key pressed van<Key.enter>
Screenshot: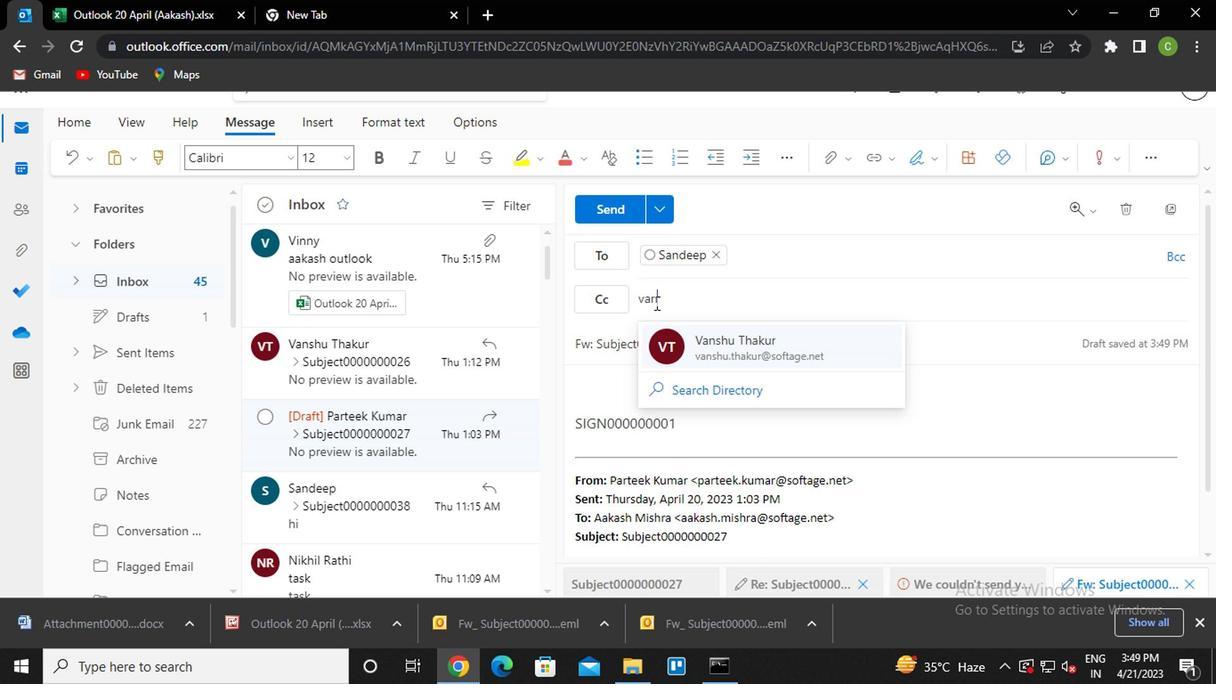 
Action: Mouse moved to (1177, 259)
Screenshot: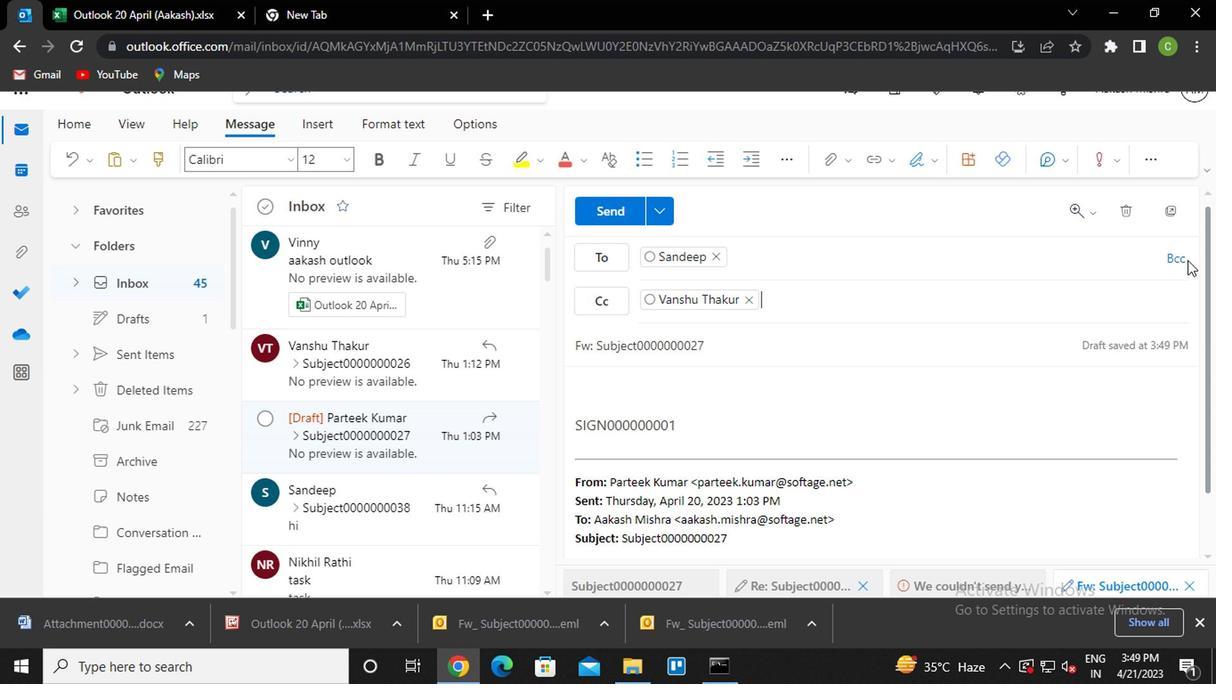 
Action: Mouse pressed left at (1177, 259)
Screenshot: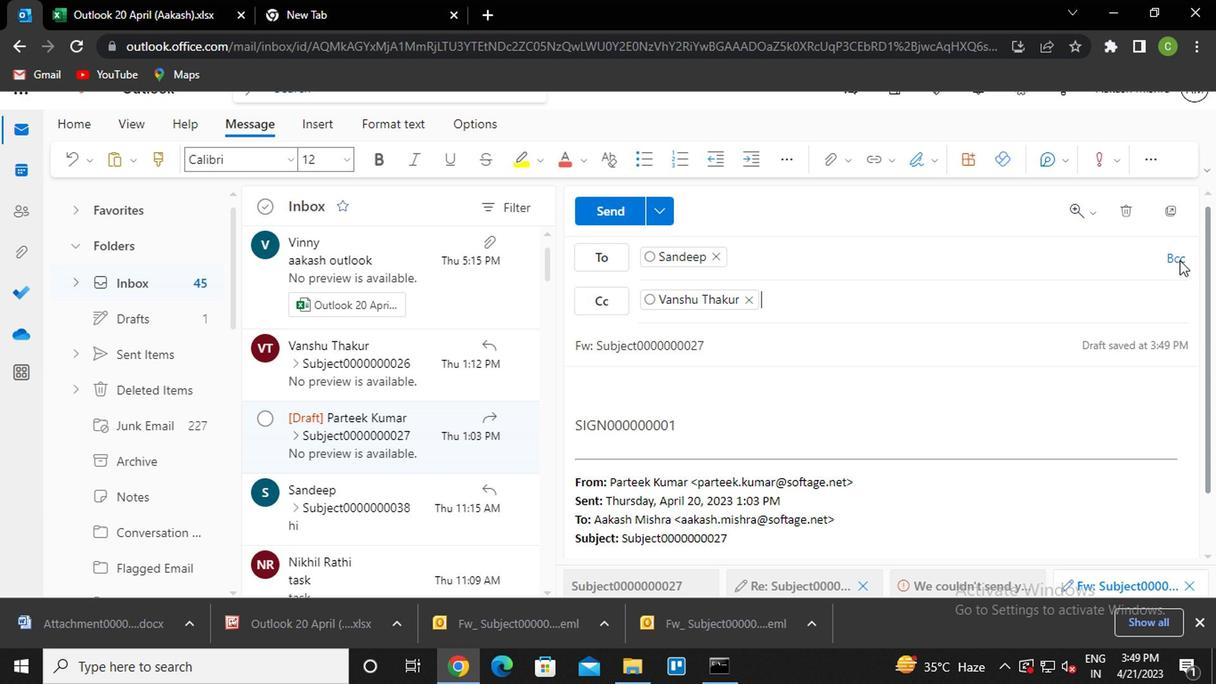 
Action: Mouse moved to (874, 345)
Screenshot: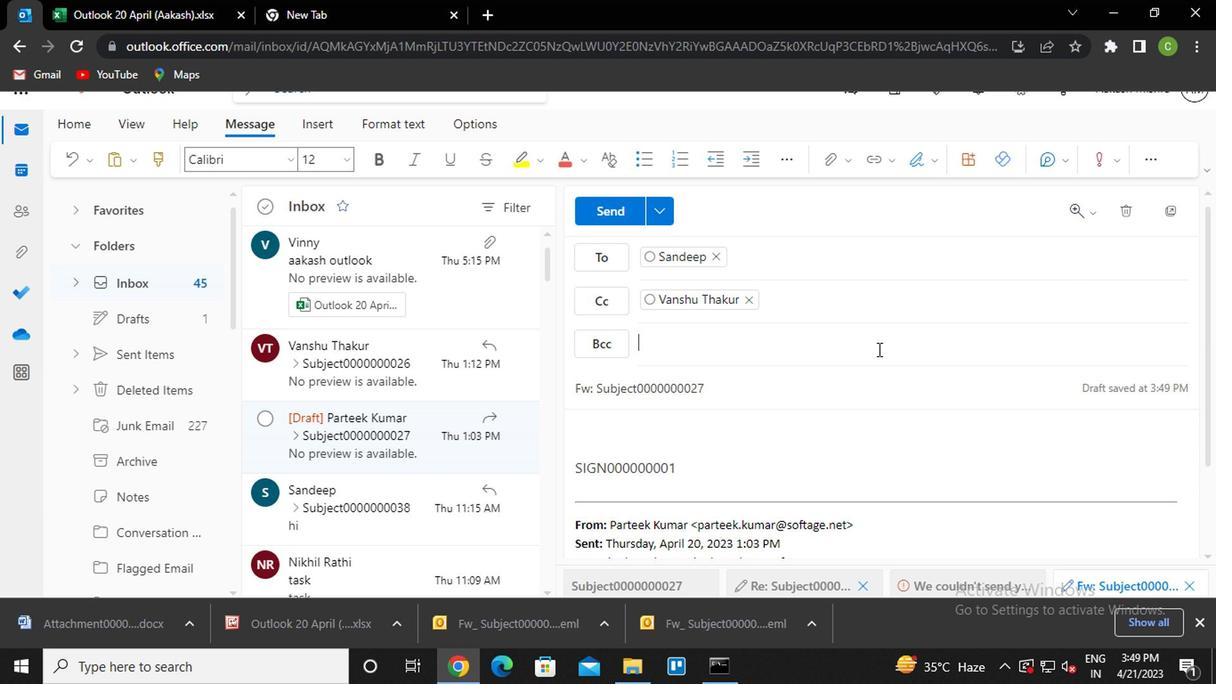 
Action: Key pressed nik<Key.enter>
Screenshot: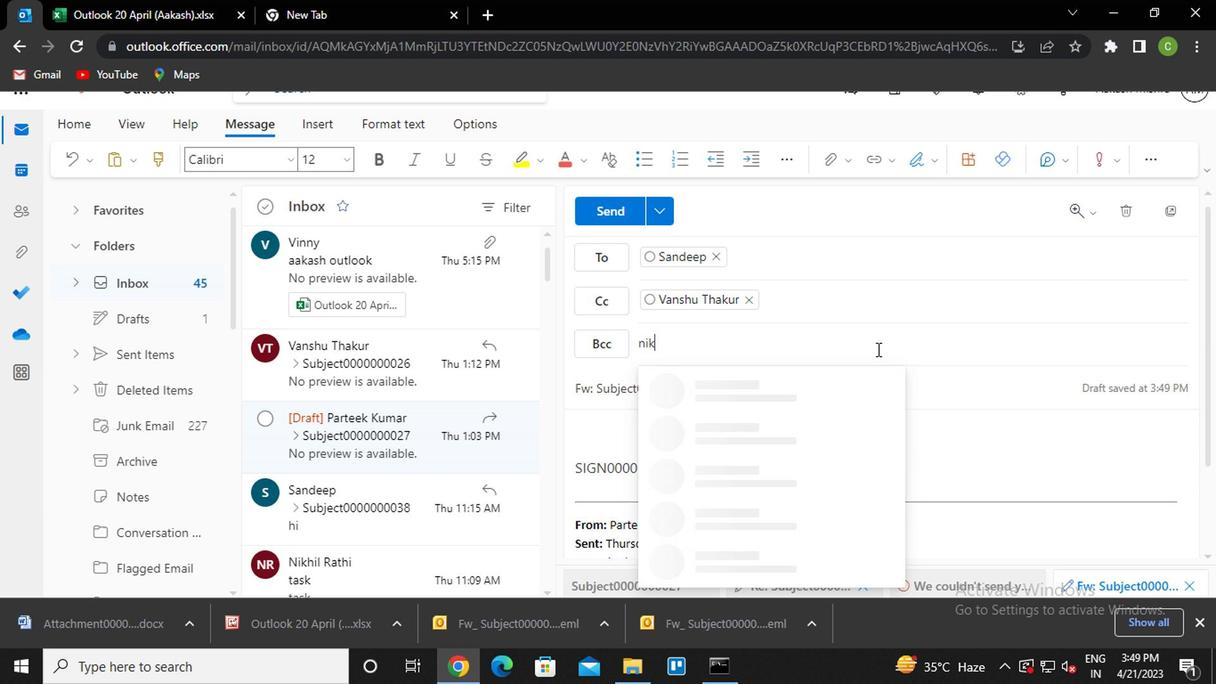 
Action: Mouse moved to (738, 384)
Screenshot: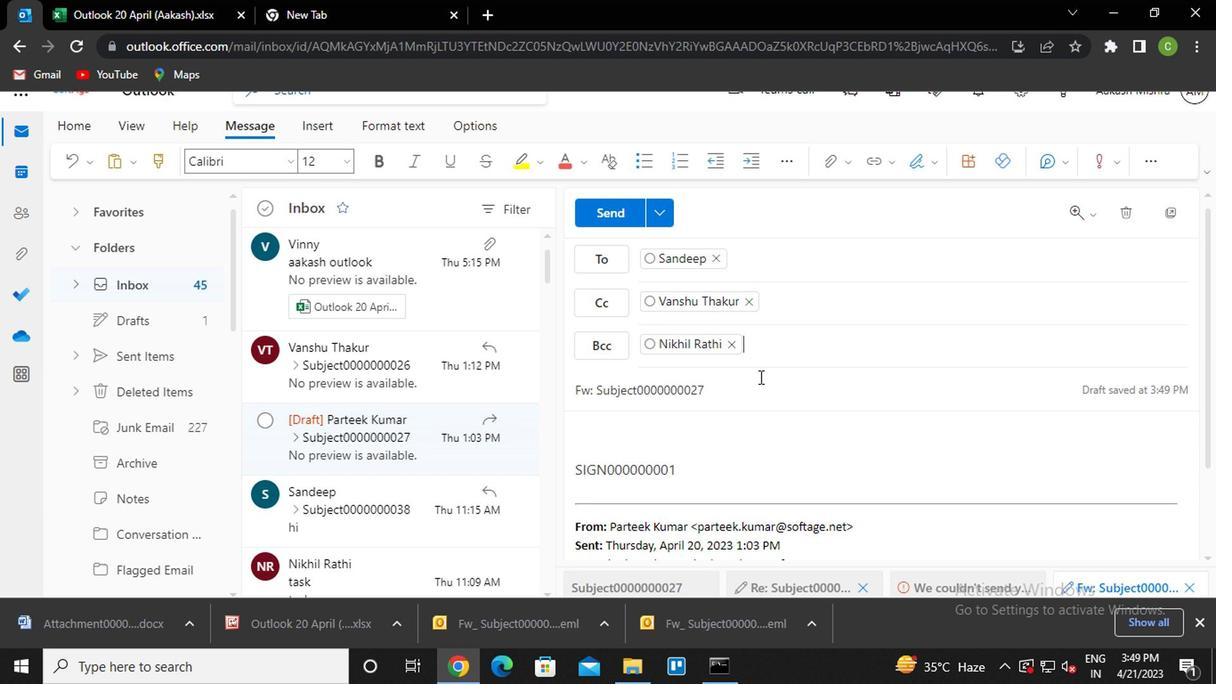
Action: Mouse pressed left at (738, 384)
Screenshot: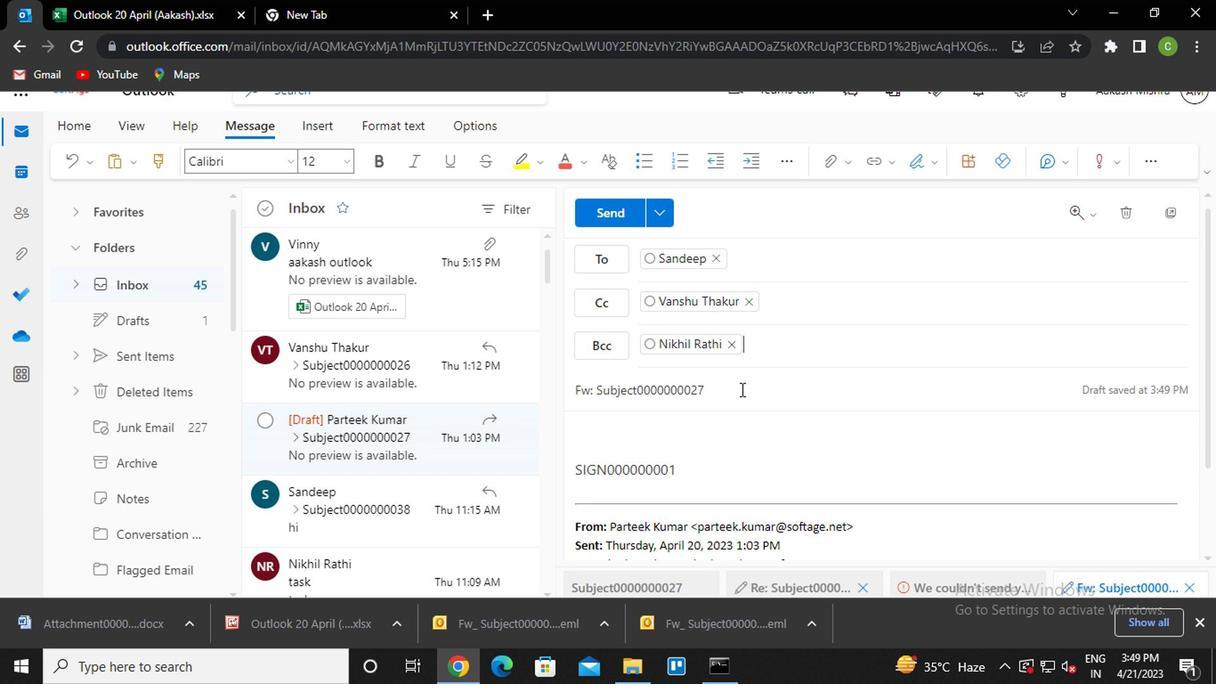 
Action: Key pressed <Key.backspace><Key.backspace>31
Screenshot: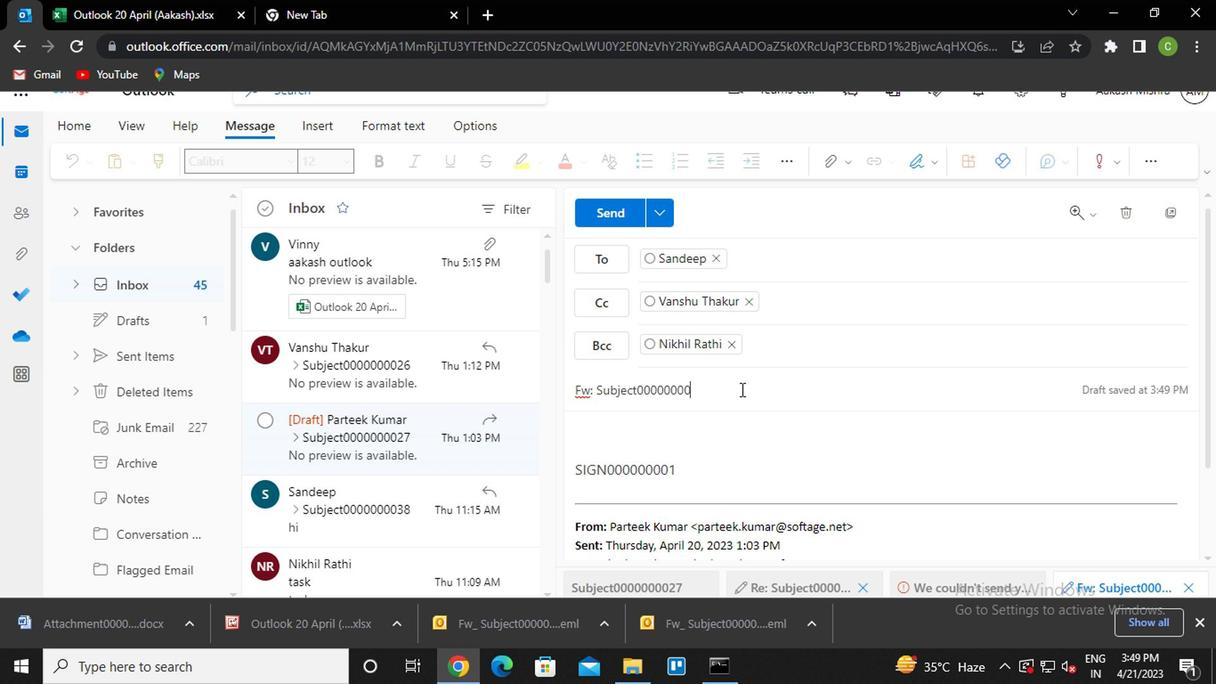 
Action: Mouse moved to (681, 440)
Screenshot: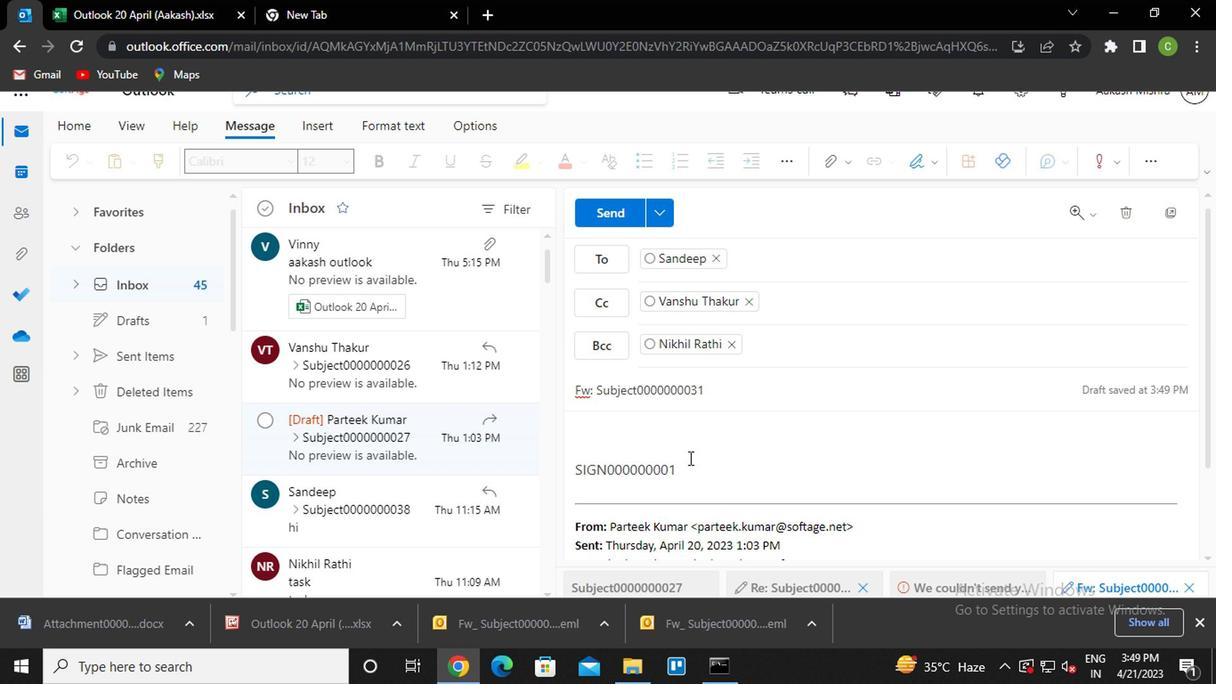 
Action: Mouse pressed left at (681, 440)
Screenshot: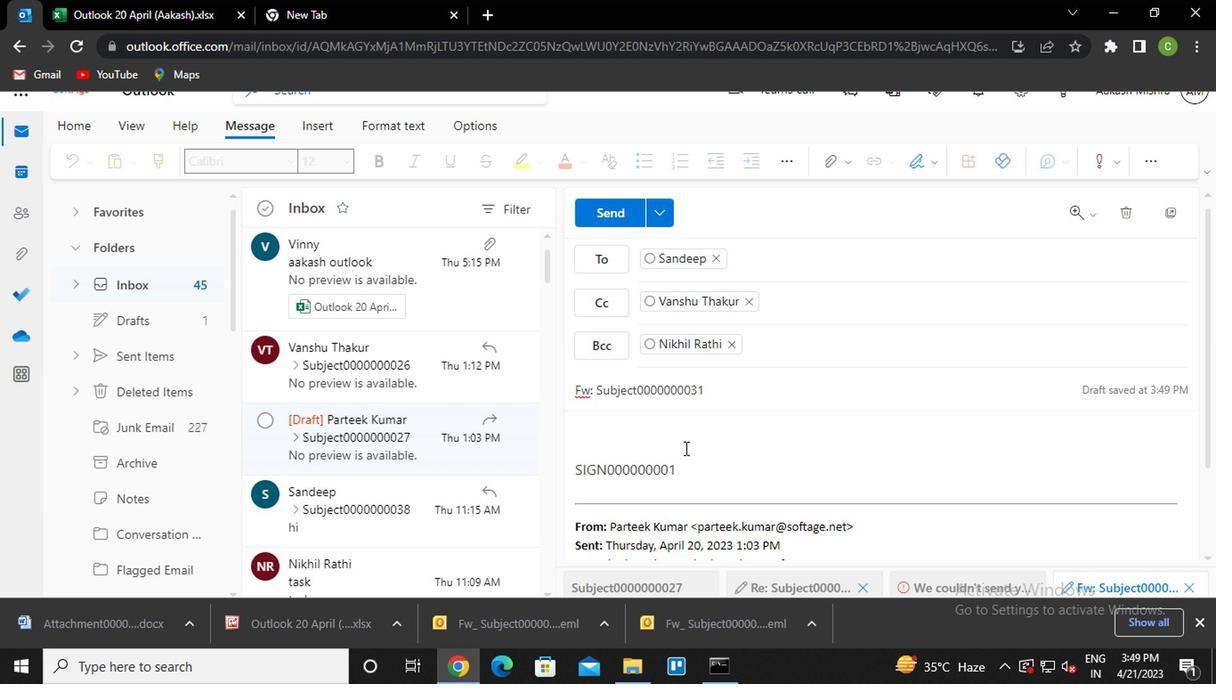 
Action: Key pressed <Key.caps_lock>m<Key.caps_lock>essage0000000033
Screenshot: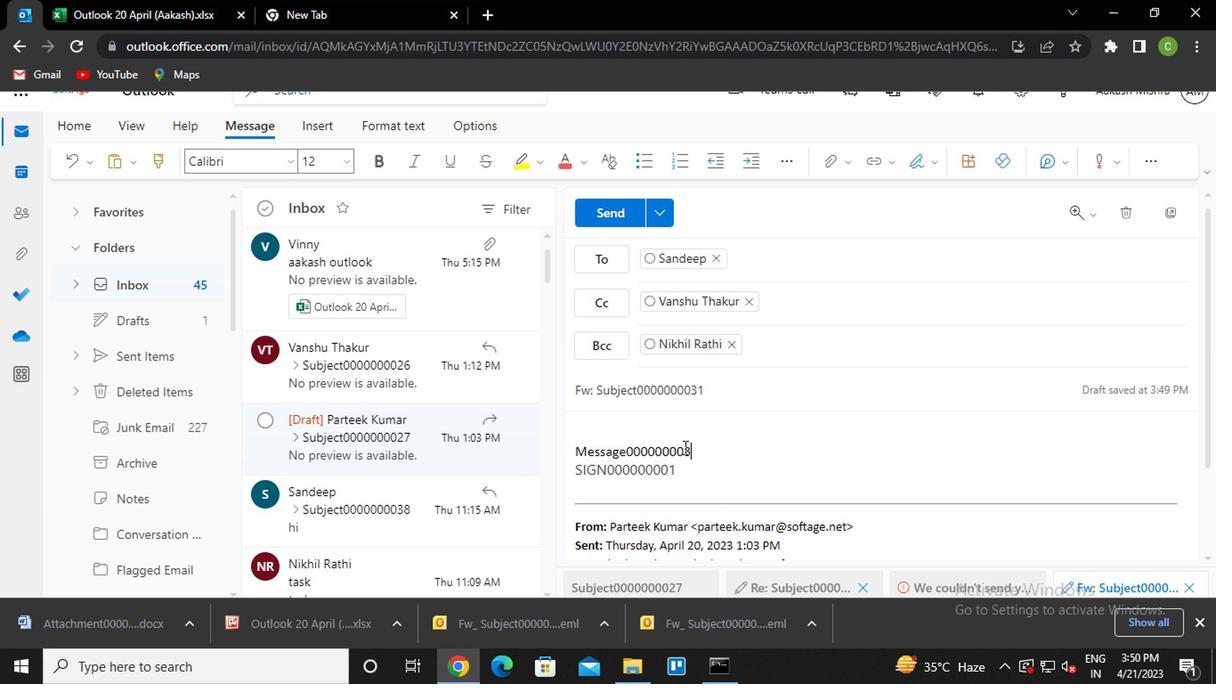 
Action: Mouse moved to (613, 223)
Screenshot: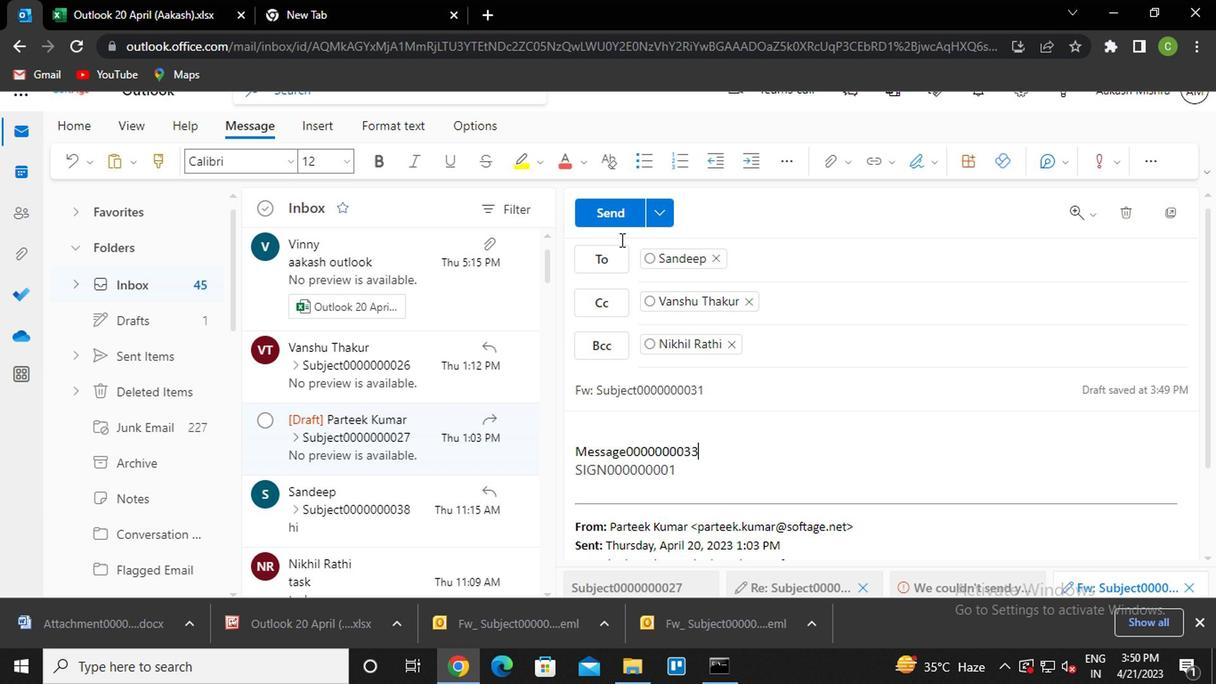 
Action: Mouse pressed left at (613, 223)
Screenshot: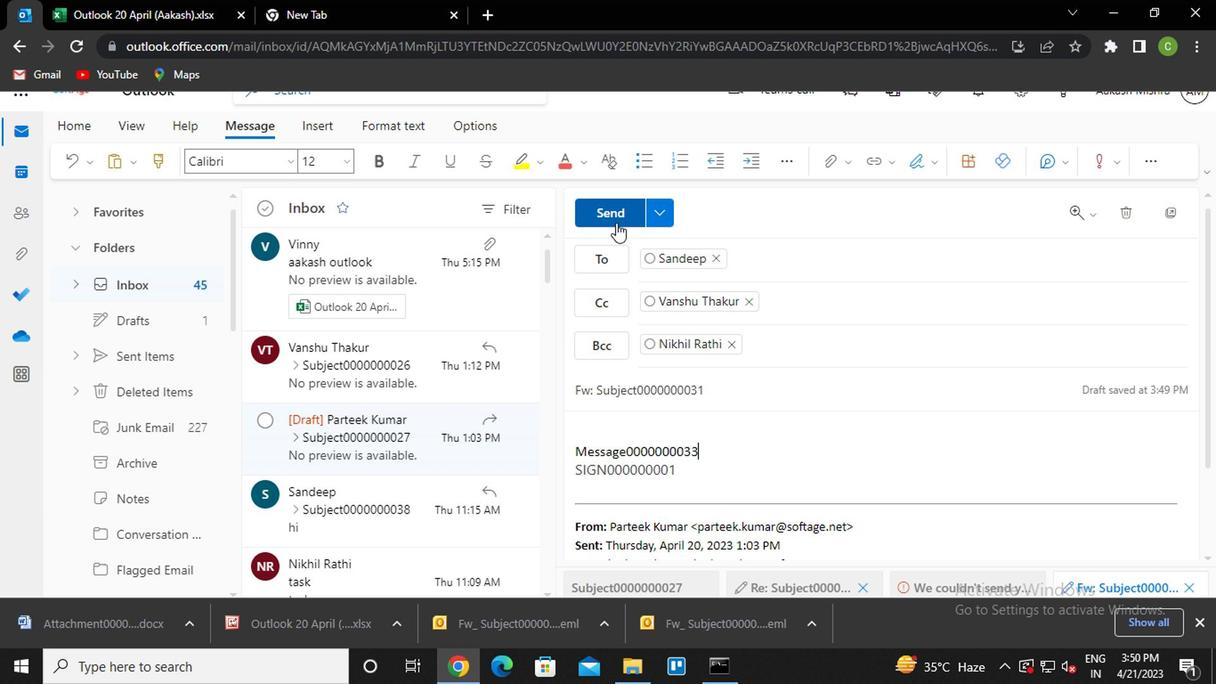 
Action: Mouse moved to (1129, 253)
Screenshot: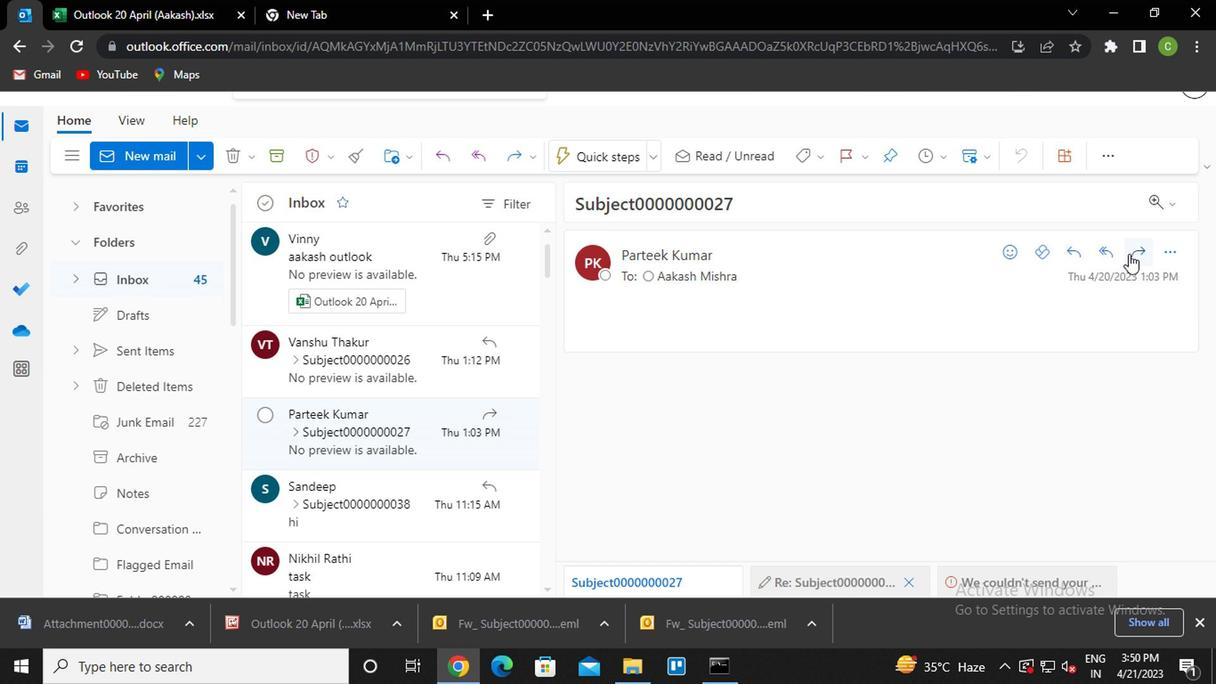 
Action: Mouse pressed left at (1129, 253)
Screenshot: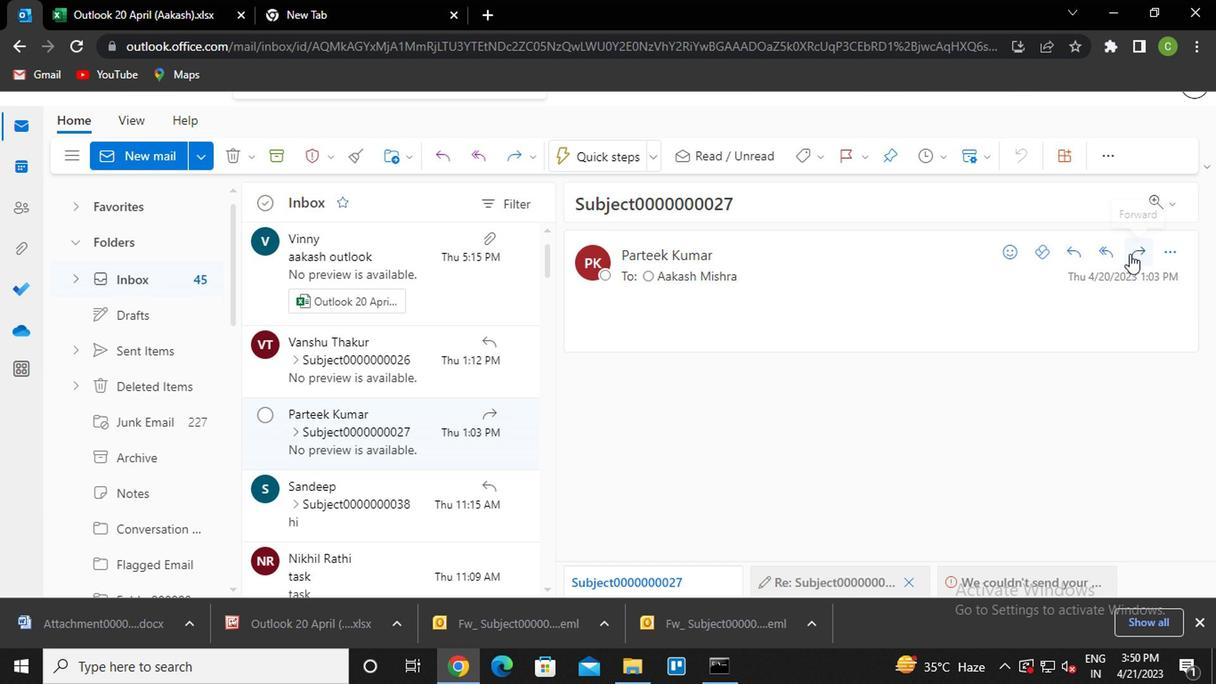 
Action: Mouse moved to (923, 159)
Screenshot: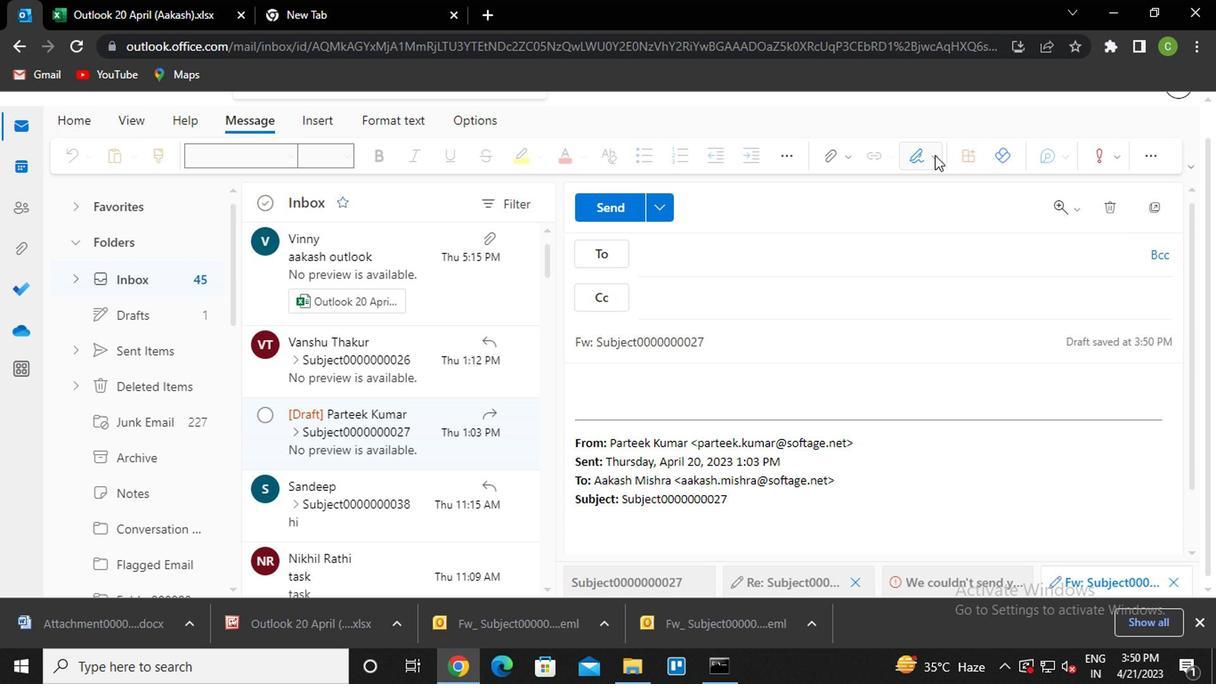 
Action: Mouse pressed left at (923, 159)
Screenshot: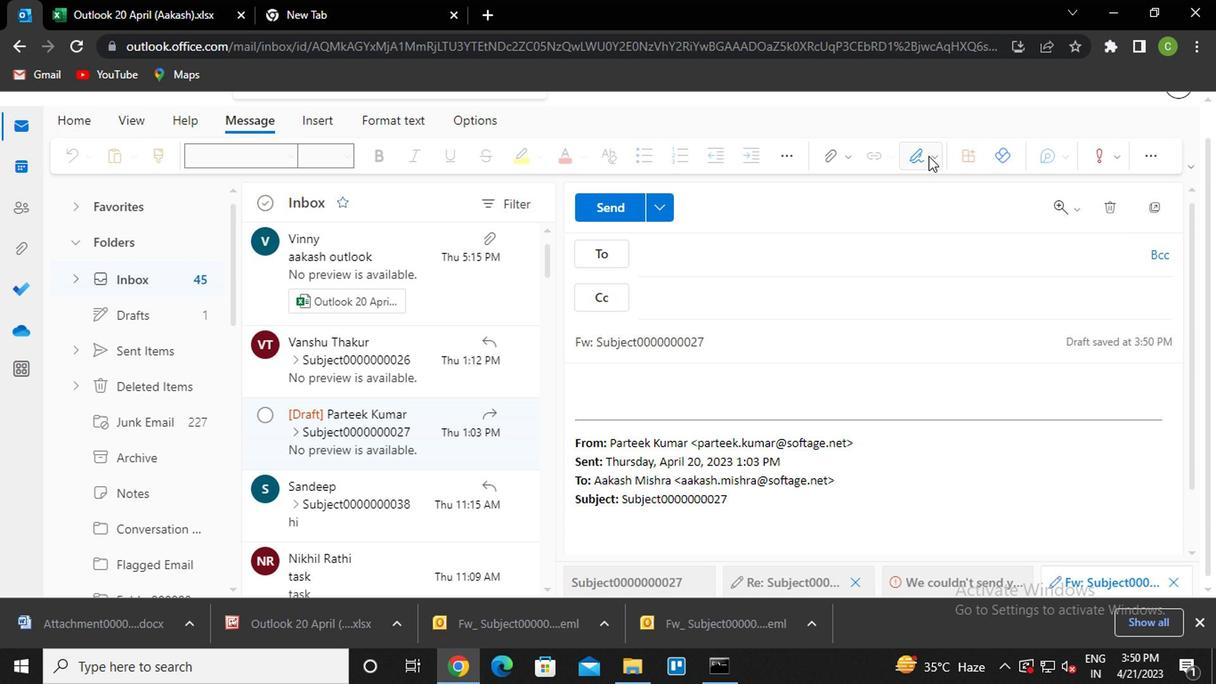 
Action: Mouse moved to (862, 199)
Screenshot: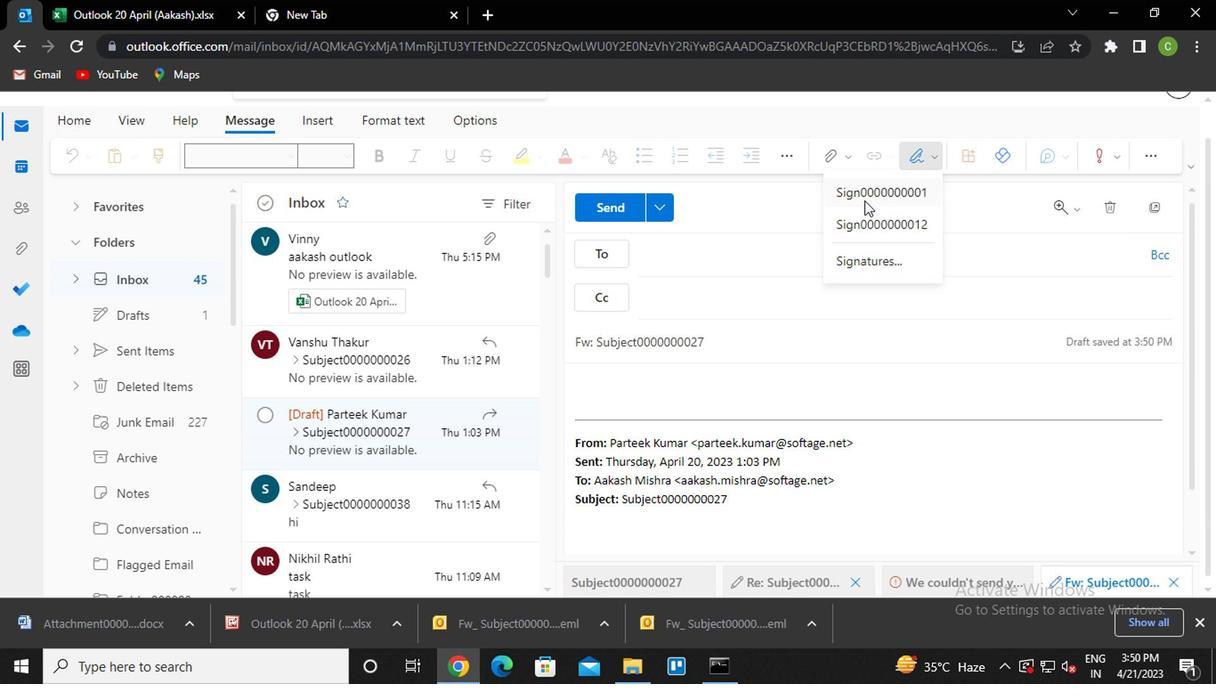 
Action: Mouse pressed left at (862, 199)
Screenshot: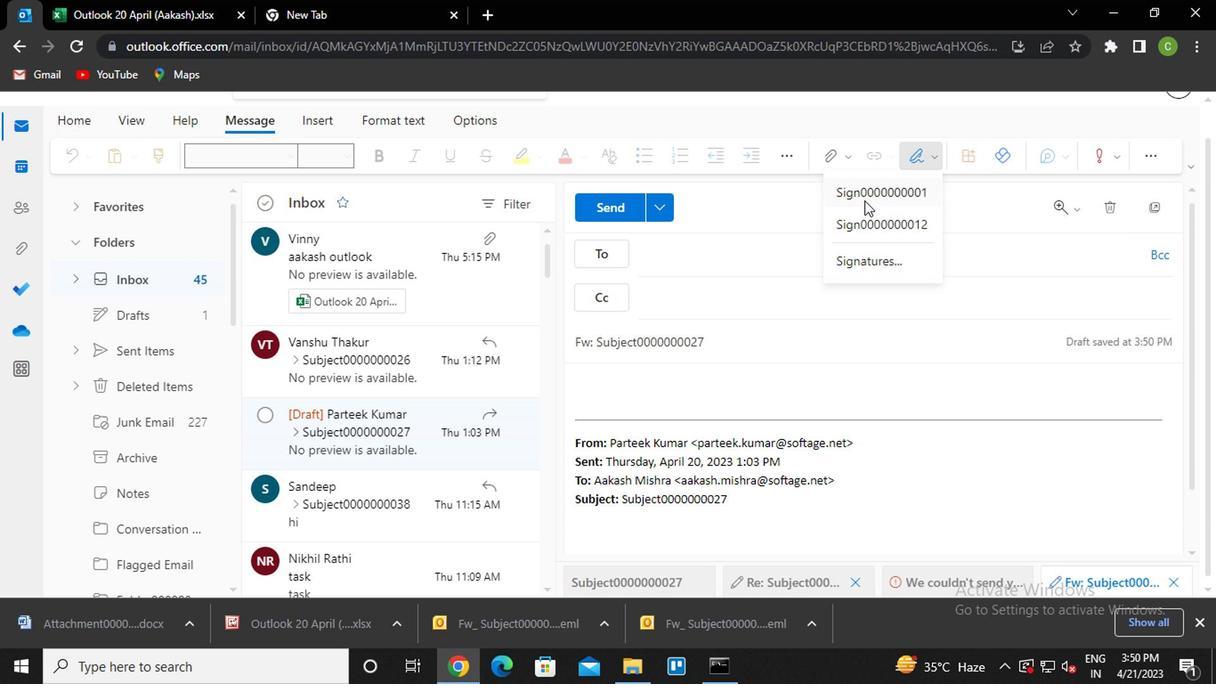 
Action: Mouse moved to (653, 257)
Screenshot: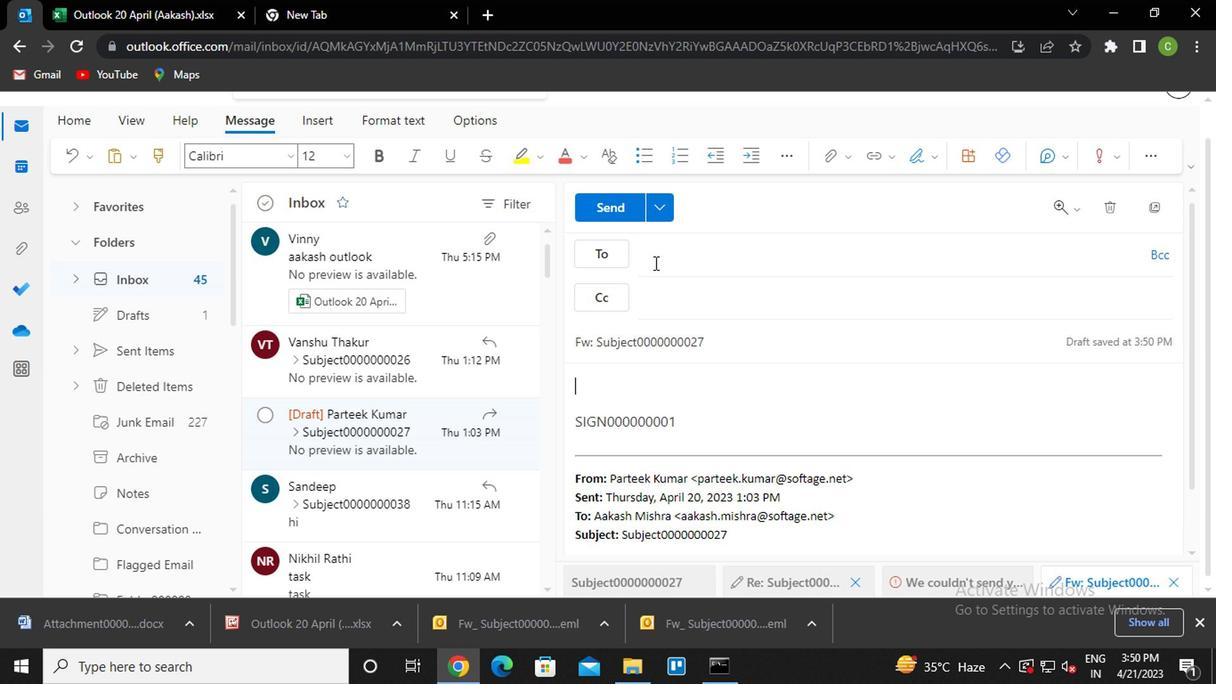 
Action: Mouse pressed left at (653, 257)
Screenshot: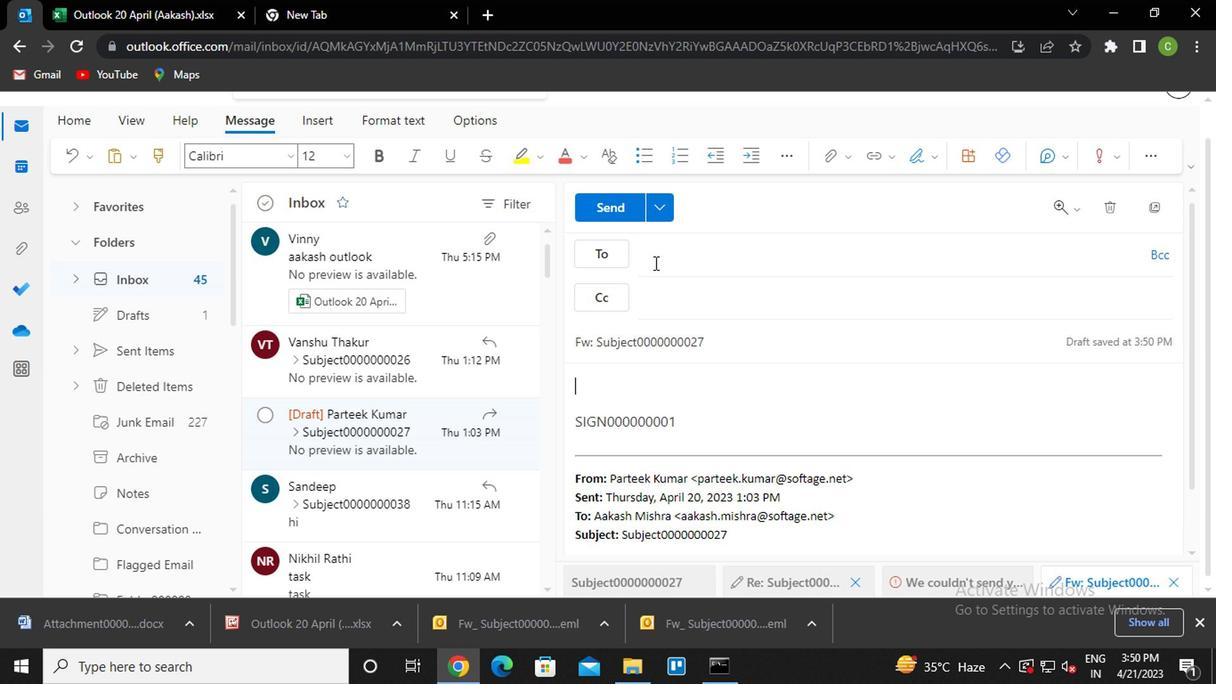 
Action: Key pressed san<Key.enter>van<Key.enter>
Screenshot: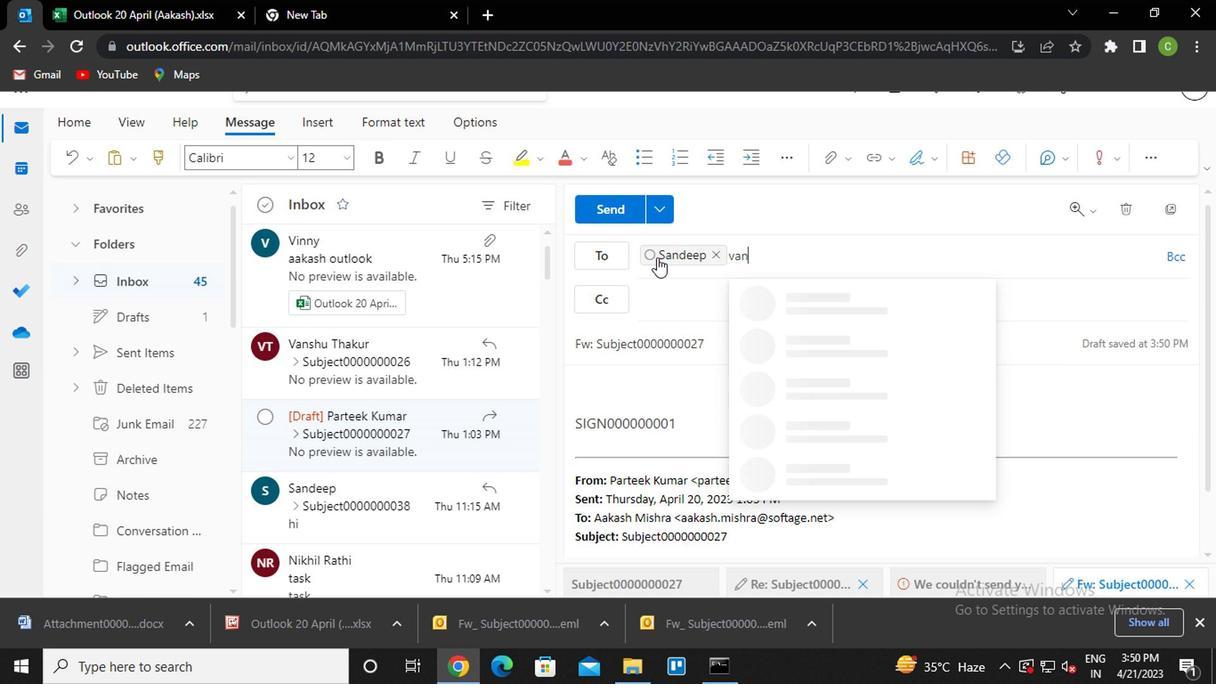 
Action: Mouse moved to (657, 290)
Screenshot: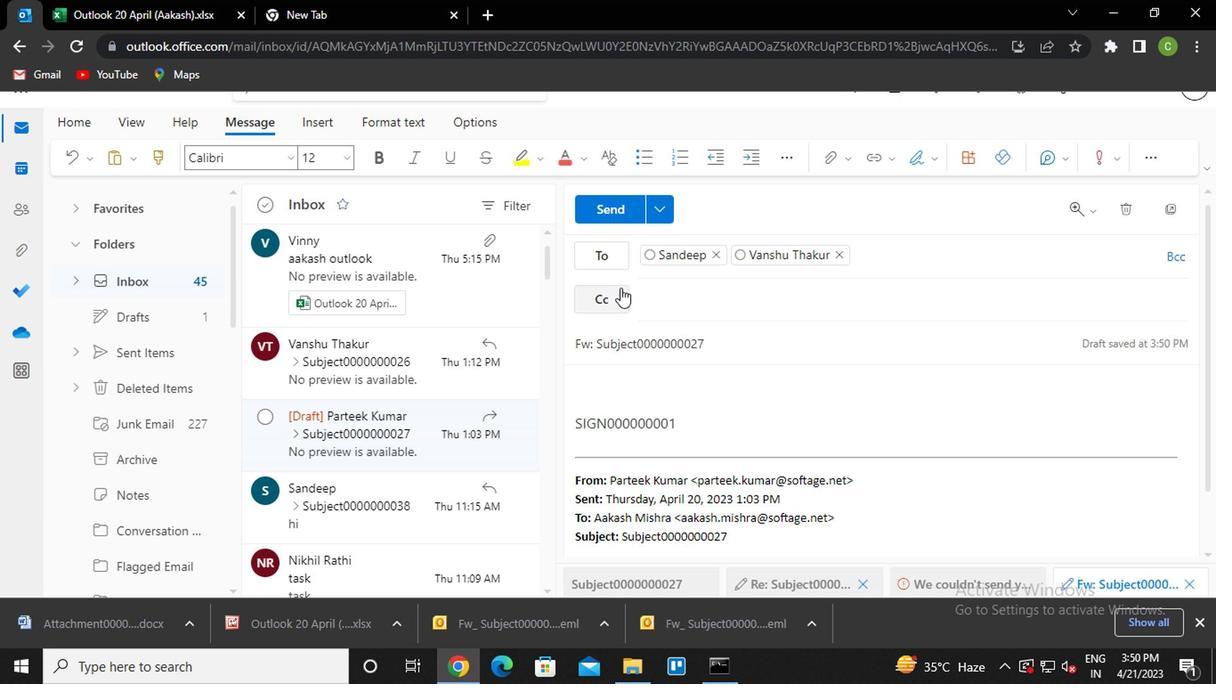 
Action: Mouse pressed left at (657, 290)
Screenshot: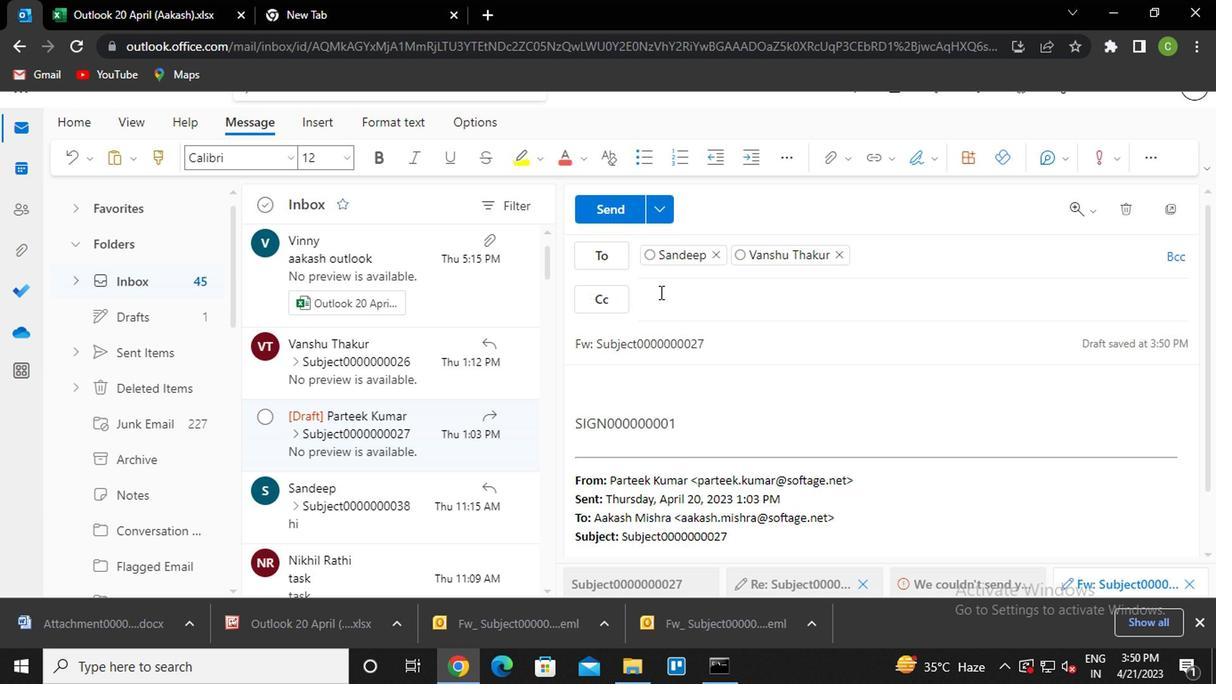 
Action: Key pressed m<Key.backspace>nik<Key.enter>ay<Key.enter><Key.backspace>ayush<Key.enter>
Screenshot: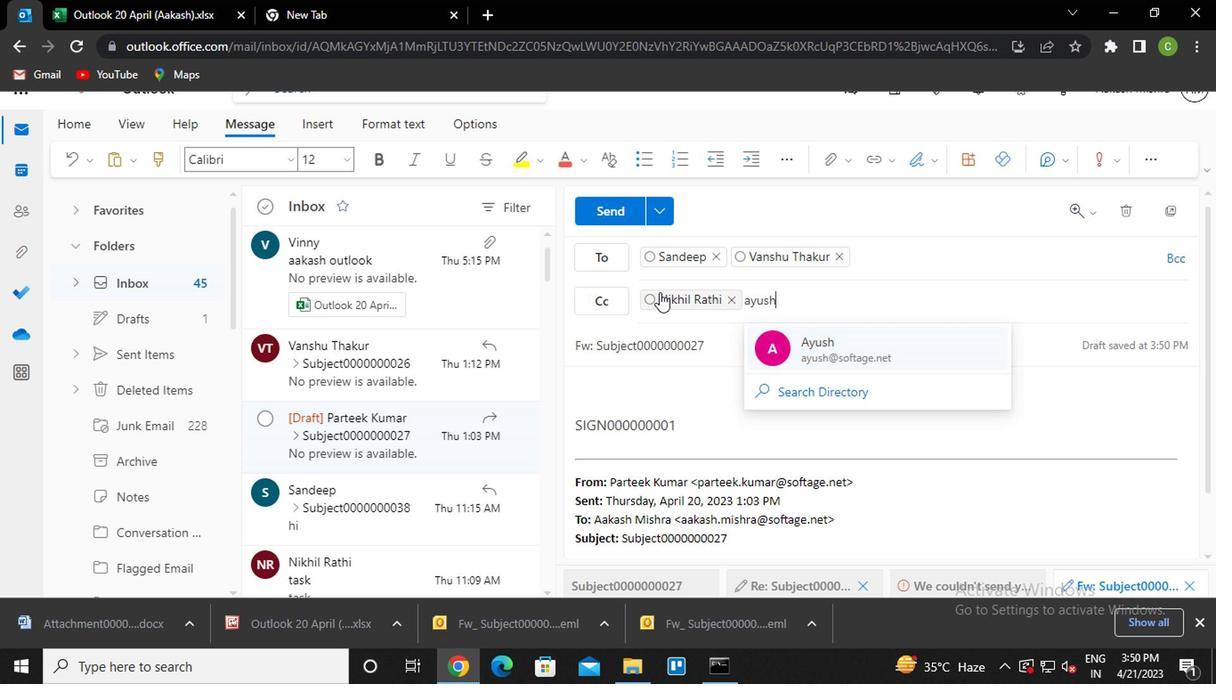 
Action: Mouse moved to (1179, 261)
Screenshot: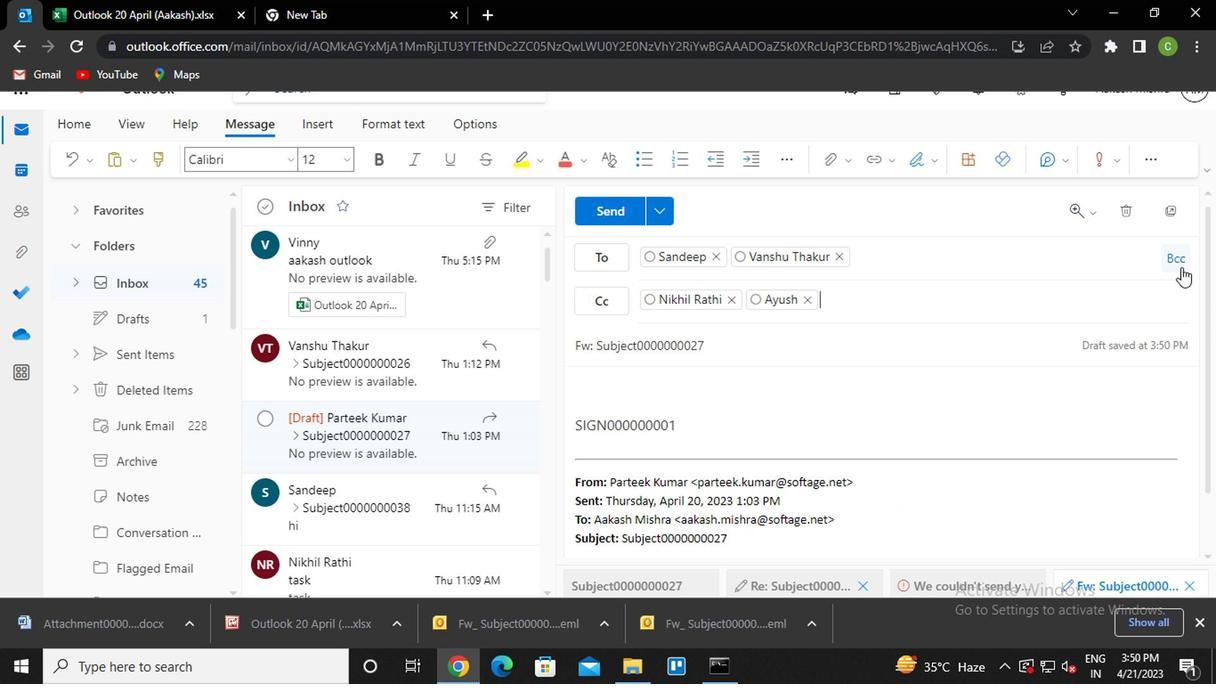 
Action: Mouse pressed left at (1179, 261)
Screenshot: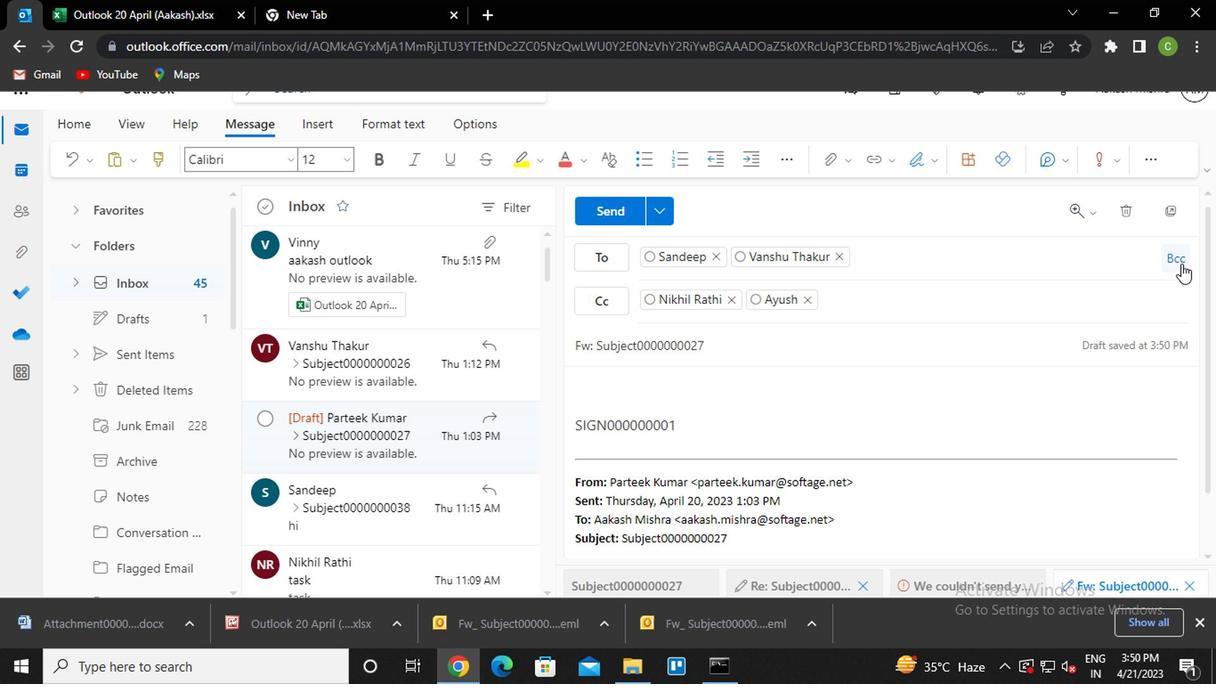 
Action: Mouse moved to (946, 387)
Screenshot: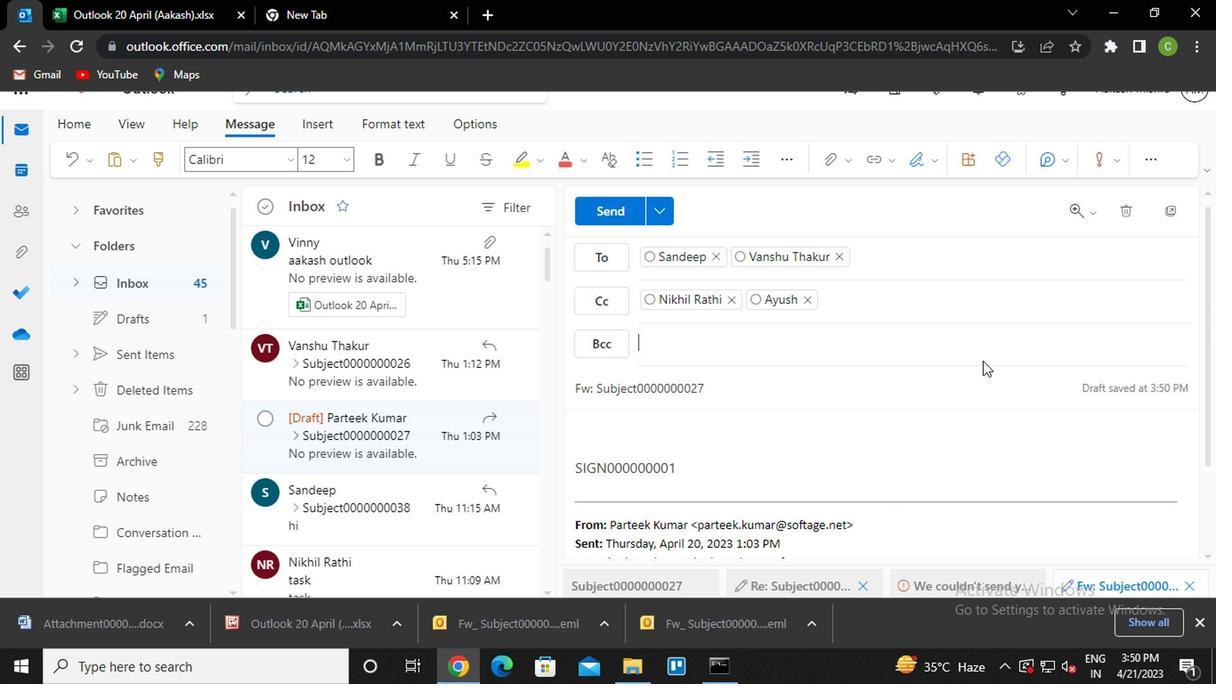 
Action: Key pressed poo<Key.enter>
Screenshot: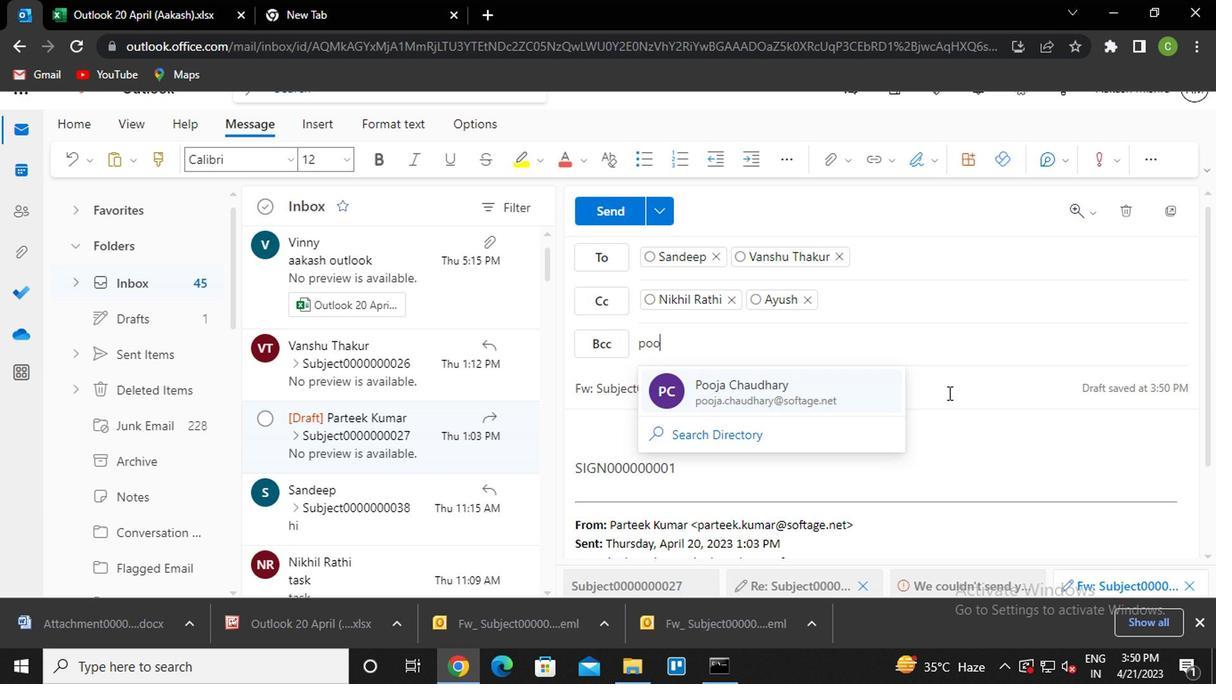 
Action: Mouse scrolled (946, 389) with delta (0, 1)
Screenshot: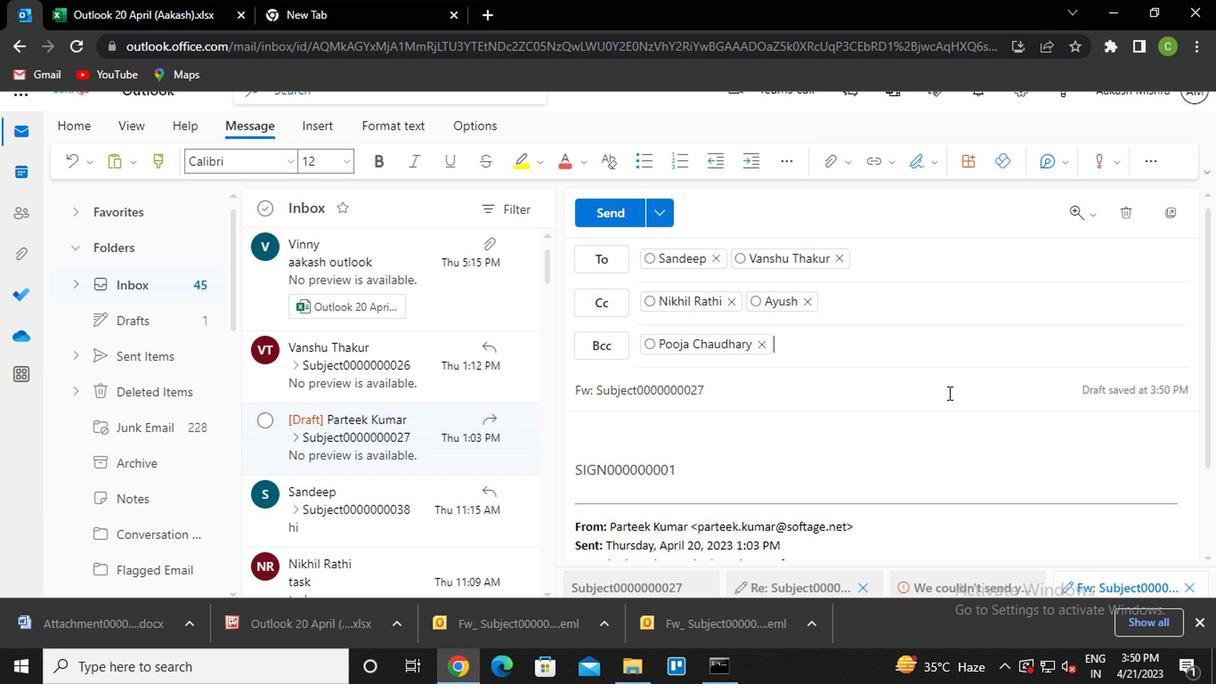 
Action: Mouse scrolled (946, 389) with delta (0, 1)
Screenshot: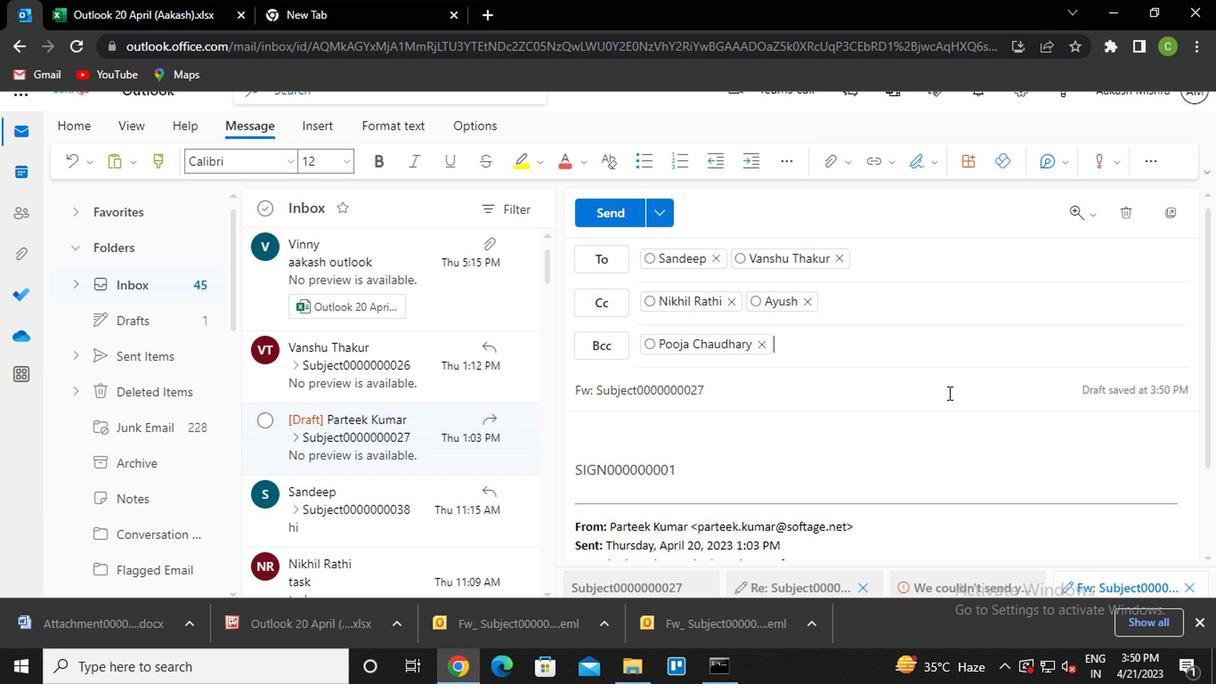 
Action: Mouse moved to (786, 381)
Screenshot: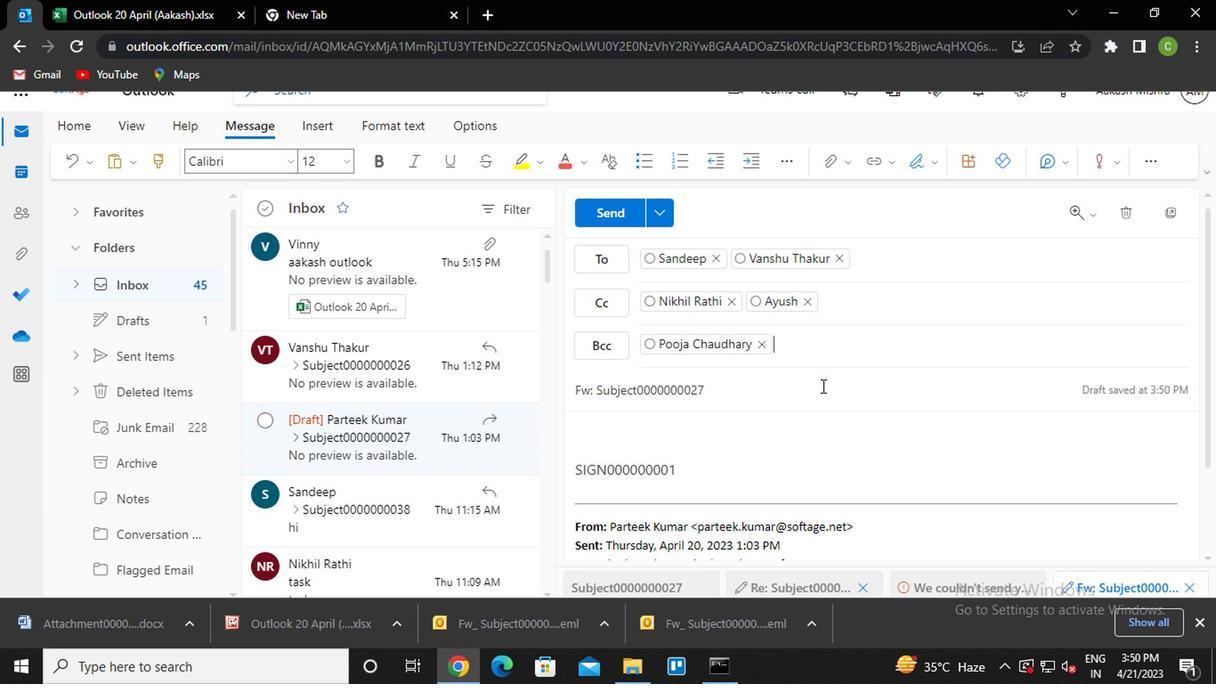 
Action: Mouse pressed left at (786, 381)
Screenshot: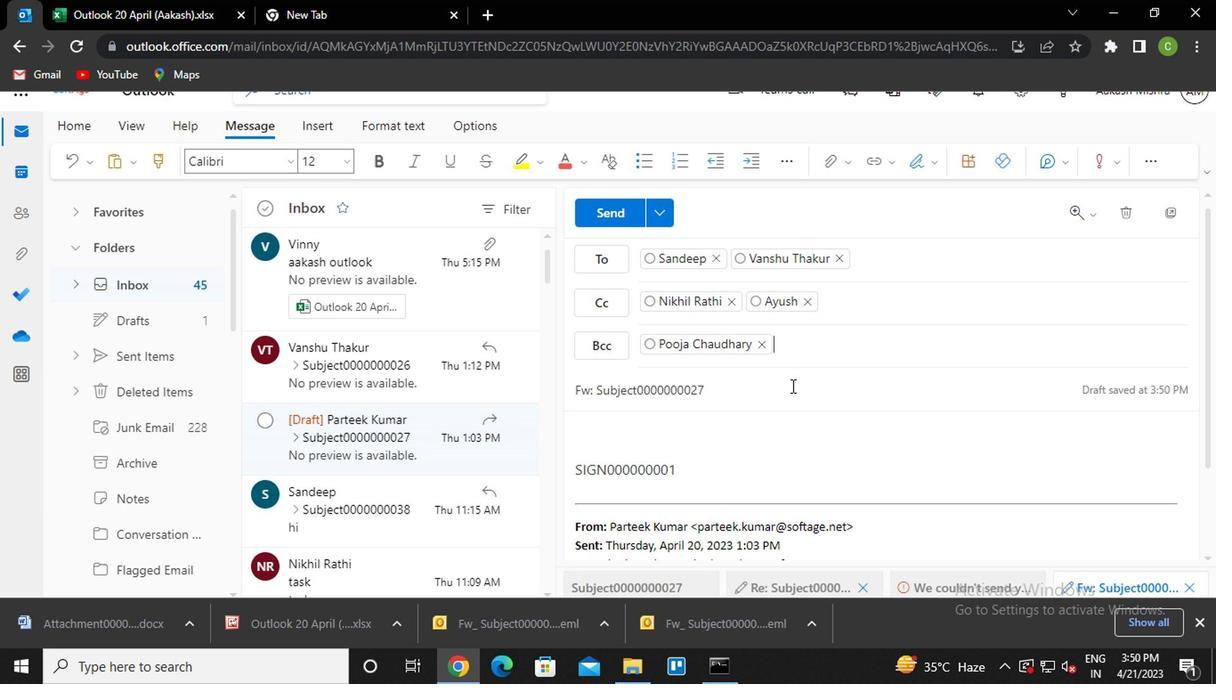 
Action: Key pressed <Key.backspace>
Screenshot: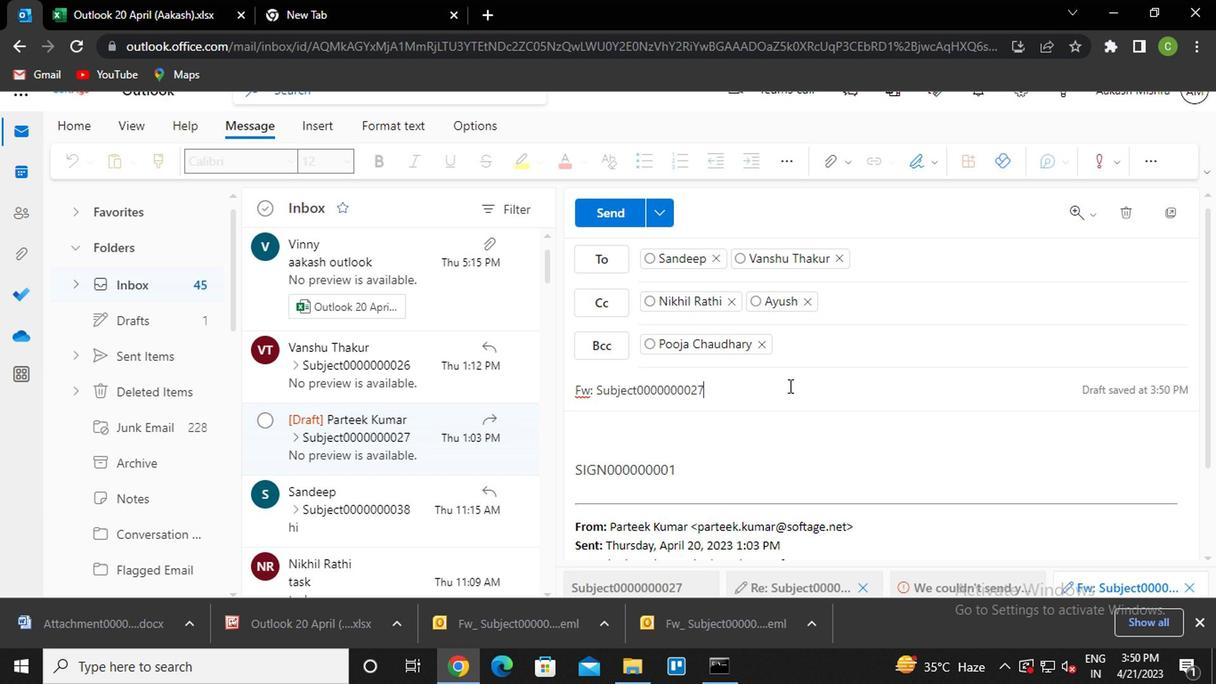 
Action: Mouse moved to (784, 380)
Screenshot: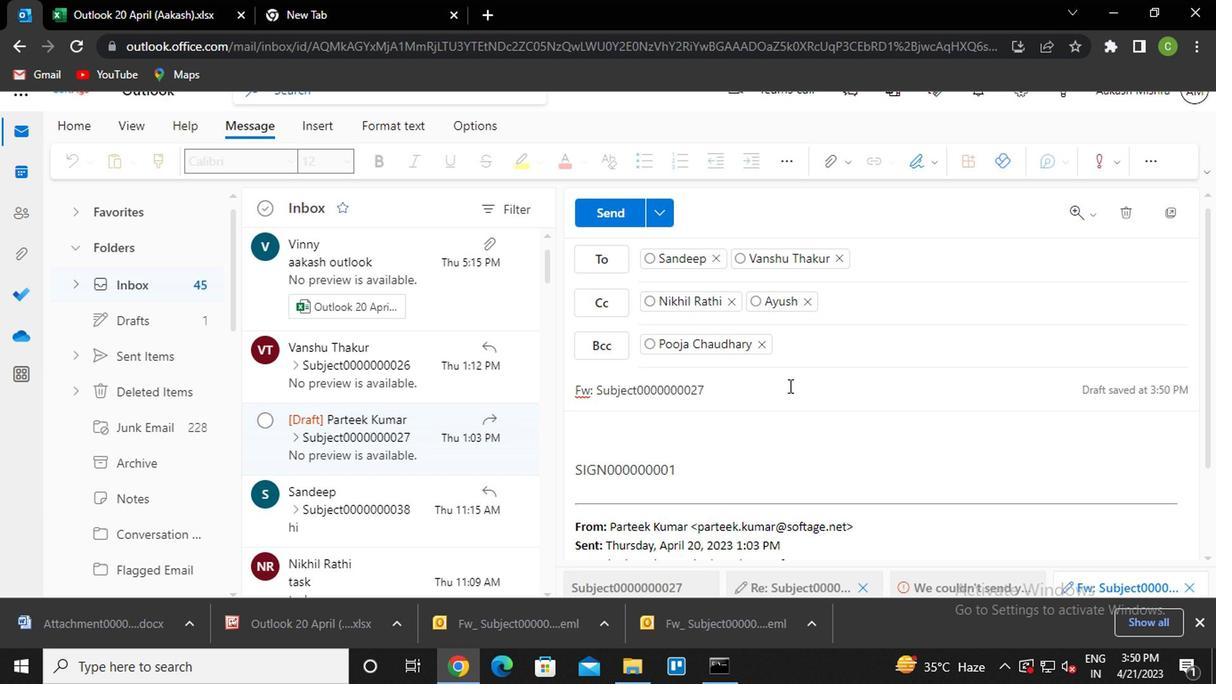 
Action: Key pressed <Key.backspace>
Screenshot: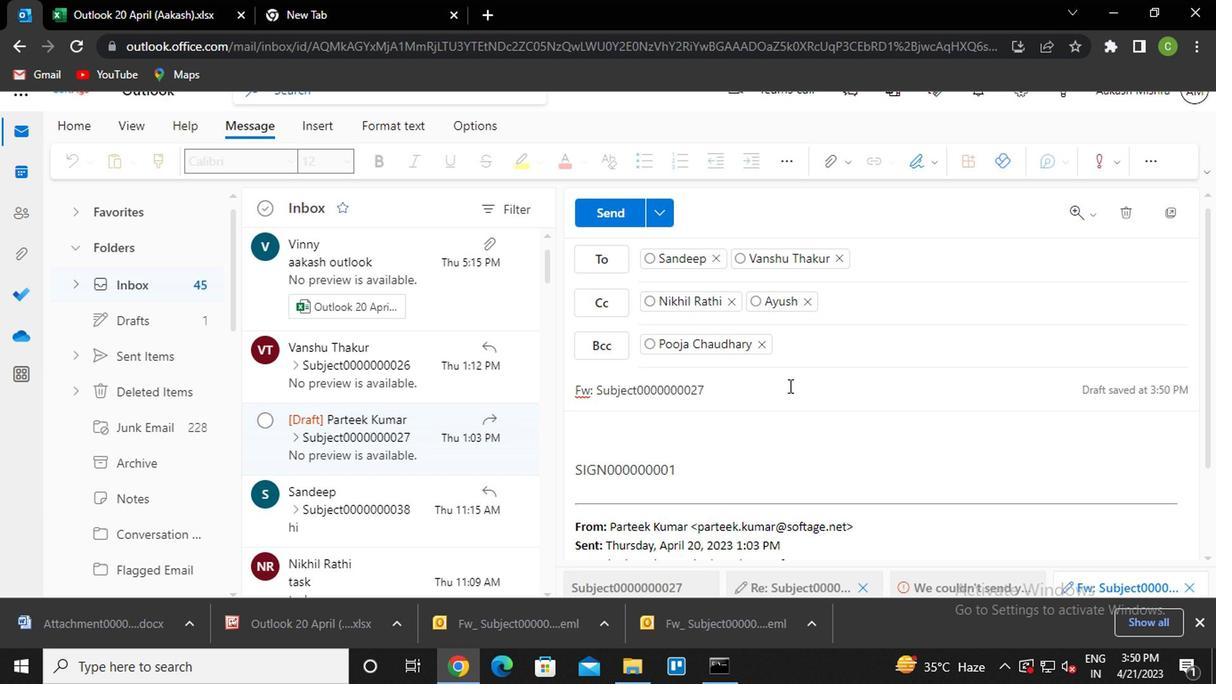 
Action: Mouse moved to (811, 360)
Screenshot: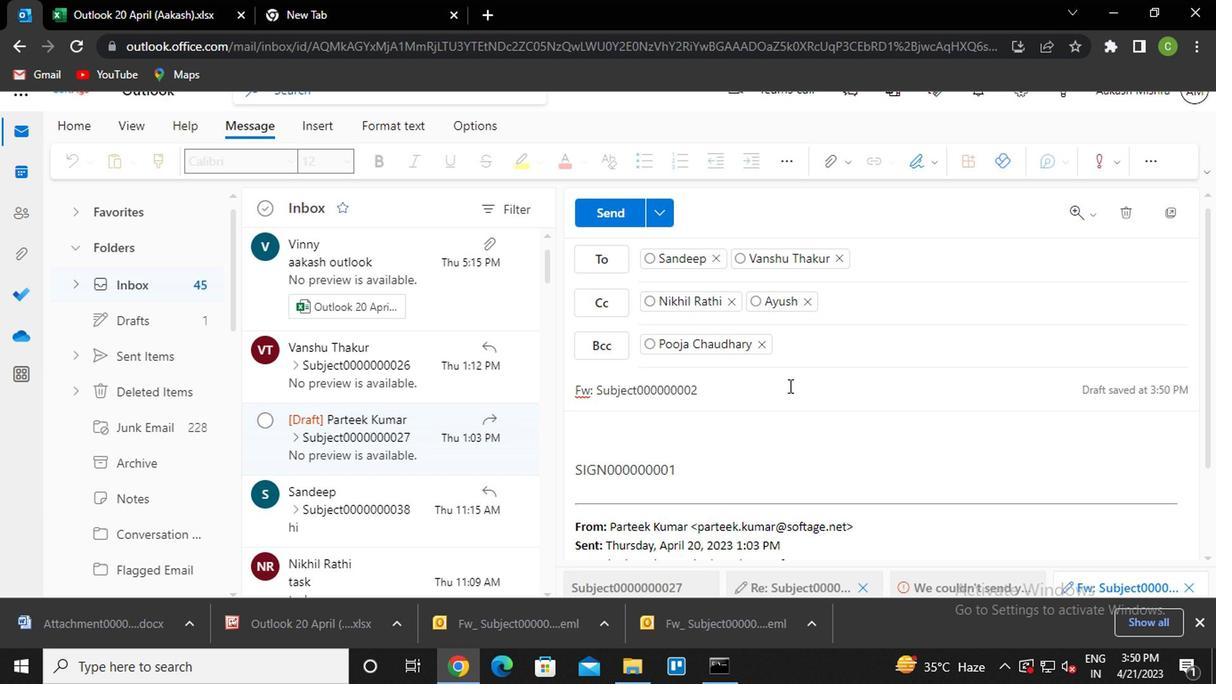 
Action: Key pressed 31
Screenshot: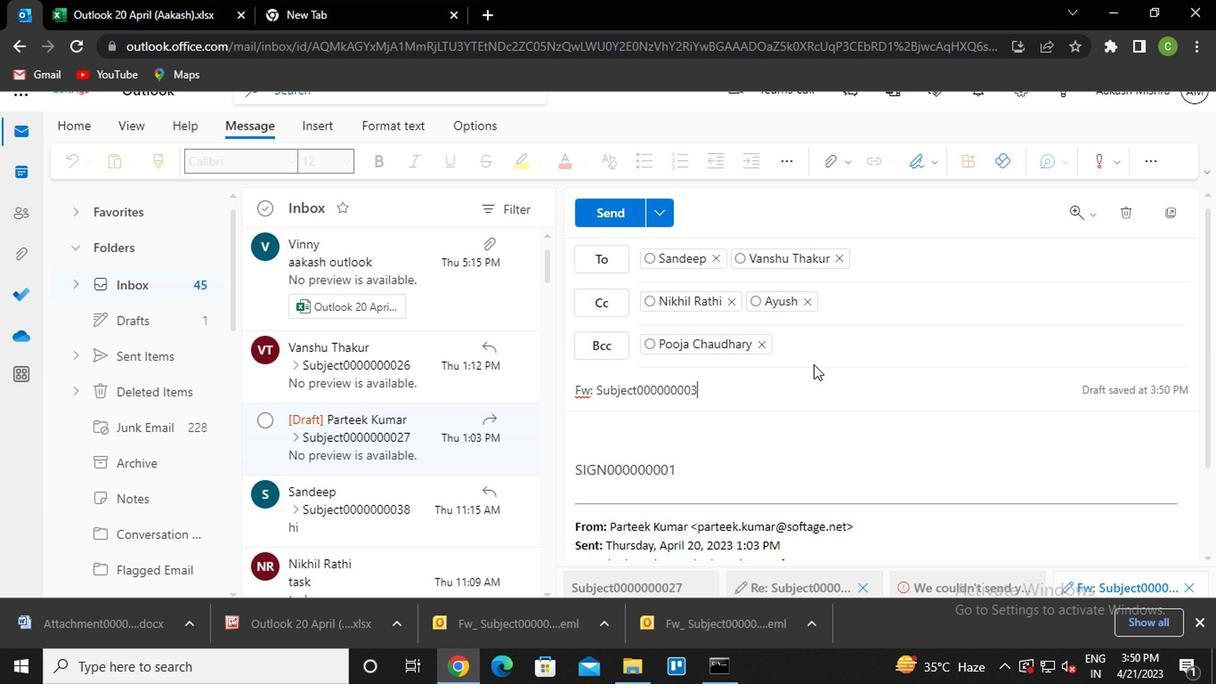 
Action: Mouse moved to (618, 421)
Screenshot: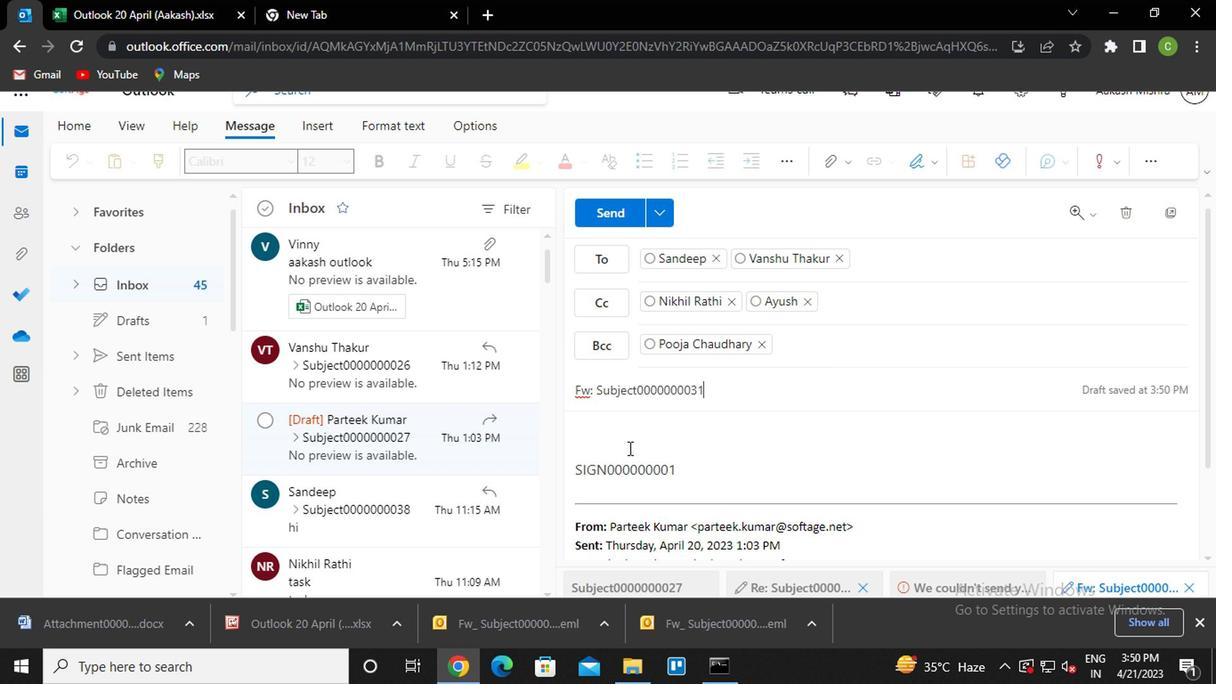 
Action: Mouse pressed left at (618, 421)
Screenshot: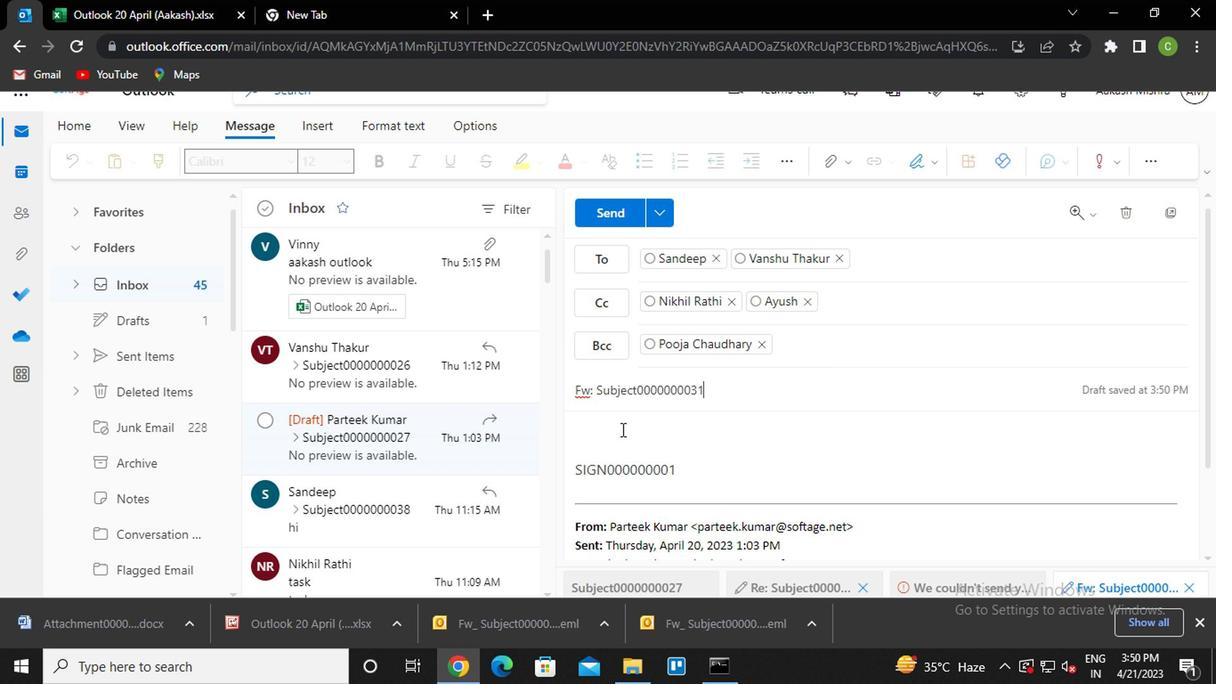 
Action: Key pressed <Key.caps_lock>m<Key.caps_lock>essage0000000033
Screenshot: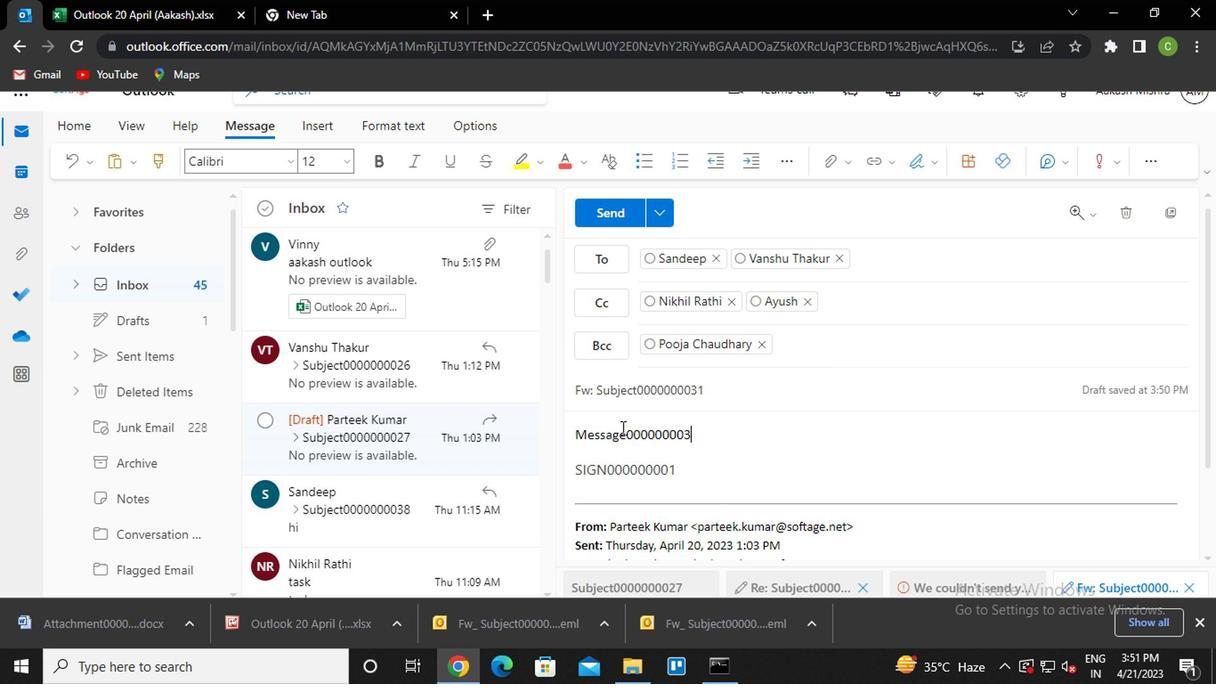
Action: Mouse moved to (604, 221)
Screenshot: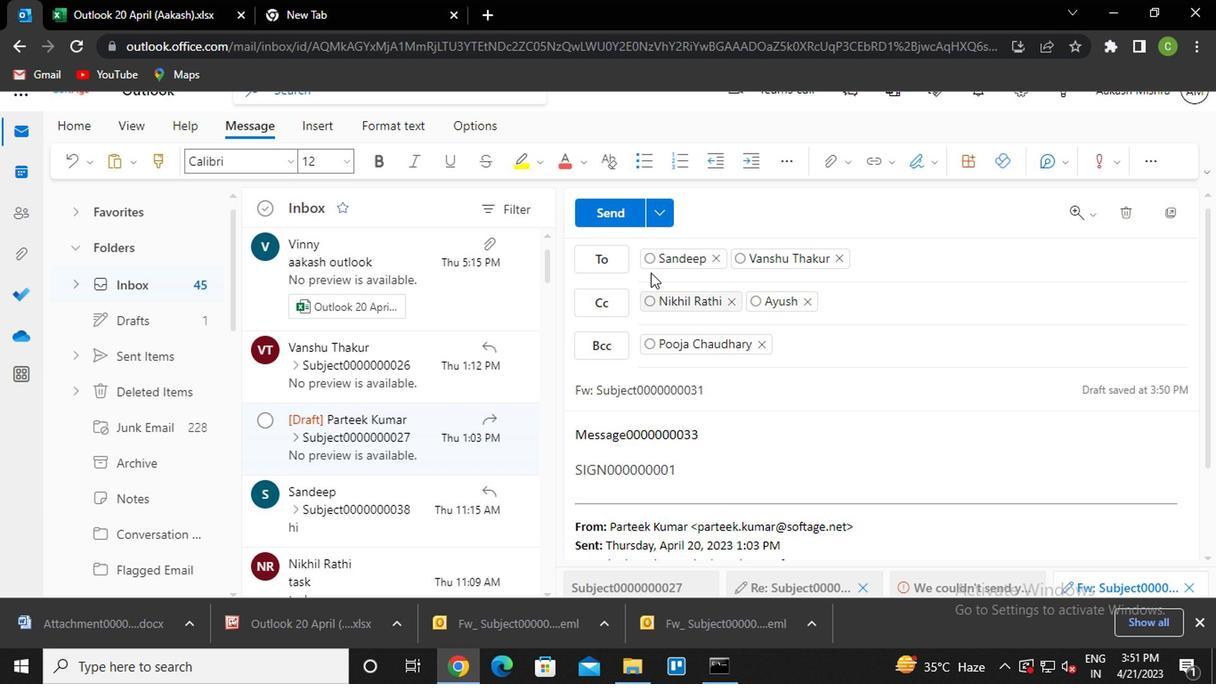 
Action: Mouse pressed left at (604, 221)
Screenshot: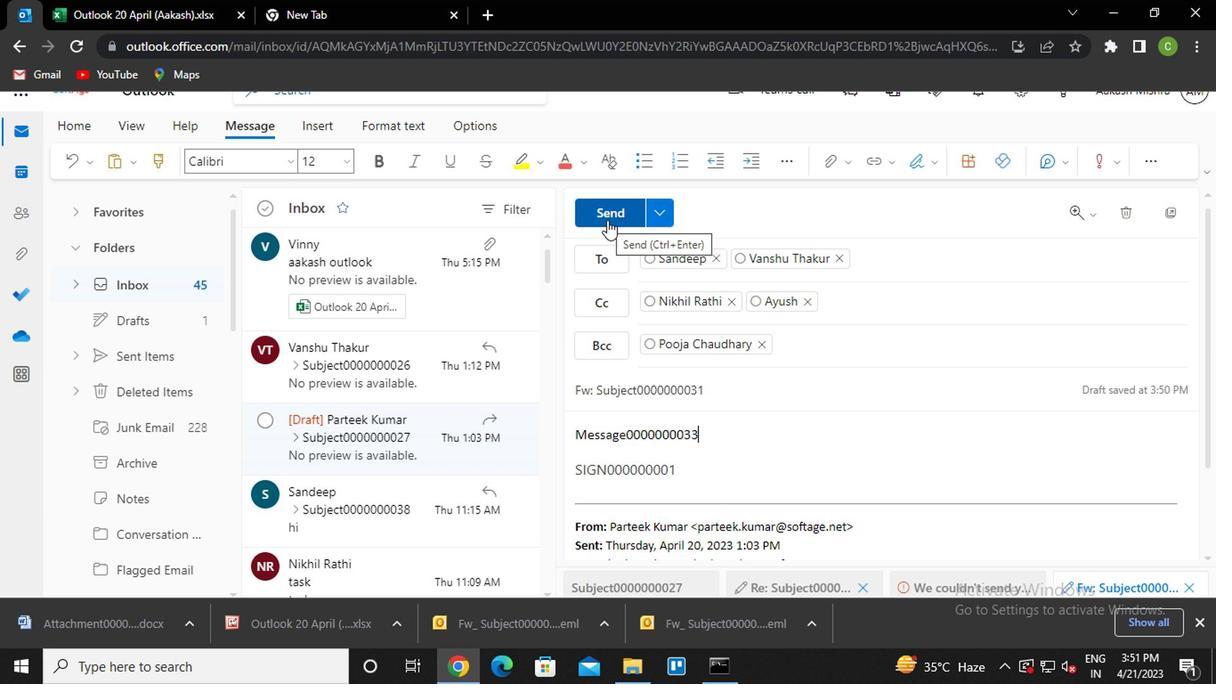 
Action: Mouse moved to (714, 525)
Screenshot: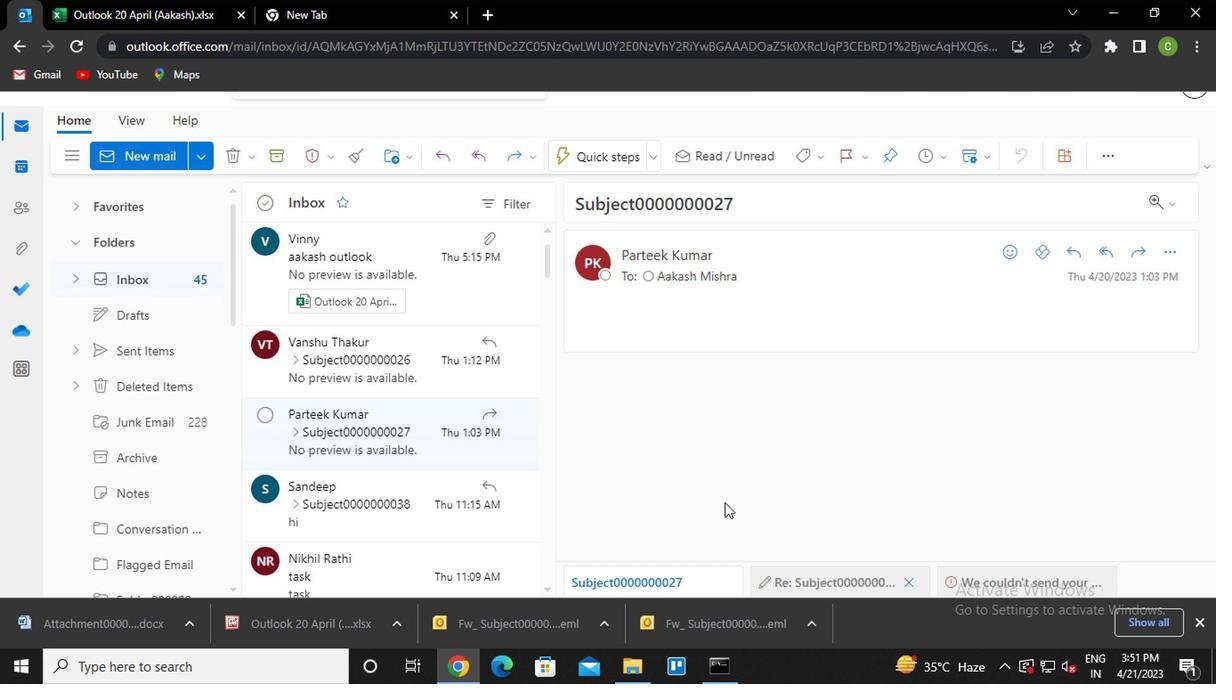 
